 Task: Open a blank google sheet and write heading  Triumph Sales. Add 10 people name  'William Wilson, Isabella Robinson, James Taylor, Charlotte Clark, Michael Walker, Amelia Wright, Matthew Turner, Harper Hall, Joseph Phillips, Abigail Adams'Item code in between  2500-2700. Product range in between  4000-7000. Add Products   ASICS Shoe, Brooks Shoe, Clarks Shoe, Crocs Shoe, Dr. Martens Shoe, Ecco Shoe, Fila Shoe, Hush Puppies Shoe, Jordan Shoe, K-Swiss Shoe.Choose quantity  3 to 9 Tax 12 percent commission 2 percent Total Add Amount. Save page Attendance Log Templatebook
Action: Mouse pressed left at (258, 133)
Screenshot: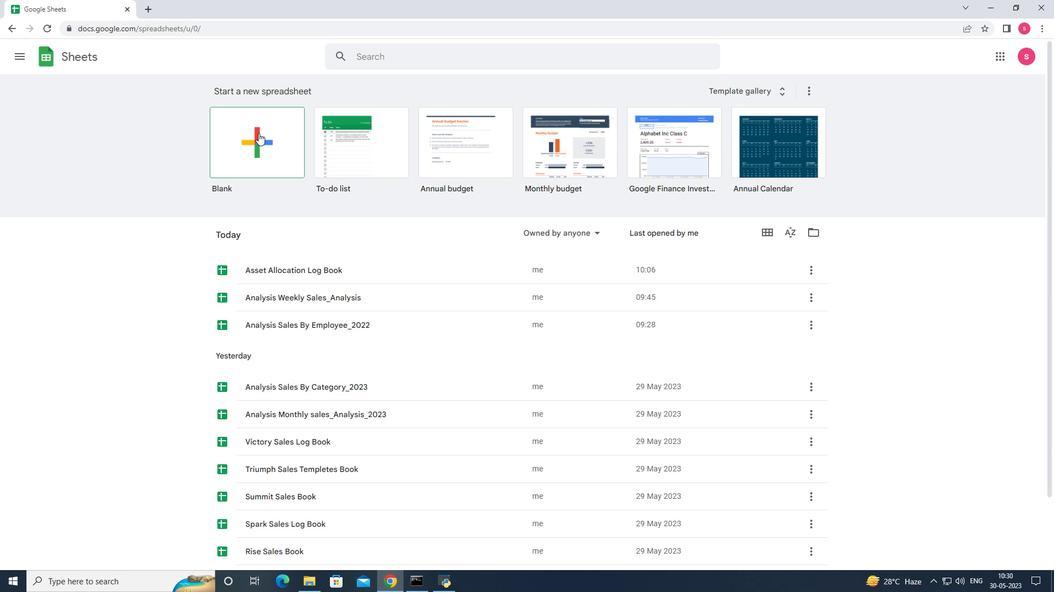 
Action: Mouse moved to (59, 138)
Screenshot: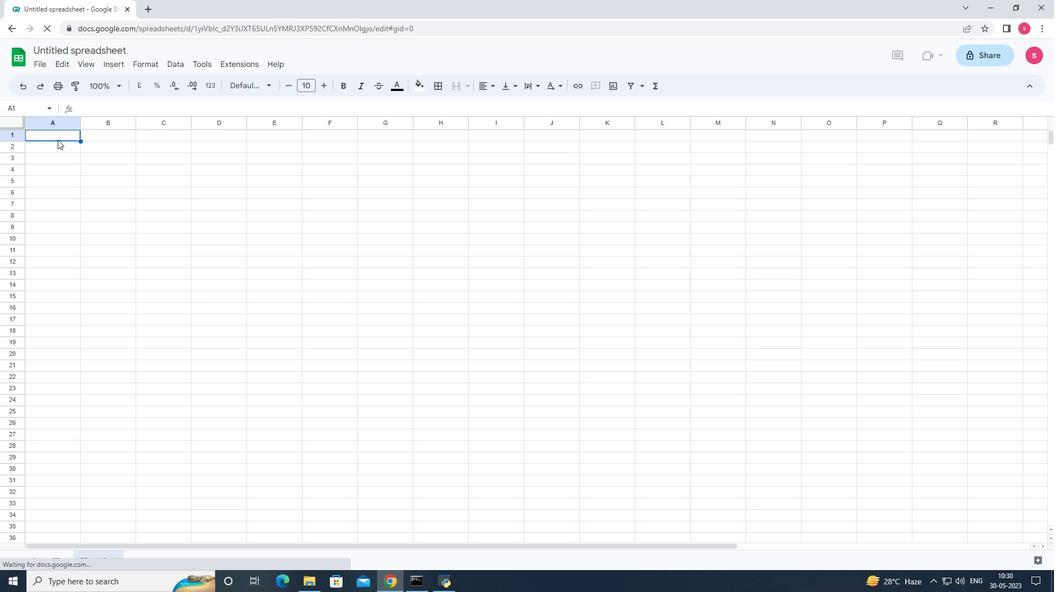 
Action: Mouse pressed left at (59, 138)
Screenshot: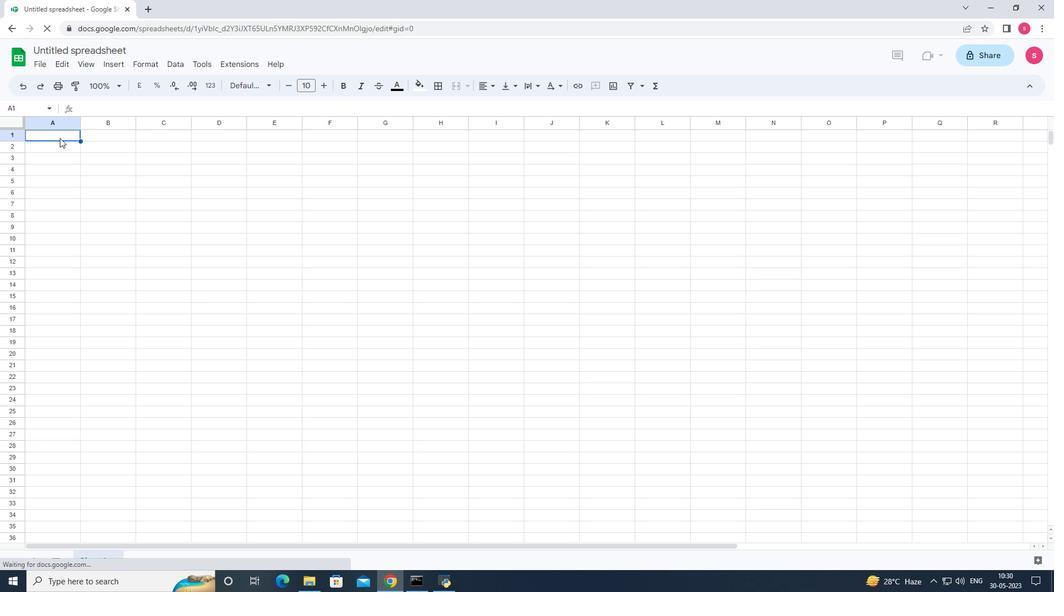 
Action: Key pressed <Key.shift>Triumph<Key.space><Key.shift><Key.shift>Sales<Key.enter><Key.shift><Key.shift><Key.shift><Key.shift><Key.shift><Key.shift><Key.shift><Key.shift><Key.shift><Key.shift><Key.shift><Key.shift><Key.shift><Key.shift><Key.shift><Key.shift><Key.shift><Key.shift><Key.shift>Name<Key.enter><Key.shift><Key.shift><Key.shift><Key.shift><Key.shift><Key.shift>William<Key.space><Key.shift><Key.shift><Key.shift><Key.shift><Key.shift><Key.shift><Key.shift><Key.shift><Key.shift><Key.shift>Wilson<Key.enter><Key.shift><Key.shift><Key.shift><Key.shift><Key.shift><Key.shift><Key.shift><Key.shift><Key.shift><Key.shift><Key.shift><Key.shift><Key.shift><Key.shift><Key.shift><Key.shift><Key.shift><Key.shift><Key.shift><Key.shift><Key.shift><Key.shift><Key.shift><Key.shift><Key.shift><Key.shift><Key.shift><Key.shift><Key.shift><Key.shift><Key.shift><Key.shift><Key.shift><Key.shift><Key.shift><Key.shift><Key.shift><Key.shift><Key.shift><Key.shift><Key.shift><Key.shift><Key.shift><Key.shift><Key.shift><Key.shift><Key.shift><Key.shift><Key.shift><Key.shift><Key.shift><Key.shift><Key.shift><Key.shift><Key.shift><Key.shift><Key.shift><Key.shift><Key.shift><Key.shift><Key.shift><Key.shift><Key.shift><Key.shift><Key.shift><Key.shift><Key.shift><Key.shift><Key.shift><Key.shift><Key.shift><Key.shift><Key.shift><Key.shift><Key.shift><Key.shift><Key.shift><Key.shift><Key.shift><Key.shift><Key.shift><Key.shift><Key.shift><Key.shift><Key.shift><Key.shift><Key.shift><Key.shift><Key.shift><Key.shift><Key.shift><Key.shift><Key.shift><Key.shift><Key.shift><Key.shift><Key.shift><Key.shift><Key.shift><Key.shift><Key.shift><Key.shift><Key.shift><Key.shift>Lsabella<Key.space><Key.shift><Key.shift>Robinson<Key.enter><Key.shift><Key.shift><Key.shift><Key.shift><Key.shift><Key.shift><Key.shift><Key.shift><Key.shift><Key.shift><Key.shift><Key.shift><Key.shift><Key.shift><Key.shift><Key.shift><Key.shift><Key.shift><Key.shift><Key.shift><Key.shift><Key.shift><Key.shift><Key.shift><Key.shift><Key.shift><Key.shift><Key.shift><Key.shift><Key.shift><Key.shift>James<Key.space><Key.shift>Taylor<Key.enter><Key.shift><Key.shift><Key.shift><Key.shift><Key.shift><Key.shift><Key.shift>Charlotte<Key.space><Key.shift>Clark<Key.enter><Key.shift><Key.shift><Key.shift><Key.shift><Key.shift><Key.shift><Key.shift><Key.shift><Key.shift><Key.shift><Key.shift><Key.shift><Key.shift><Key.shift><Key.shift><Key.shift><Key.shift><Key.shift><Key.shift><Key.shift><Key.shift><Key.shift><Key.shift><Key.shift>Michael<Key.space><Key.shift><Key.shift><Key.shift><Key.shift>walker<Key.enter><Key.shift>Amelia<Key.space><Key.shift>Wright<Key.enter><Key.shift><Key.shift><Key.shift><Key.shift><Key.shift><Key.shift><Key.shift>matthew<Key.space><Key.shift>turner<Key.enter><Key.shift><Key.shift><Key.shift><Key.shift><Key.shift><Key.shift><Key.shift><Key.shift><Key.shift><Key.shift><Key.shift><Key.shift><Key.shift><Key.shift><Key.shift><Key.shift><Key.shift><Key.shift><Key.shift><Key.shift><Key.shift><Key.shift><Key.shift><Key.shift><Key.shift><Key.shift><Key.shift><Key.shift><Key.shift><Key.shift><Key.shift><Key.shift><Key.shift><Key.shift><Key.shift><Key.shift><Key.shift><Key.shift><Key.shift><Key.shift><Key.shift><Key.shift><Key.shift><Key.shift><Key.shift><Key.shift><Key.shift><Key.shift><Key.shift><Key.shift><Key.shift><Key.shift><Key.shift><Key.shift><Key.shift><Key.shift><Key.shift><Key.shift><Key.shift><Key.shift><Key.shift><Key.shift><Key.shift><Key.shift><Key.shift><Key.shift><Key.shift><Key.shift><Key.shift><Key.shift><Key.shift><Key.shift><Key.shift><Key.shift><Key.shift><Key.shift><Key.shift><Key.shift><Key.shift><Key.shift><Key.shift><Key.shift><Key.shift><Key.shift><Key.shift><Key.shift><Key.shift><Key.shift><Key.shift><Key.shift><Key.shift><Key.shift><Key.shift><Key.shift><Key.shift><Key.shift><Key.shift><Key.shift><Key.shift><Key.shift><Key.shift><Key.shift><Key.shift><Key.shift><Key.shift><Key.shift><Key.shift><Key.shift><Key.shift><Key.shift><Key.shift><Key.shift><Key.shift><Key.shift><Key.shift><Key.shift><Key.shift><Key.shift><Key.shift><Key.shift><Key.shift><Key.shift><Key.shift><Key.shift><Key.shift><Key.shift><Key.shift><Key.shift><Key.shift><Key.shift><Key.shift><Key.shift><Key.shift><Key.shift><Key.shift><Key.shift><Key.shift><Key.shift><Key.shift><Key.shift><Key.shift><Key.shift><Key.shift><Key.shift><Key.shift><Key.shift><Key.shift><Key.shift><Key.shift><Key.shift><Key.shift><Key.shift><Key.shift><Key.shift><Key.shift><Key.shift><Key.shift><Key.shift><Key.shift><Key.shift><Key.shift><Key.shift><Key.shift><Key.shift><Key.shift><Key.shift><Key.shift><Key.shift><Key.shift><Key.shift><Key.shift><Key.shift><Key.shift><Key.shift><Key.shift><Key.shift><Key.shift><Key.shift><Key.shift><Key.shift><Key.shift><Key.shift><Key.shift><Key.shift><Key.shift><Key.shift><Key.shift><Key.shift><Key.shift><Key.shift><Key.shift><Key.shift><Key.shift><Key.shift><Key.shift><Key.shift><Key.shift><Key.shift><Key.shift><Key.shift><Key.shift><Key.shift><Key.shift><Key.shift><Key.shift><Key.shift><Key.shift><Key.shift><Key.shift><Key.shift><Key.shift><Key.shift><Key.shift><Key.shift><Key.shift><Key.shift><Key.shift><Key.shift><Key.shift><Key.shift><Key.shift><Key.shift><Key.shift><Key.shift>h
Screenshot: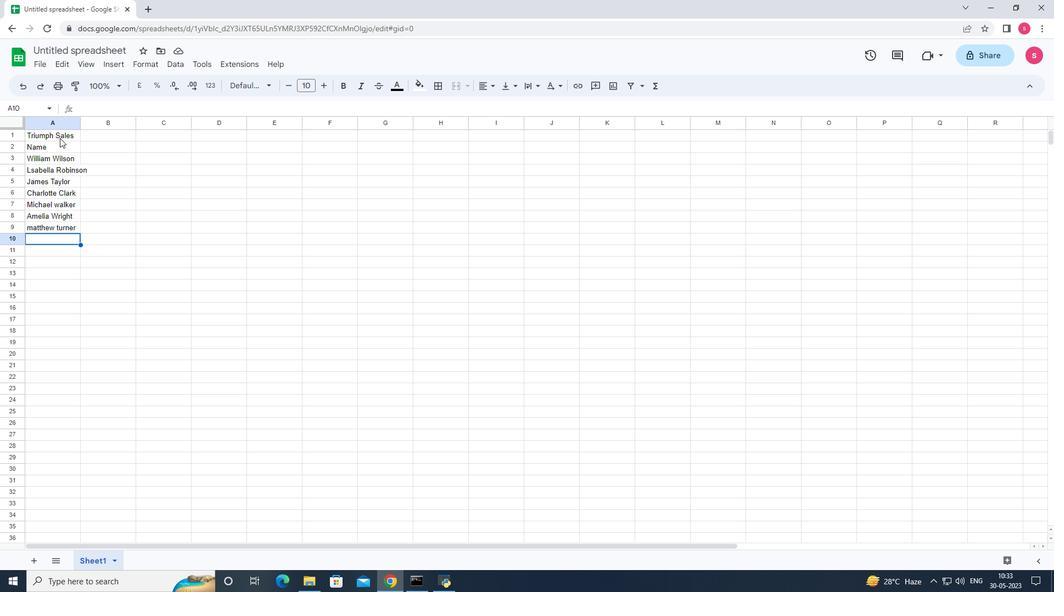 
Action: Mouse moved to (60, 137)
Screenshot: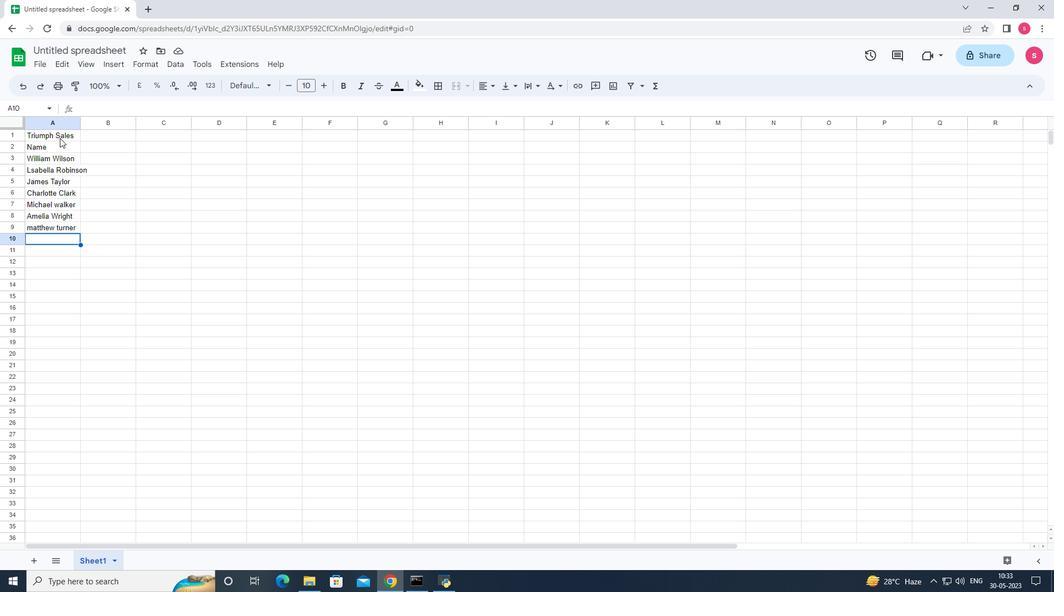 
Action: Key pressed arper<Key.space><Key.shift>Hall<Key.enter><Key.shift><Key.shift><Key.shift><Key.shift><Key.shift><Key.shift><Key.shift>Joseph<Key.space><Key.shift><Key.shift><Key.shift><Key.shift><Key.shift><Key.shift><Key.shift><Key.shift><Key.shift><Key.shift><Key.shift><Key.shift><Key.shift><Key.shift><Key.shift><Key.shift><Key.shift><Key.shift><Key.shift><Key.shift>Phillips<Key.enter><Key.shift><Key.shift><Key.shift><Key.shift><Key.shift><Key.shift><Key.shift><Key.shift><Key.shift><Key.shift><Key.shift><Key.shift><Key.shift><Key.shift><Key.shift><Key.shift><Key.shift><Key.shift><Key.shift><Key.shift><Key.shift><Key.shift><Key.shift><Key.shift><Key.shift><Key.shift><Key.shift><Key.shift>Abigail<Key.space><Key.shift>adams
Screenshot: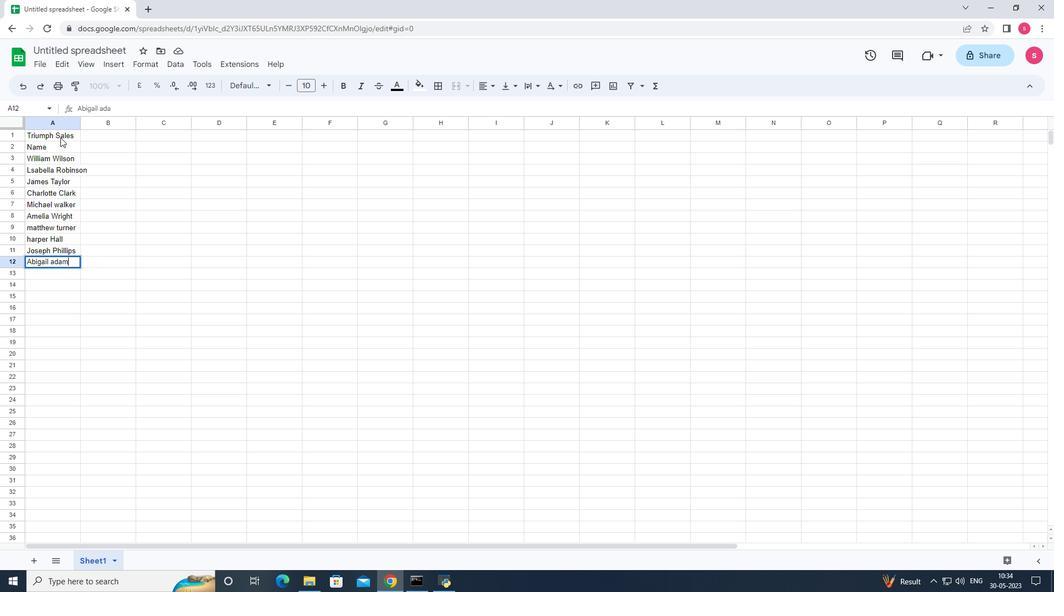 
Action: Mouse moved to (97, 146)
Screenshot: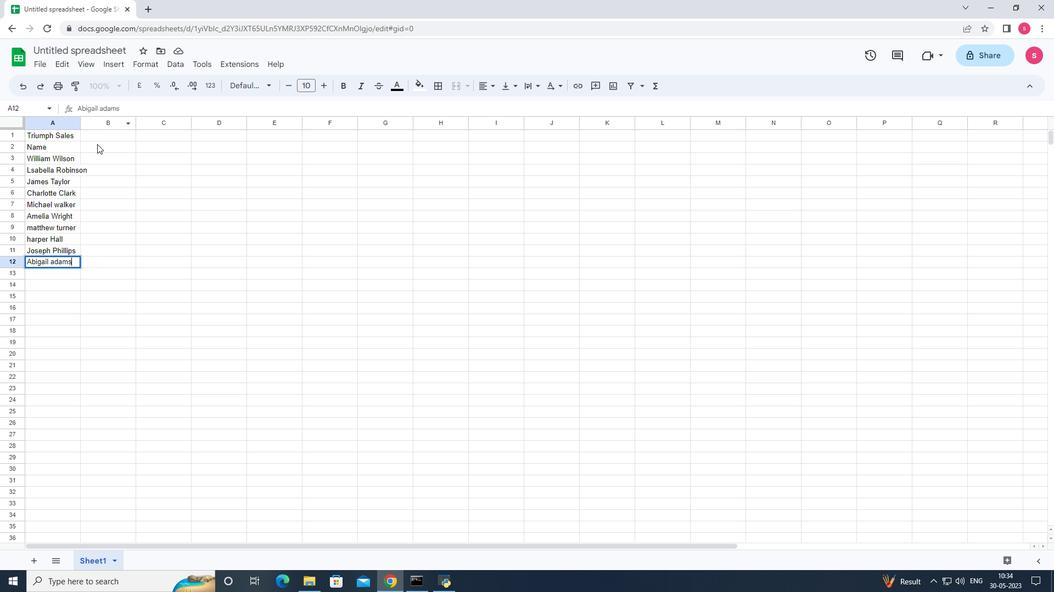 
Action: Mouse pressed left at (97, 146)
Screenshot: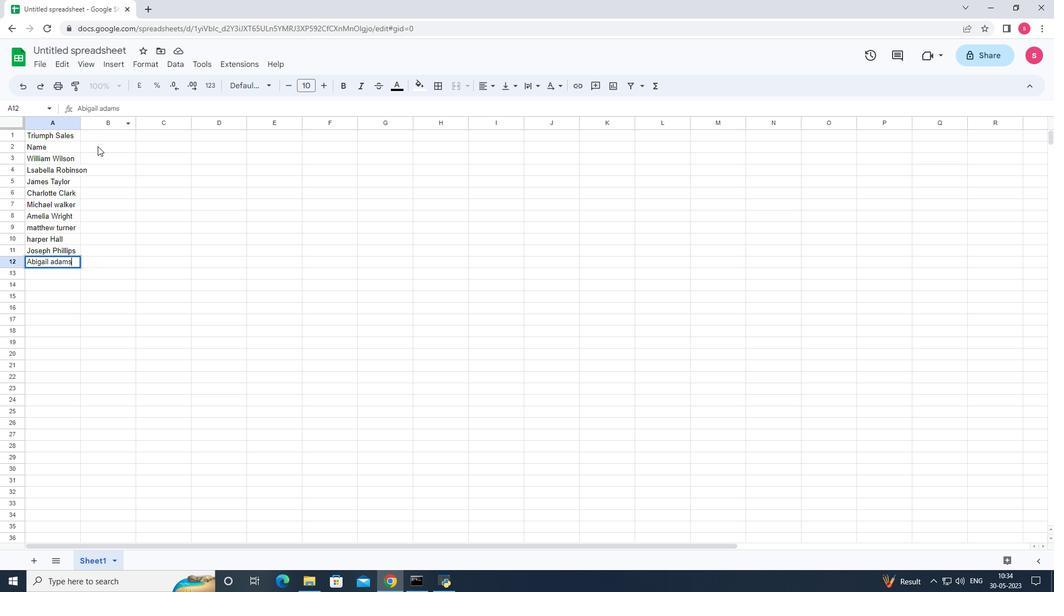 
Action: Key pressed <Key.shift>Item<Key.space><Key.shift>Code<Key.enter>2500<Key.down>2600<Key.down>2700<Key.down>2550<Key.down>2650<Key.down>2525<Key.down>2625<Key.down>2555<Key.down>2655<Key.down>2658<Key.down>
Screenshot: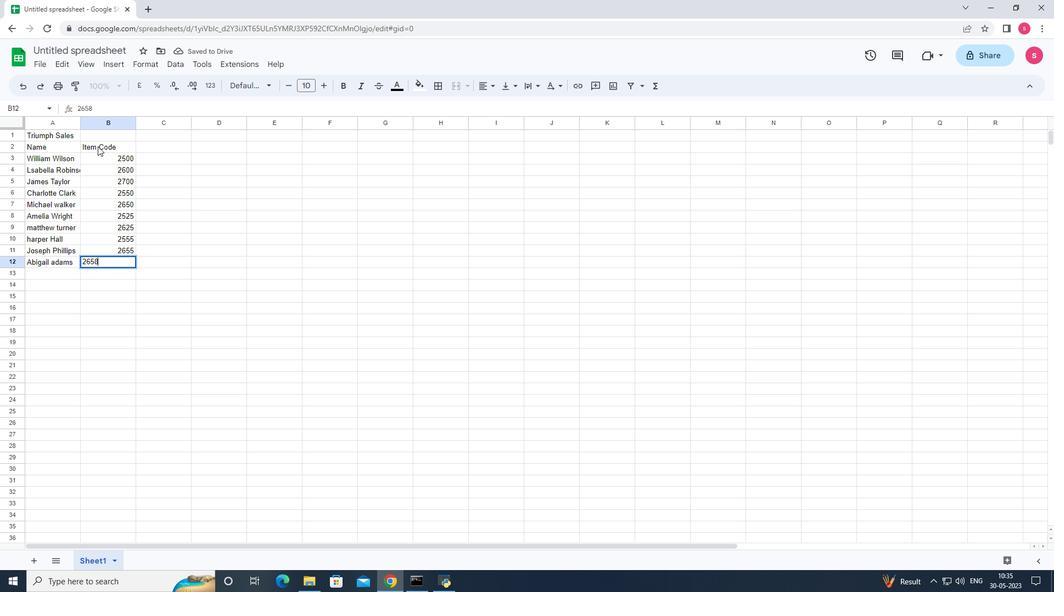 
Action: Mouse moved to (184, 145)
Screenshot: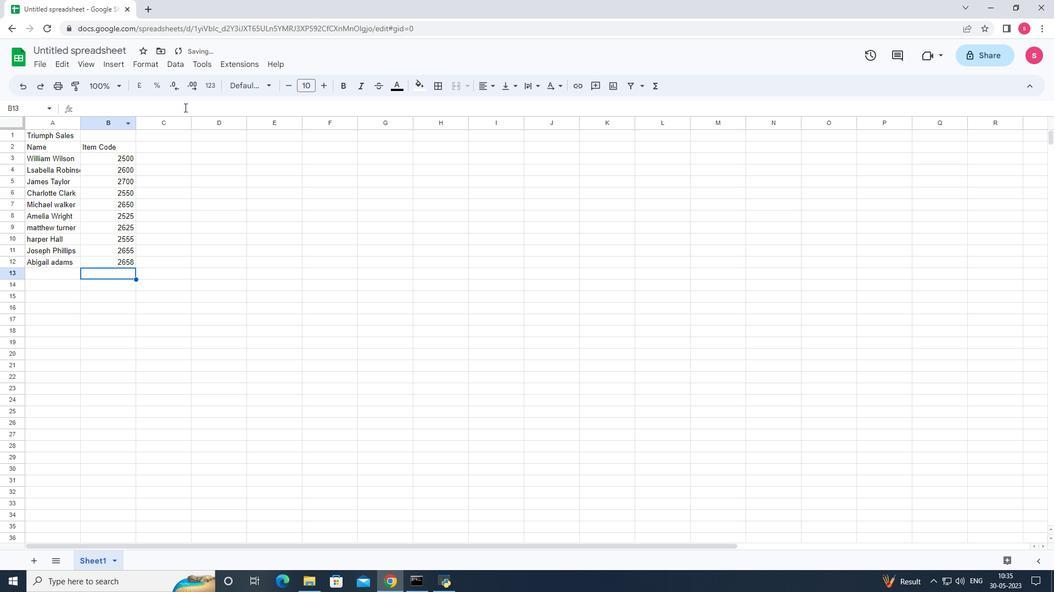 
Action: Mouse pressed left at (184, 145)
Screenshot: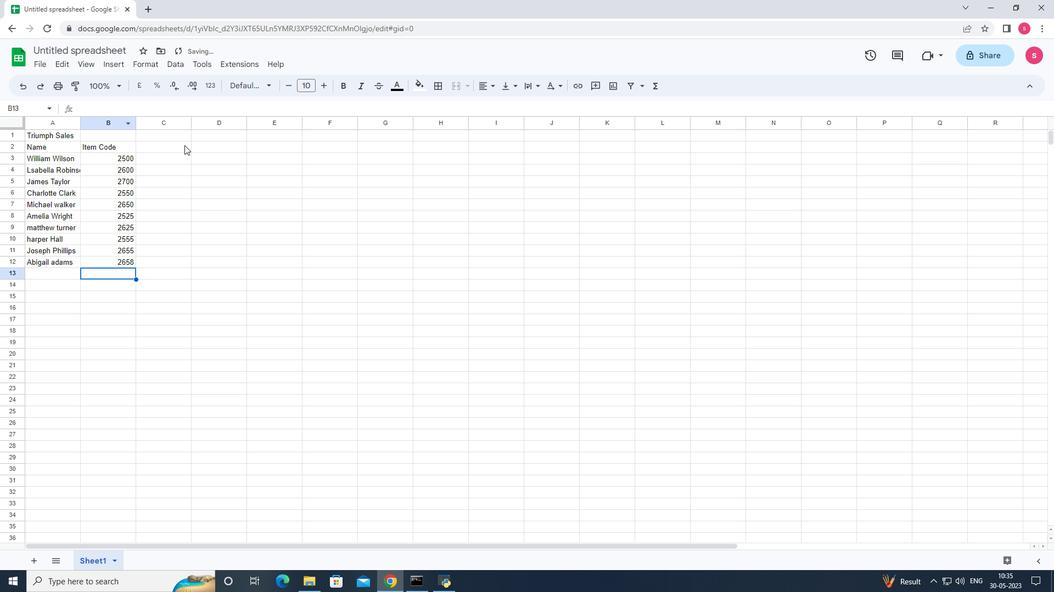 
Action: Key pressed <Key.shift><Key.shift>Product<Key.space><Key.shift>Range<Key.enter>4000<Key.down>5000<Key.down>6000<Key.down>7000<Key.down>4500<Key.down>5500<Key.down>5600<Key.down>6500<Key.down>4600<Key.down>800<Key.backspace><Key.backspace><Key.backspace>4800<Key.down>
Screenshot: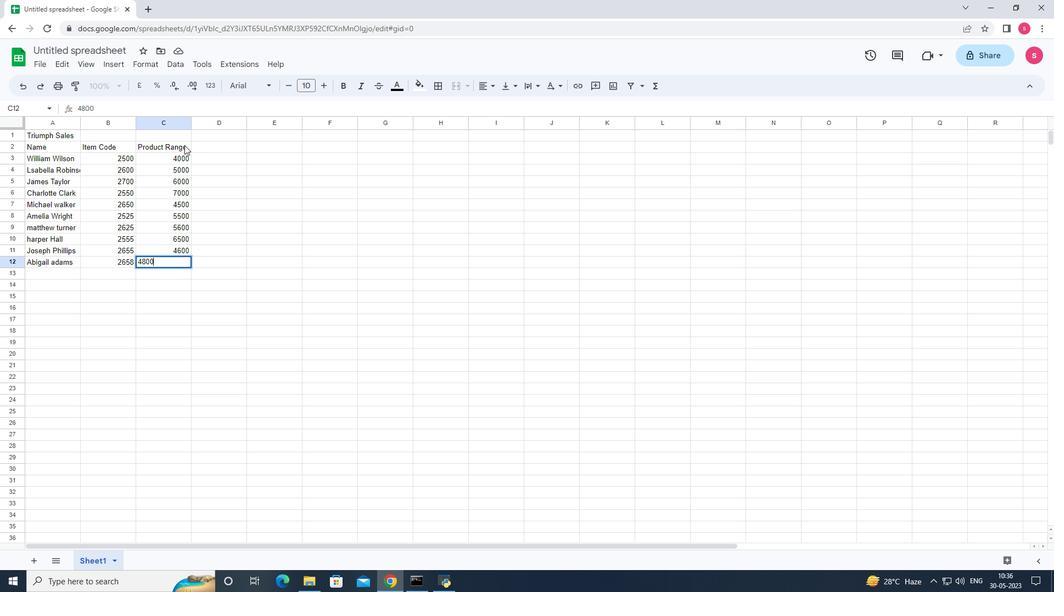 
Action: Mouse moved to (205, 146)
Screenshot: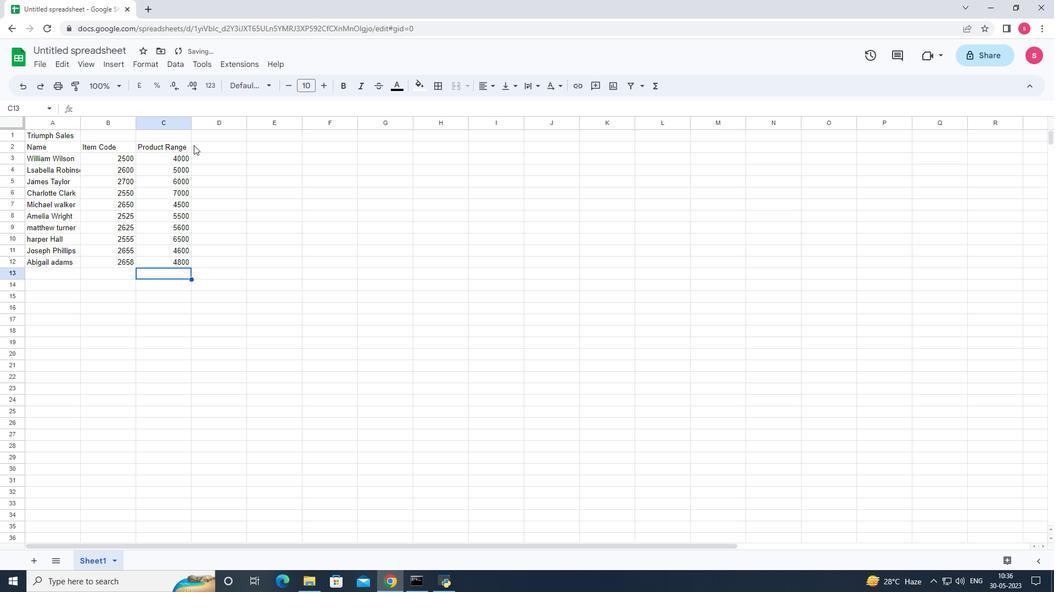 
Action: Mouse pressed left at (205, 146)
Screenshot: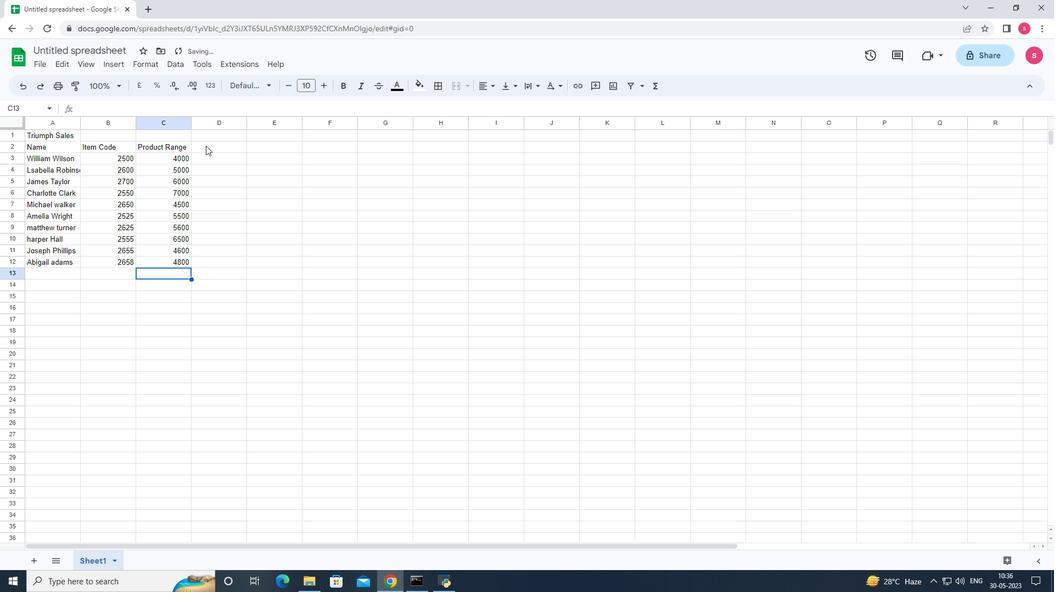 
Action: Key pressed <Key.shift>Products<Key.enter><Key.shift>A<Key.shift><Key.shift><Key.shift><Key.shift><Key.shift>SICS<Key.space><Key.shift>Shoe<Key.enter><Key.shift><Key.shift><Key.shift><Key.shift><Key.shift><Key.shift><Key.shift><Key.shift><Key.shift>Brooks<Key.shift>Shoe
Screenshot: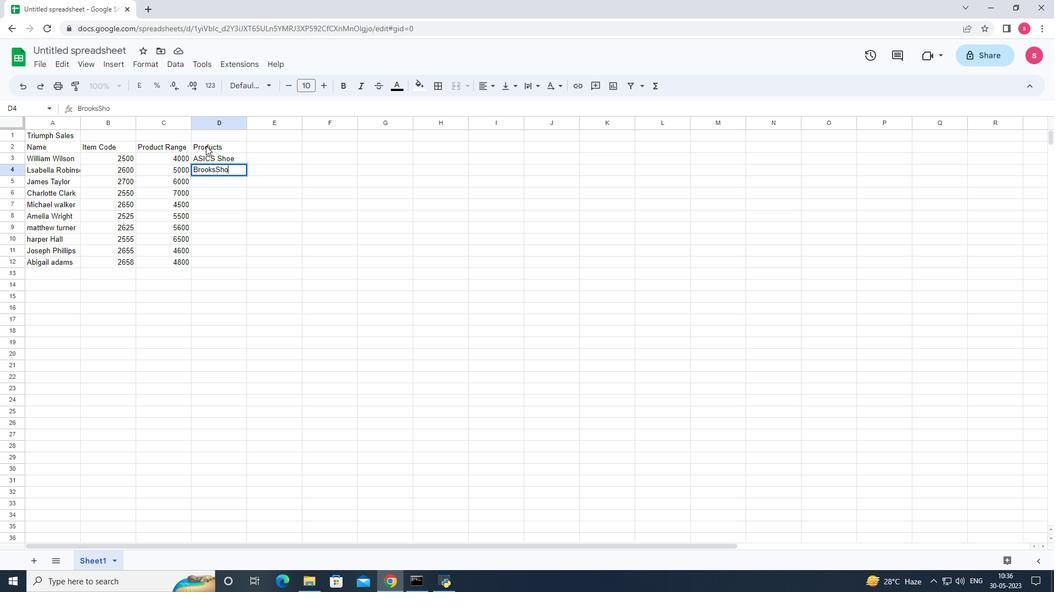 
Action: Mouse moved to (214, 169)
Screenshot: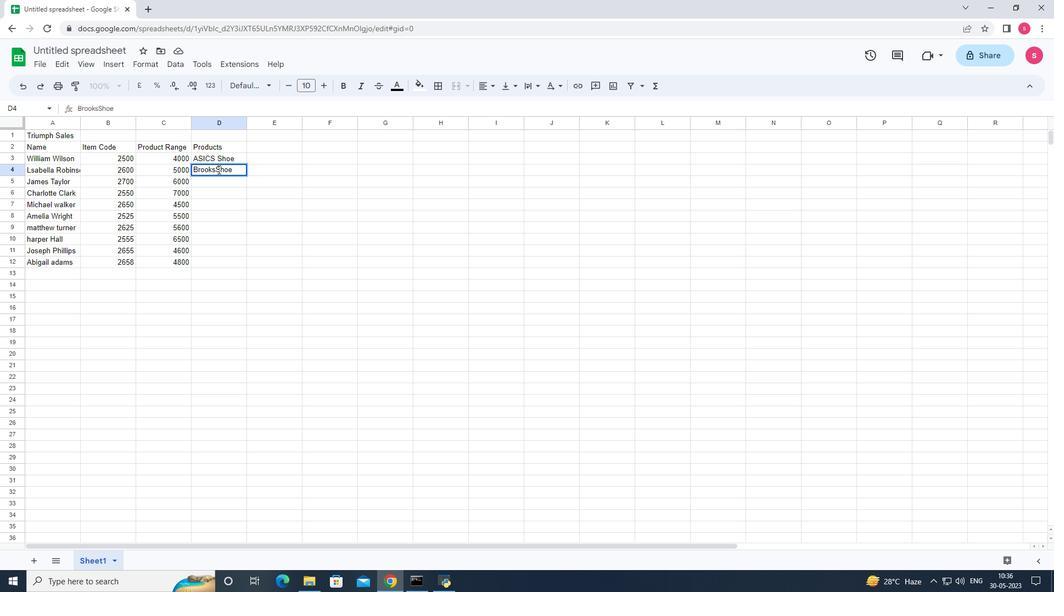 
Action: Mouse pressed left at (214, 169)
Screenshot: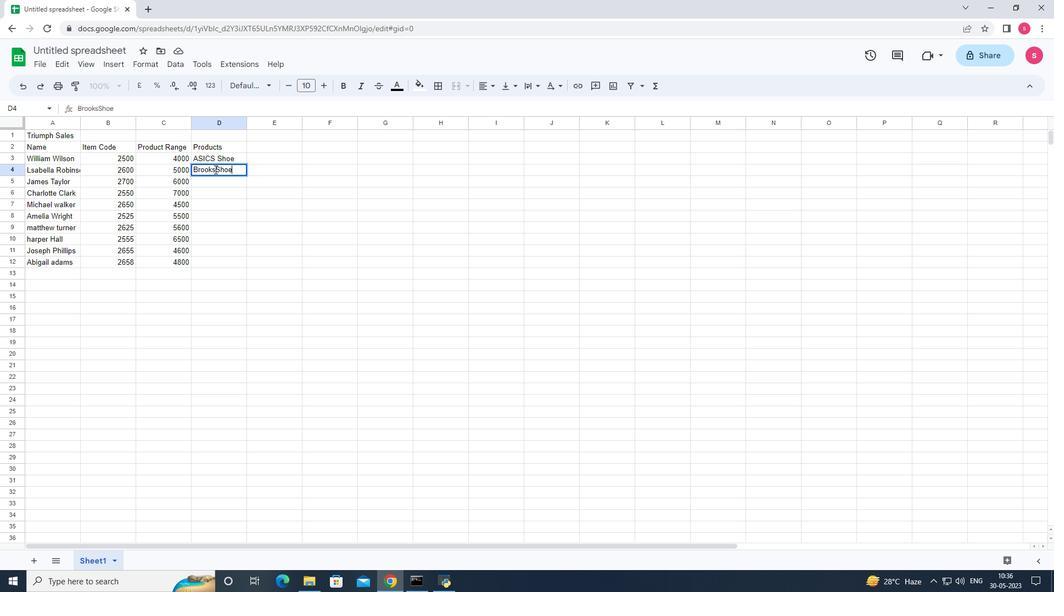 
Action: Key pressed <Key.space>
Screenshot: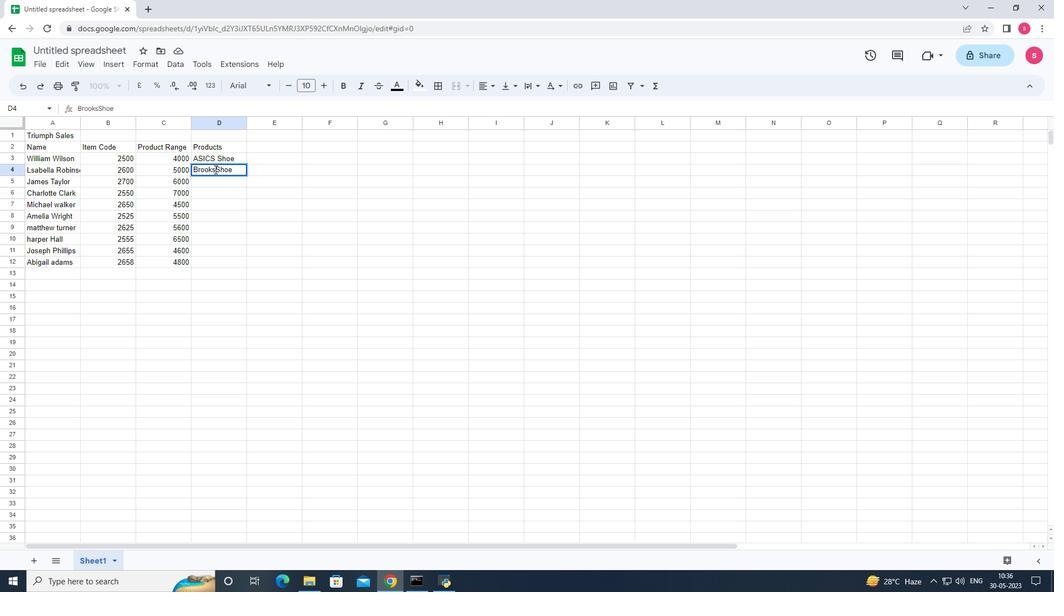 
Action: Mouse moved to (215, 180)
Screenshot: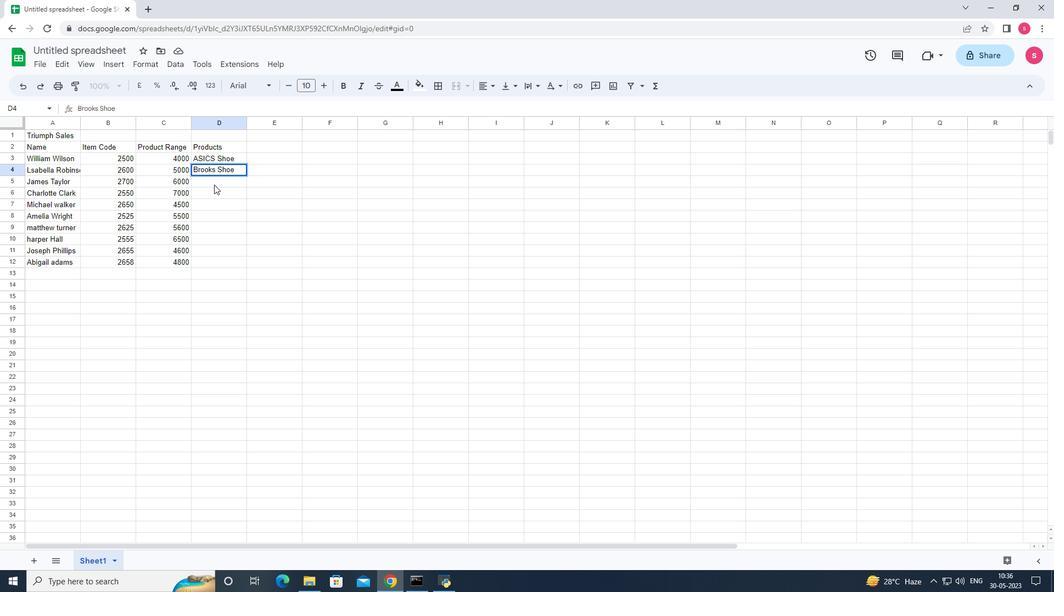 
Action: Mouse pressed left at (215, 180)
Screenshot: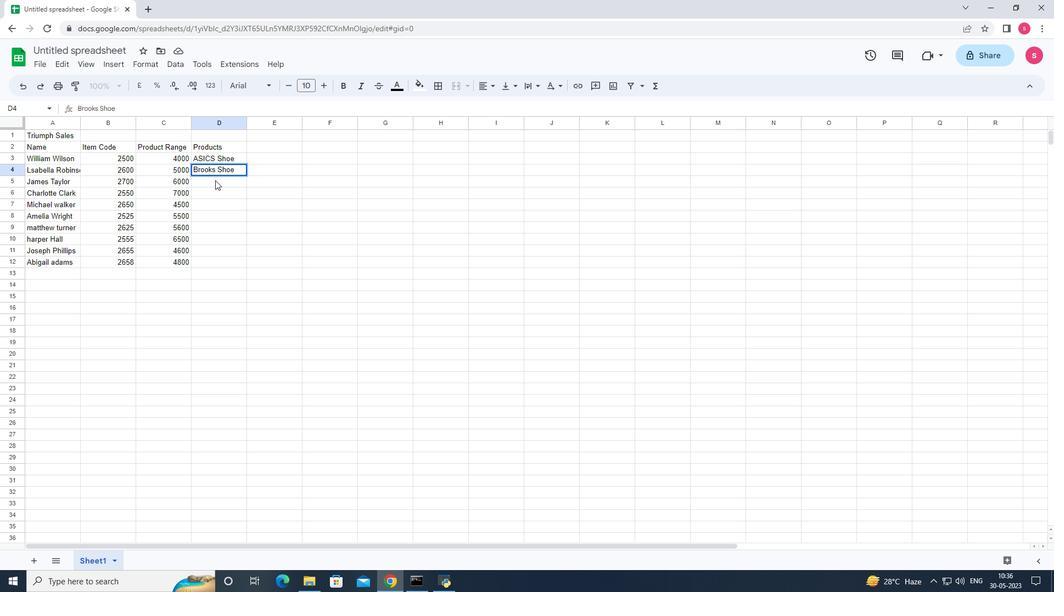 
Action: Key pressed <Key.shift><Key.shift><Key.shift><Key.shift><Key.shift>Clarks<Key.space>shoe<Key.enter><Key.shift><Key.shift><Key.shift><Key.shift><Key.shift><Key.shift><Key.shift><Key.shift><Key.shift><Key.shift>Croce<Key.backspace>s<Key.space><Key.shift>Shoe<Key.down><Key.shift><Key.shift><Key.shift><Key.shift><Key.shift><Key.shift><Key.shift><Key.shift><Key.shift><Key.shift><Key.shift><Key.shift><Key.shift>DR<Key.backspace>r.<Key.space><Key.shift><Key.shift>martens<Key.space><Key.shift>Shoe<Key.down><Key.shift><Key.shift><Key.shift><Key.shift><Key.shift><Key.shift><Key.shift><Key.shift><Key.shift><Key.shift><Key.shift><Key.shift><Key.shift><Key.shift><Key.shift><Key.shift><Key.shift><Key.shift><Key.shift><Key.shift><Key.shift><Key.shift><Key.shift><Key.shift><Key.shift><Key.shift><Key.shift><Key.shift><Key.shift><Key.shift><Key.shift><Key.shift><Key.shift><Key.shift><Key.shift><Key.shift><Key.shift><Key.shift><Key.shift><Key.shift><Key.shift><Key.shift><Key.shift><Key.shift><Key.shift><Key.shift><Key.shift><Key.shift><Key.shift><Key.shift><Key.shift><Key.shift><Key.shift><Key.shift><Key.shift><Key.shift><Key.shift><Key.shift><Key.shift><Key.shift><Key.shift><Key.shift><Key.shift><Key.shift><Key.shift><Key.shift><Key.shift><Key.shift><Key.shift><Key.shift><Key.shift><Key.shift><Key.shift><Key.shift><Key.shift><Key.shift><Key.shift><Key.shift><Key.shift><Key.shift><Key.shift><Key.shift><Key.shift><Key.shift><Key.shift><Key.shift><Key.shift><Key.shift><Key.shift>Ecco<Key.space><Key.shift><Key.shift>Shoe<Key.down><Key.shift><Key.shift><Key.shift><Key.shift><Key.shift><Key.shift><Key.shift><Key.shift><Key.shift><Key.shift><Key.shift><Key.shift><Key.shift><Key.shift>Fila<Key.space><Key.shift>Shoe<Key.down><Key.shift>Hush<Key.space><Key.shift><Key.shift><Key.shift><Key.shift><Key.shift><Key.shift>Puppies<Key.space><Key.shift>Shoe<Key.down><Key.shift><Key.shift>Jordan<Key.space><Key.shift>Shoe<Key.down><Key.shift><Key.shift><Key.shift><Key.shift><Key.shift><Key.shift><Key.shift><Key.shift><Key.shift><Key.shift><Key.shift><Key.shift>K-<Key.shift>Swiss<Key.space><Key.shift>Shoe<Key.right>
Screenshot: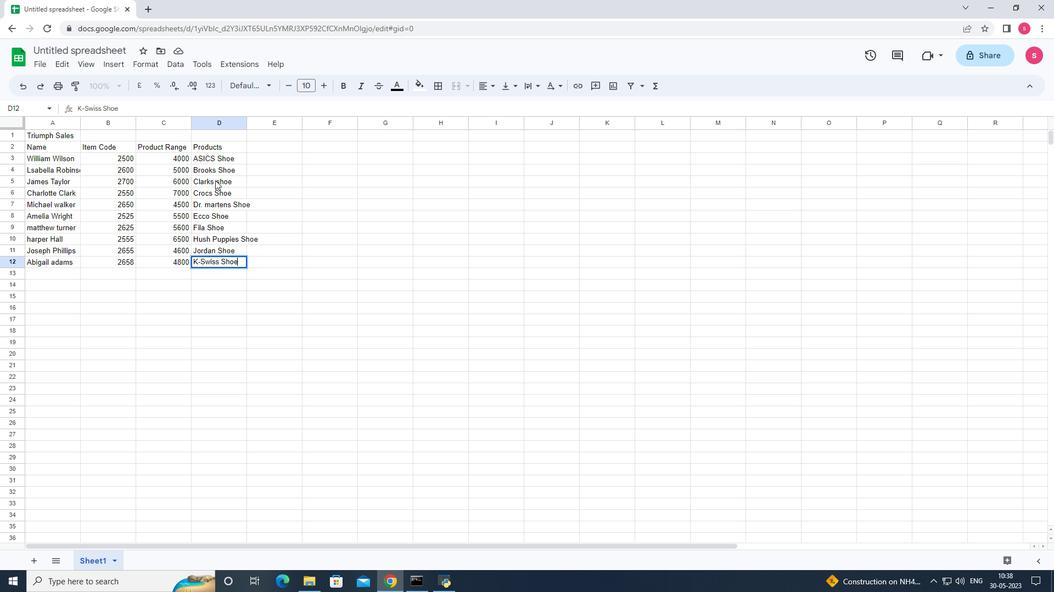 
Action: Mouse moved to (247, 125)
Screenshot: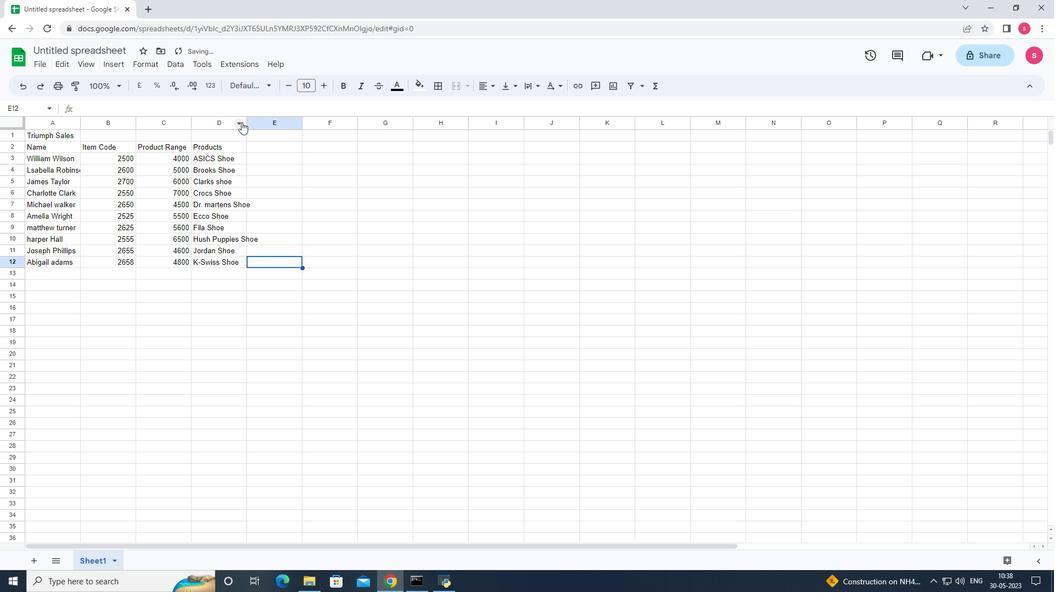 
Action: Mouse pressed left at (247, 125)
Screenshot: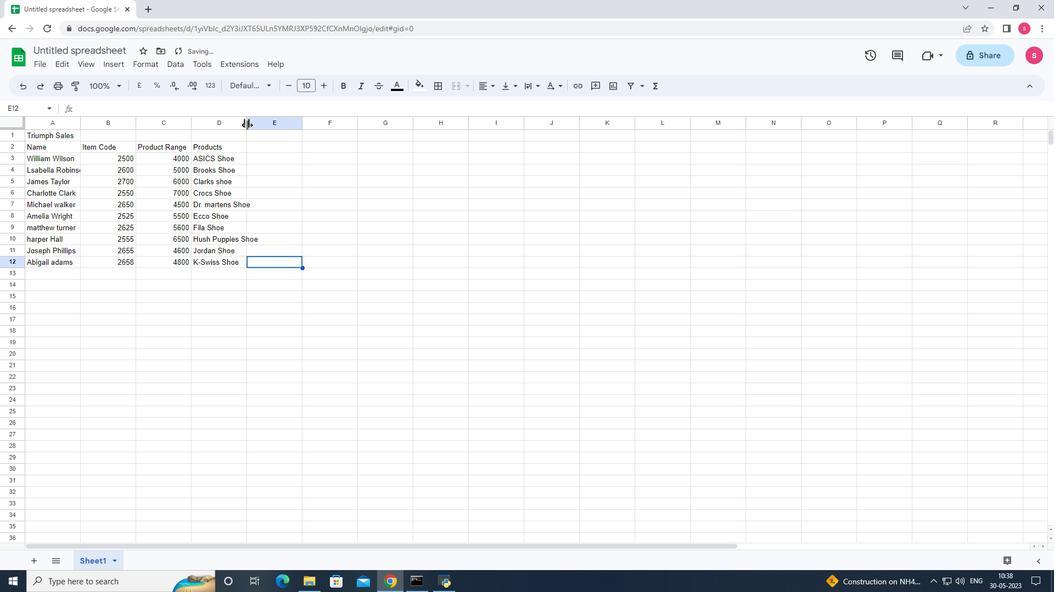
Action: Mouse pressed left at (247, 125)
Screenshot: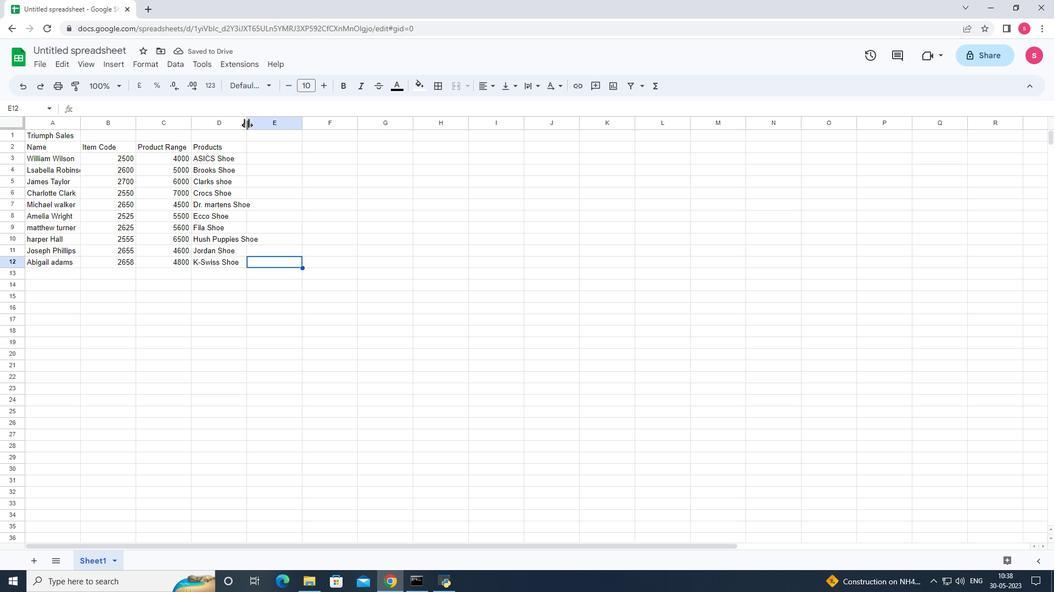 
Action: Mouse moved to (273, 146)
Screenshot: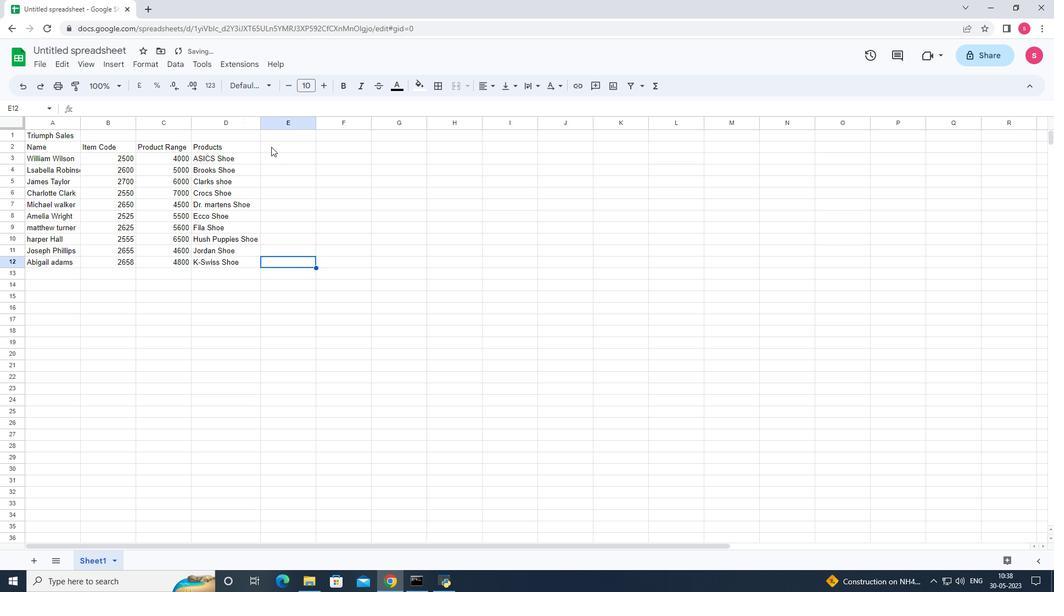 
Action: Mouse pressed left at (273, 146)
Screenshot: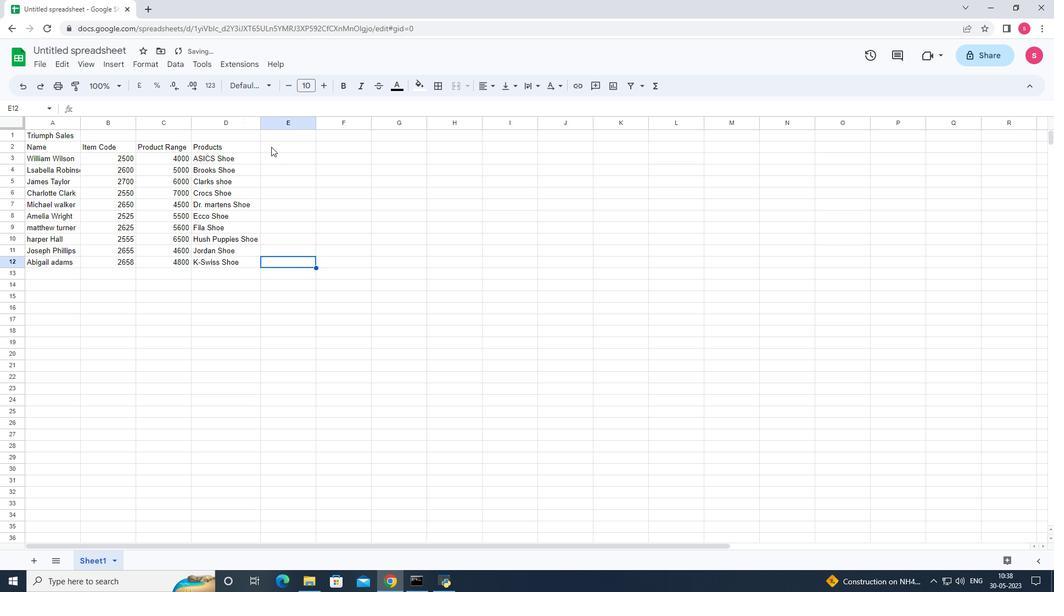 
Action: Mouse moved to (273, 145)
Screenshot: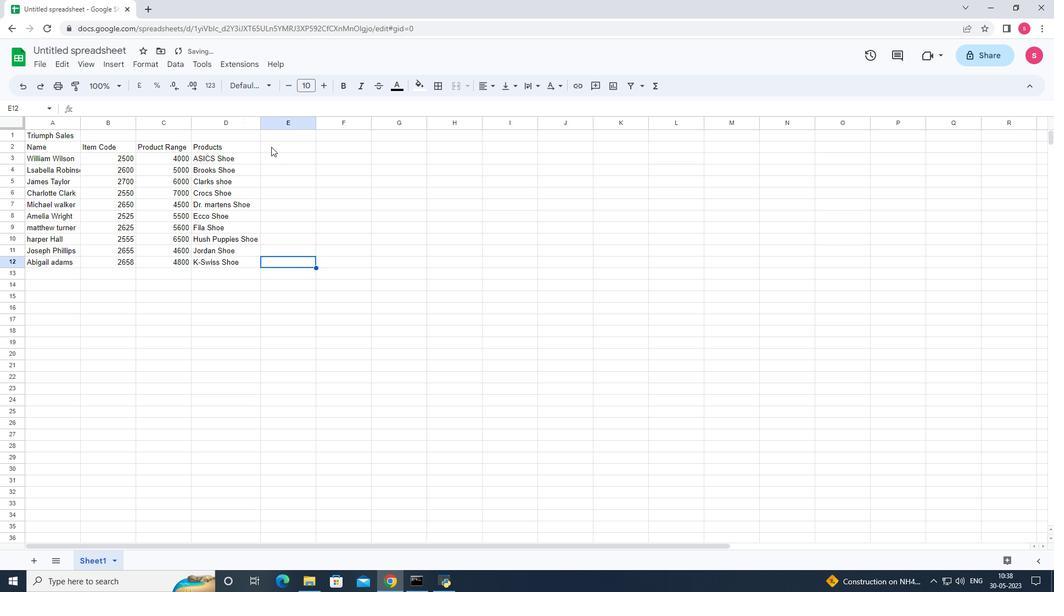
Action: Key pressed <Key.shift>Quantity<Key.enter>3<Key.down>4<Key.down>5<Key.down>6<Key.down>7<Key.down>8<Key.down>9<Key.down>6<Key.down>5<Key.down>7<Key.down>
Screenshot: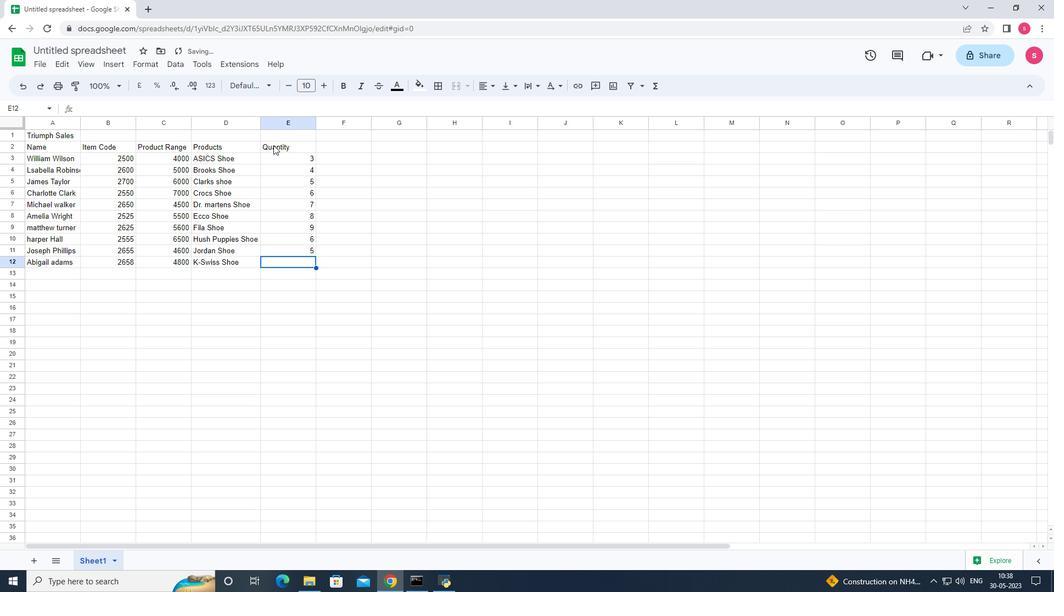 
Action: Mouse moved to (359, 144)
Screenshot: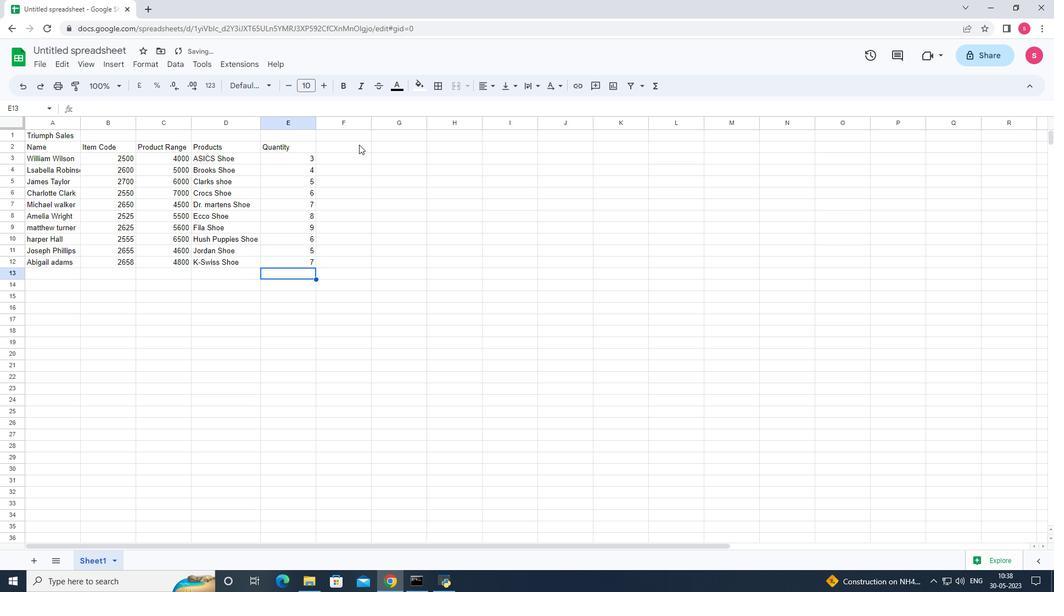 
Action: Mouse pressed left at (359, 144)
Screenshot: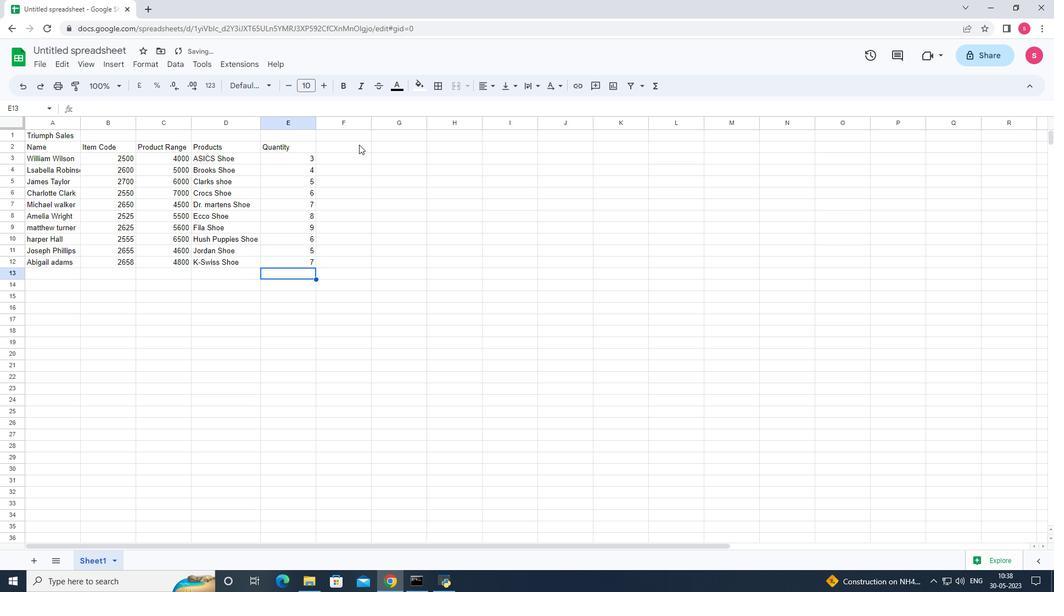 
Action: Key pressed <Key.shift>Amout<Key.backspace>nt<Key.tab>tax<Key.tab><Key.shift><Key.shift><Key.shift><Key.shift><Key.shift><Key.shift><Key.shift><Key.shift><Key.shift><Key.shift><Key.shift><Key.shift>Commission
Screenshot: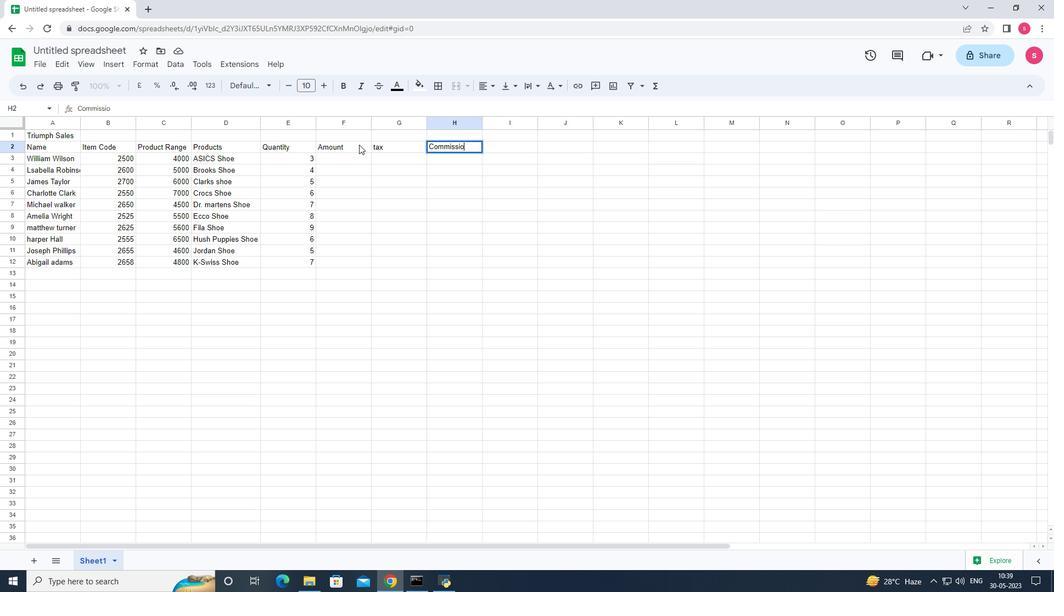 
Action: Mouse moved to (410, 149)
Screenshot: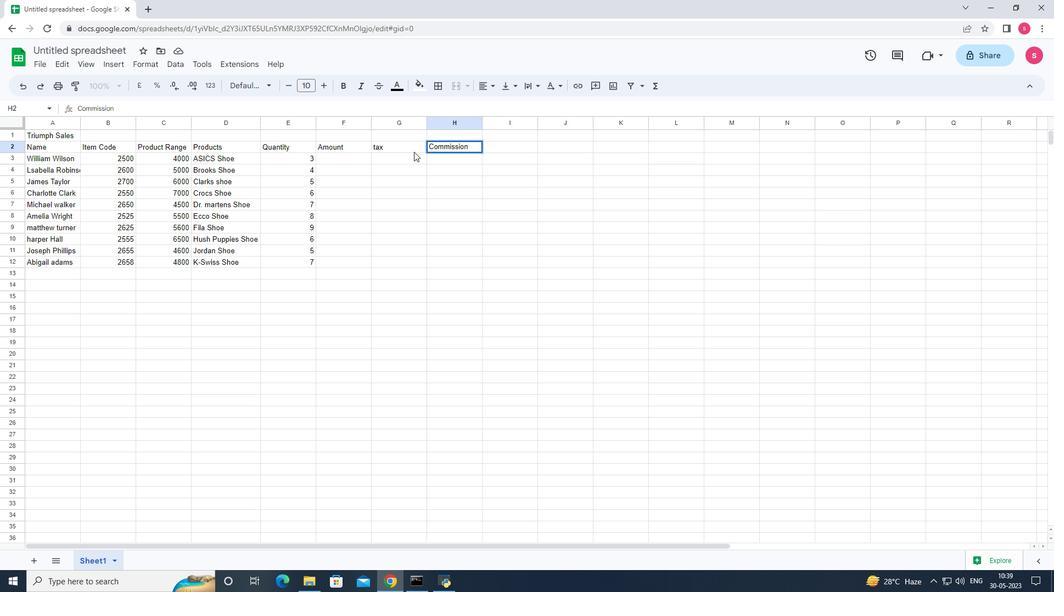 
Action: Mouse pressed left at (410, 149)
Screenshot: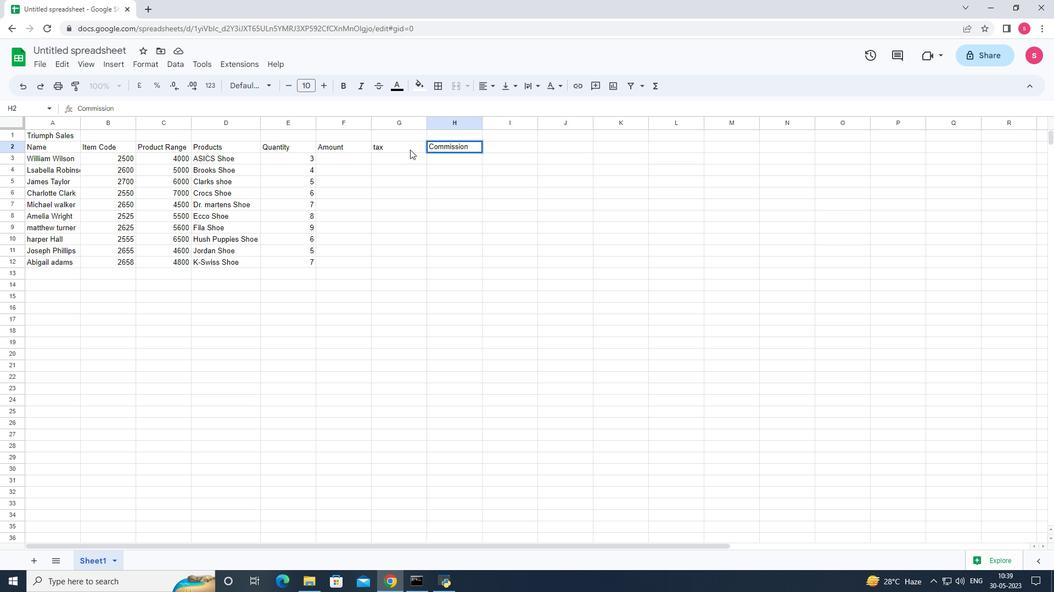 
Action: Mouse moved to (79, 106)
Screenshot: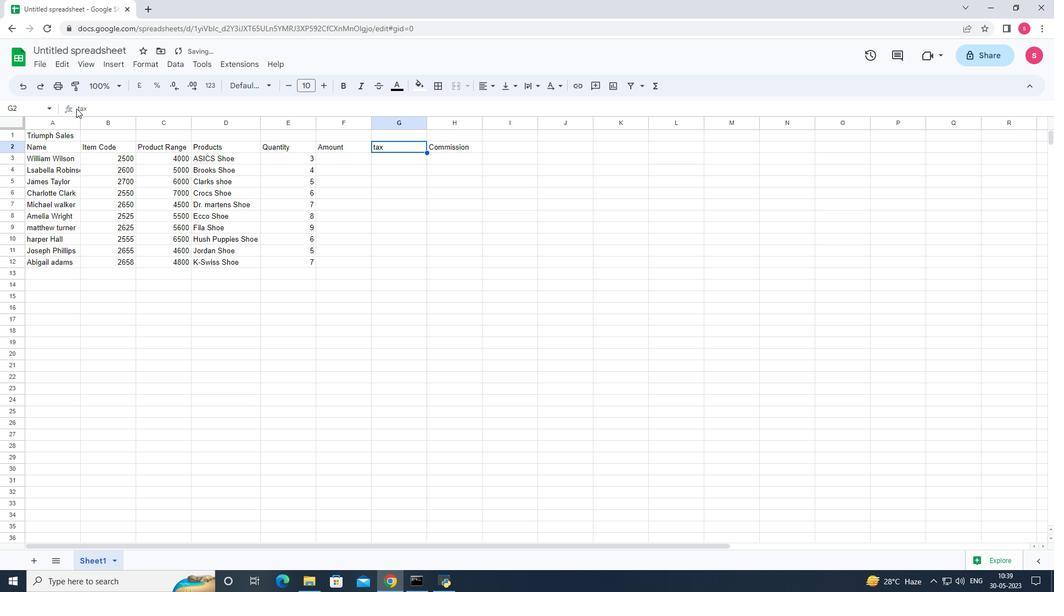 
Action: Mouse pressed left at (79, 106)
Screenshot: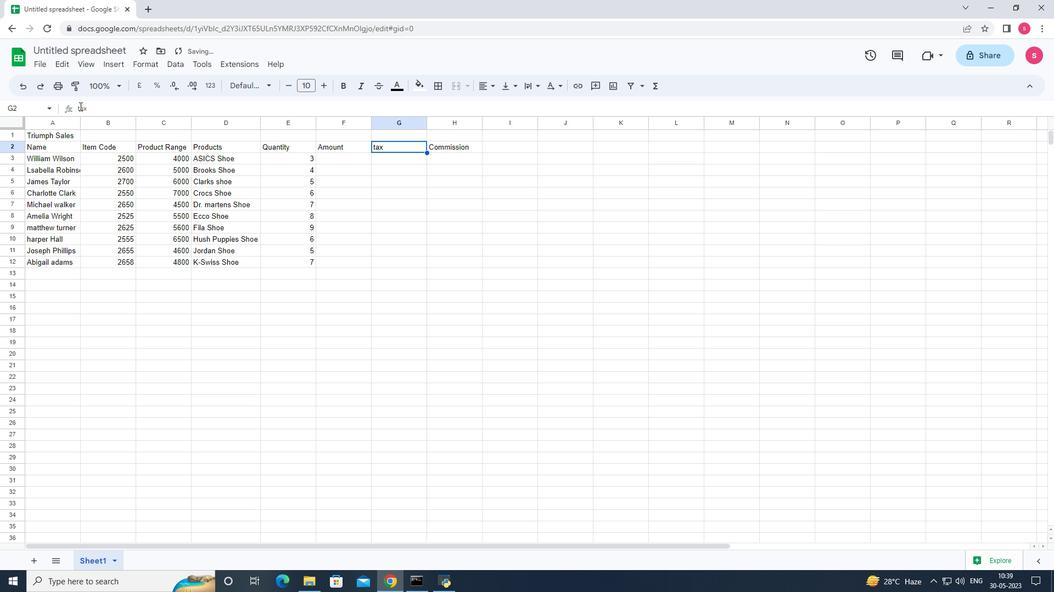 
Action: Key pressed <Key.backspace><Key.shift>T
Screenshot: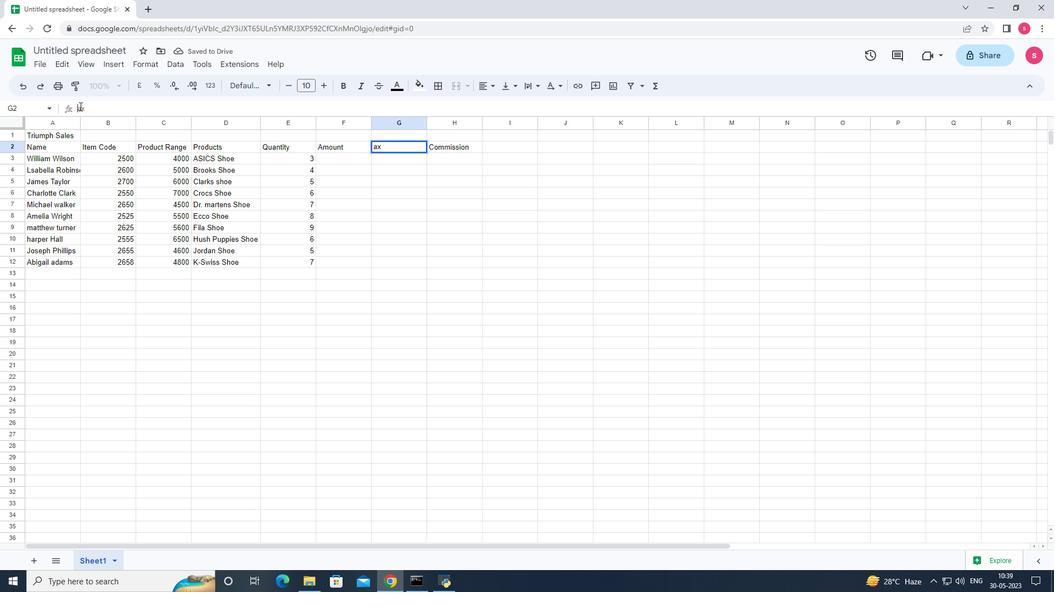 
Action: Mouse moved to (331, 161)
Screenshot: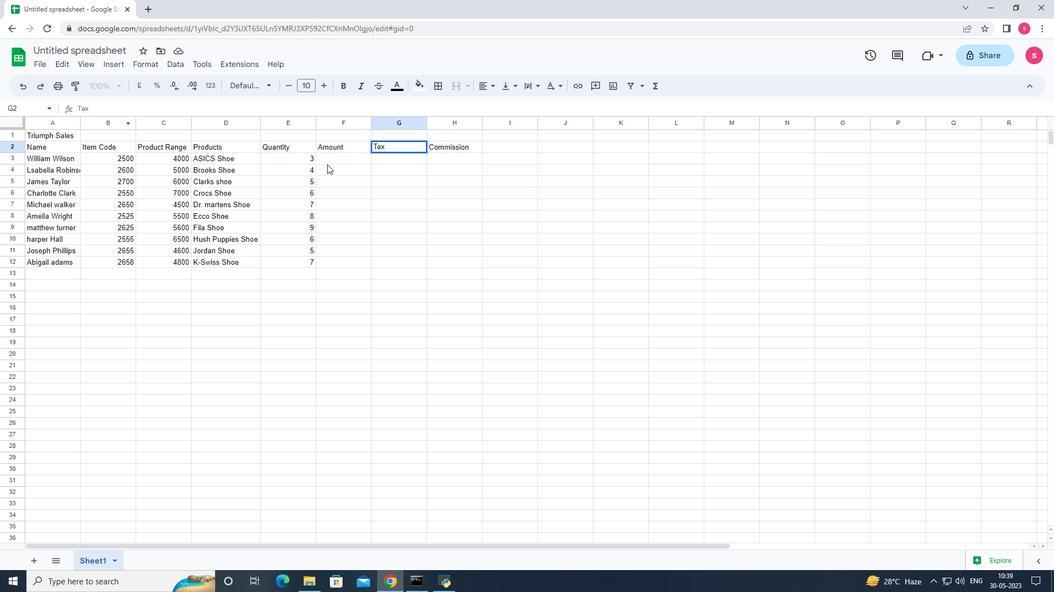 
Action: Mouse pressed left at (331, 161)
Screenshot: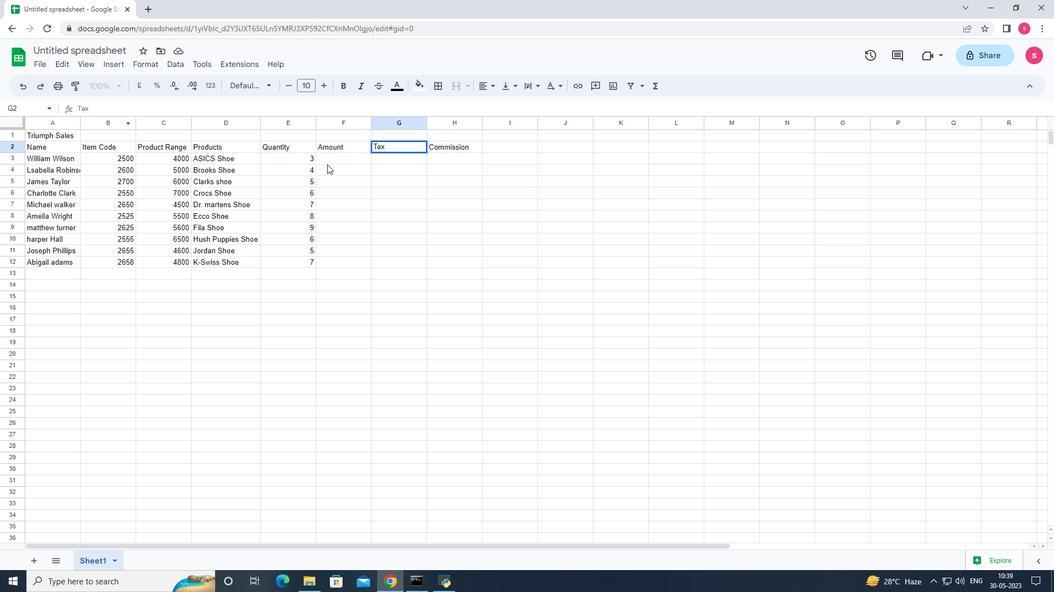
Action: Mouse moved to (491, 146)
Screenshot: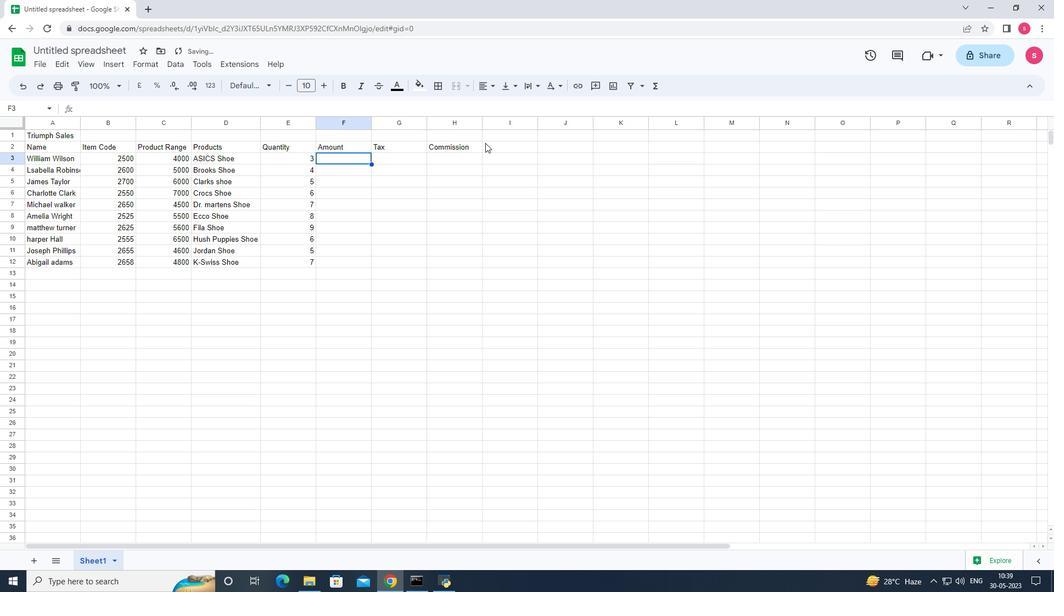 
Action: Mouse pressed left at (491, 146)
Screenshot: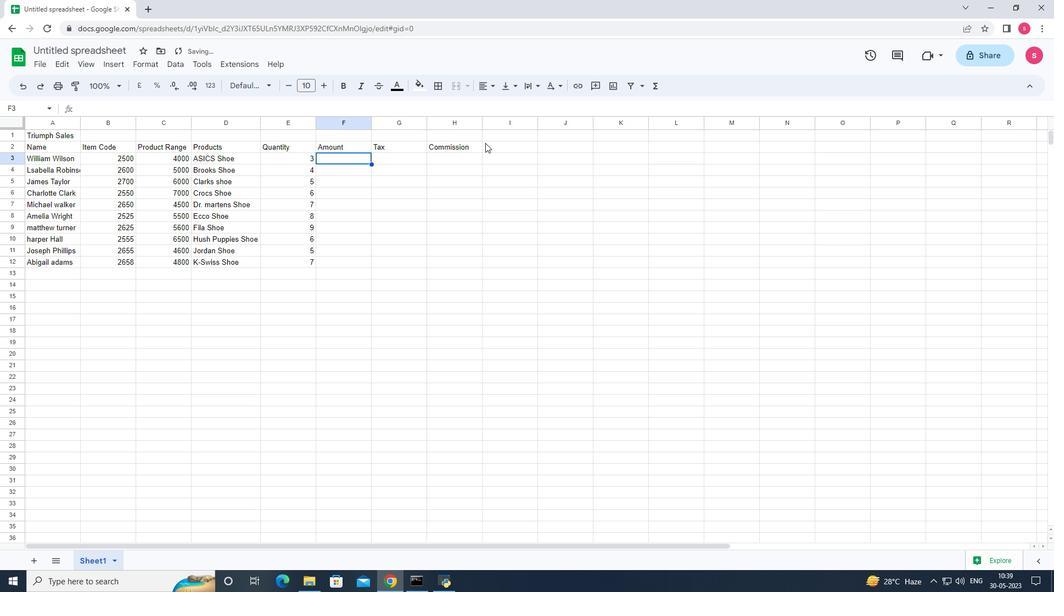 
Action: Mouse moved to (491, 146)
Screenshot: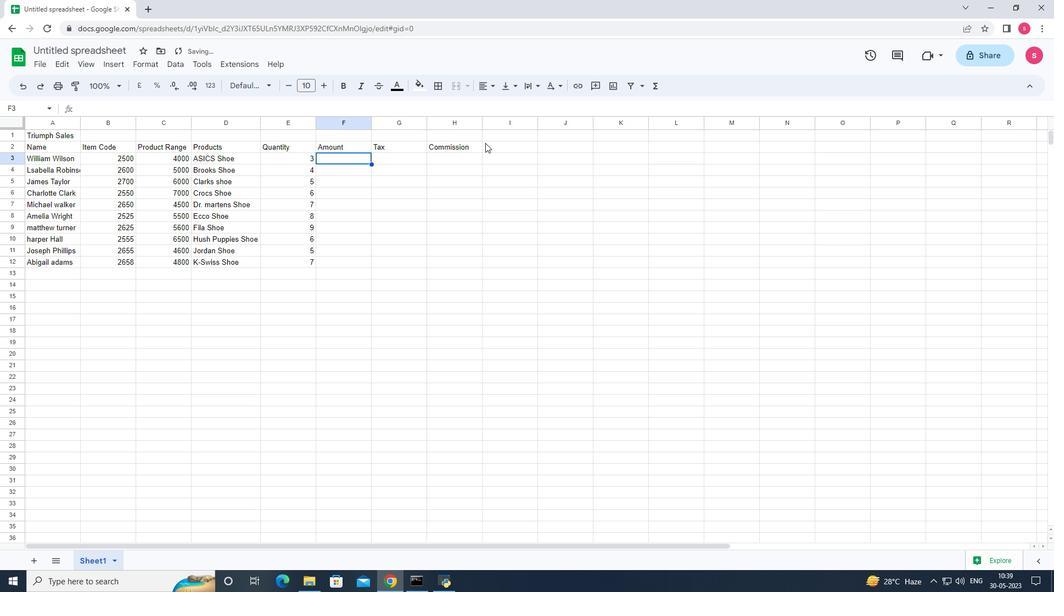 
Action: Key pressed <Key.shift><Key.shift><Key.shift><Key.shift>Total<Key.enter>
Screenshot: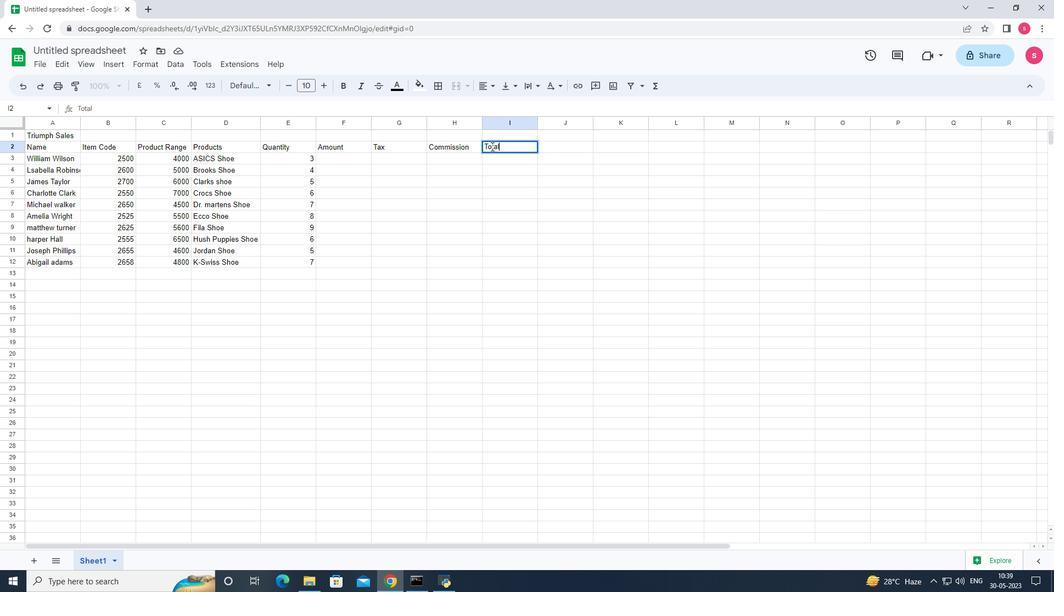 
Action: Mouse moved to (359, 157)
Screenshot: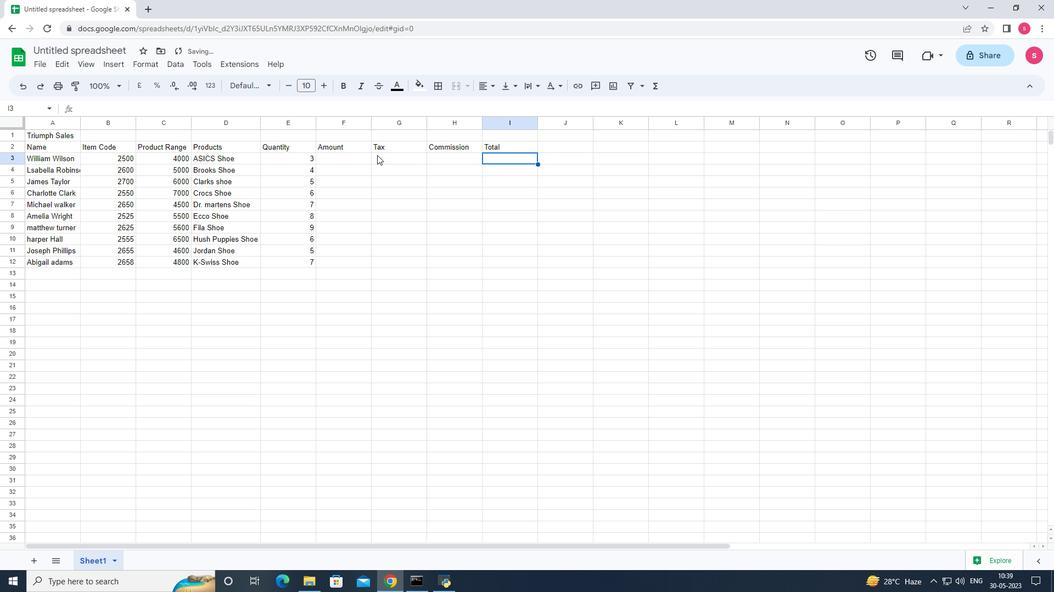 
Action: Mouse pressed left at (359, 157)
Screenshot: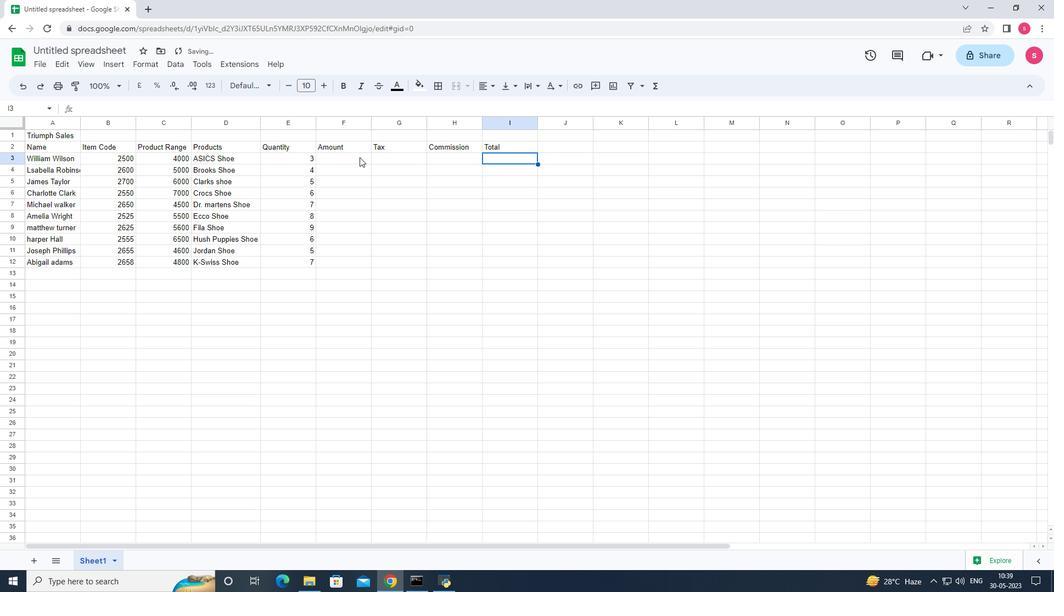 
Action: Key pressed =sum<Key.shift>(
Screenshot: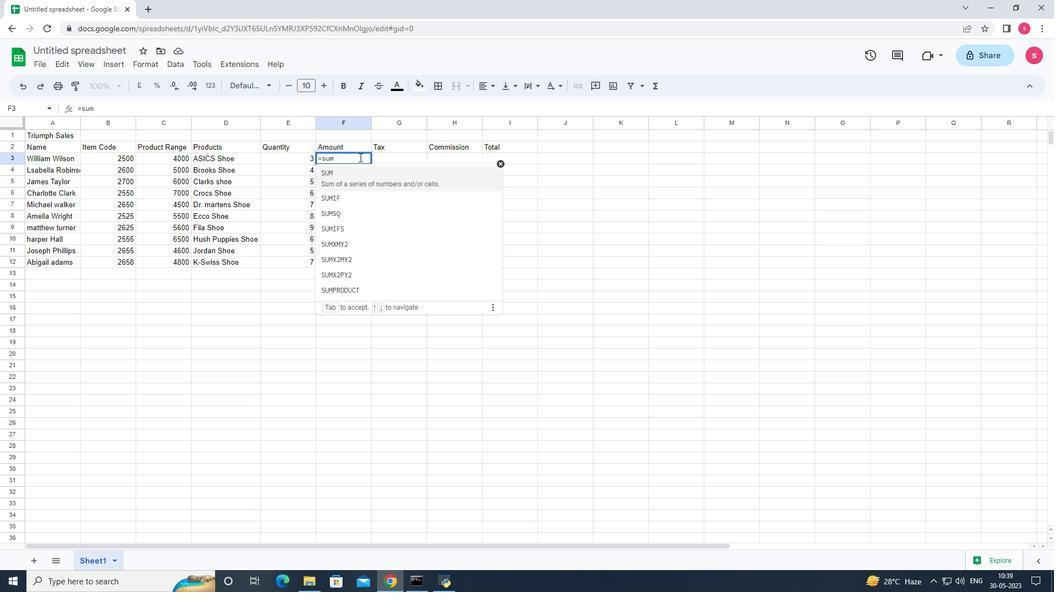 
Action: Mouse moved to (173, 154)
Screenshot: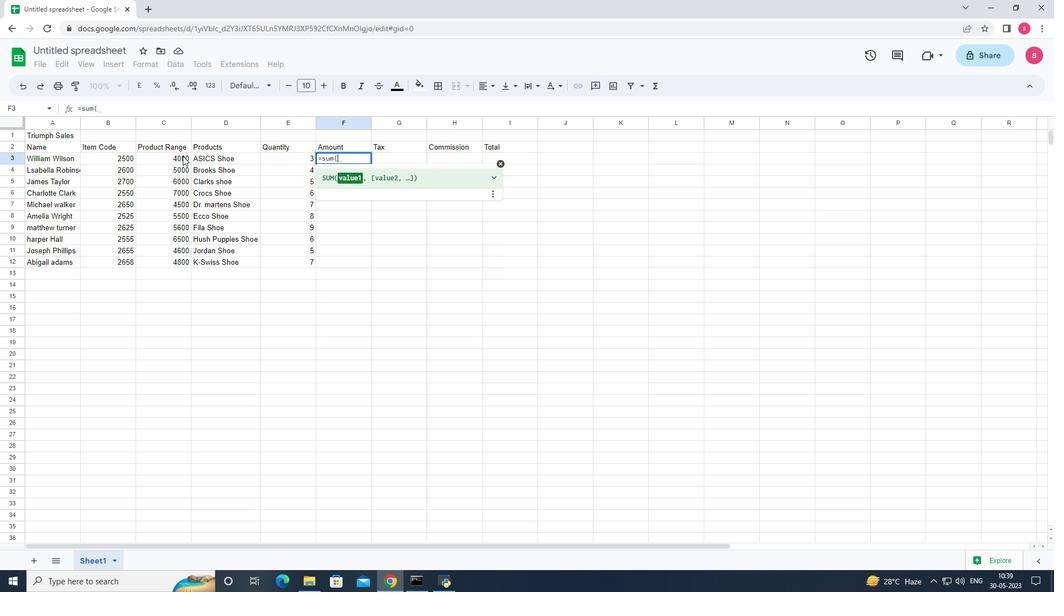 
Action: Mouse pressed left at (173, 154)
Screenshot: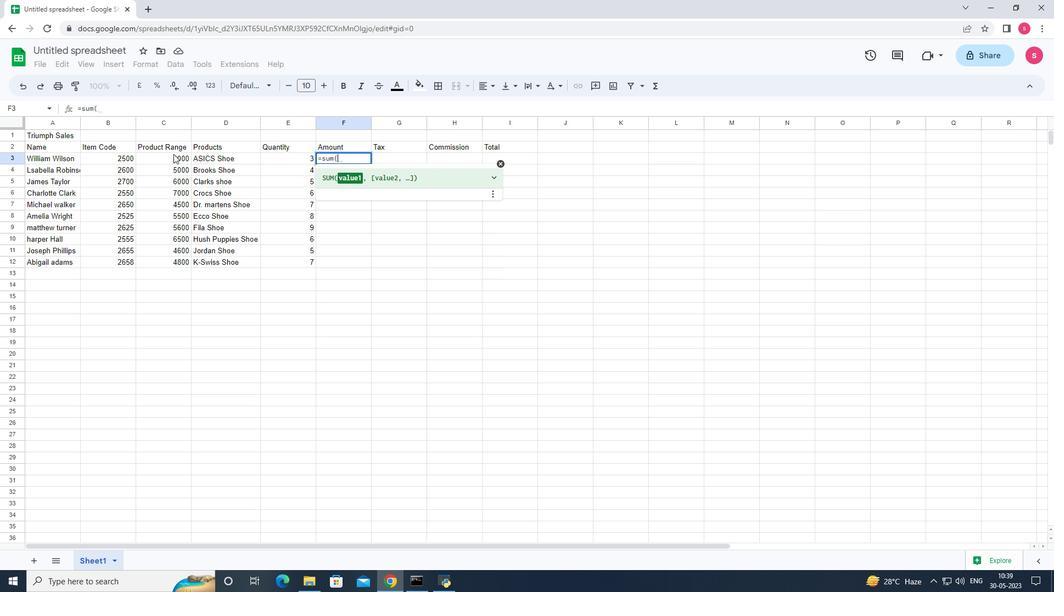 
Action: Key pressed <Key.shift><Key.shift><Key.shift><Key.shift><Key.shift><Key.shift><Key.shift><Key.shift><Key.shift><Key.shift><Key.shift><Key.shift><Key.shift><Key.shift>*
Screenshot: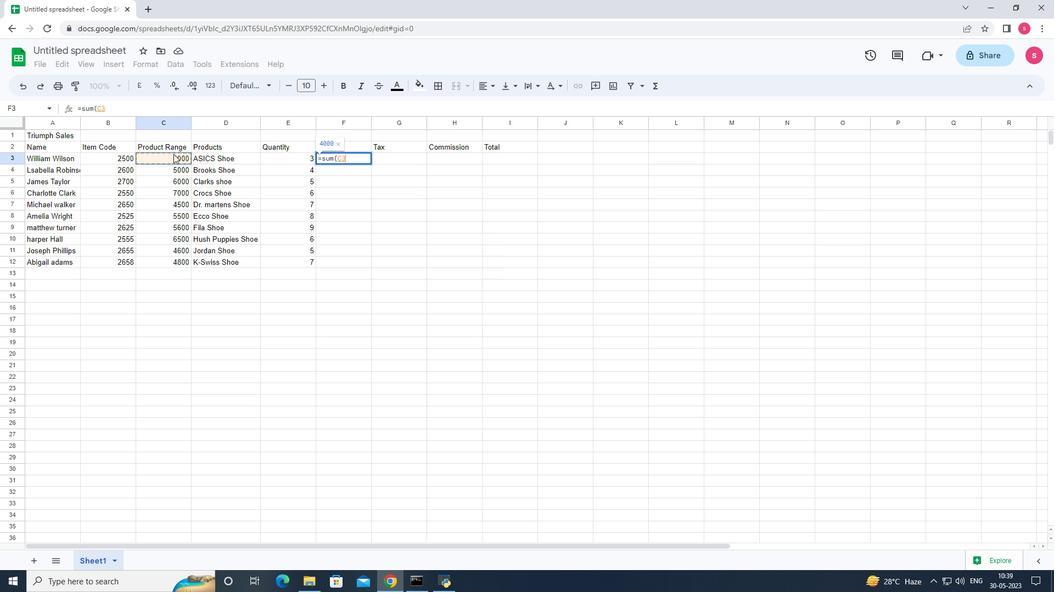 
Action: Mouse moved to (289, 156)
Screenshot: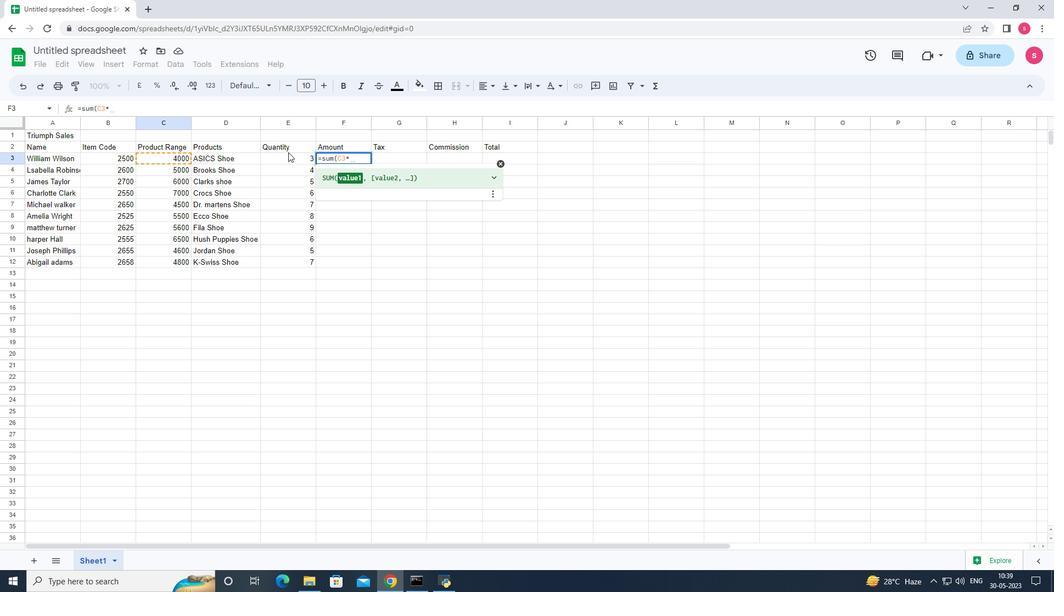 
Action: Mouse pressed left at (289, 156)
Screenshot: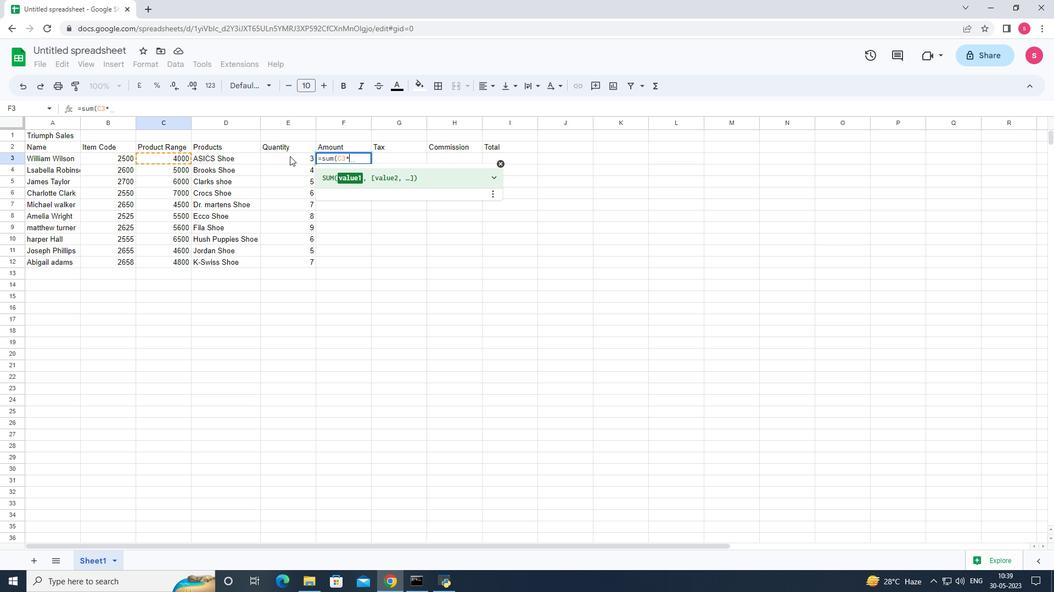 
Action: Key pressed <Key.shift><Key.shift><Key.shift>)<Key.enter>
Screenshot: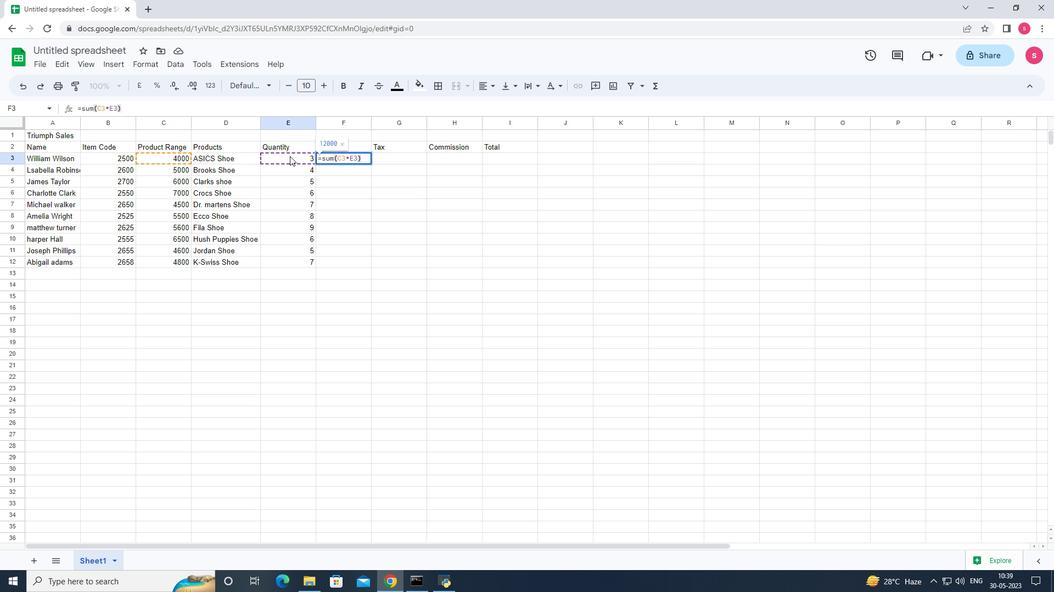 
Action: Mouse moved to (408, 157)
Screenshot: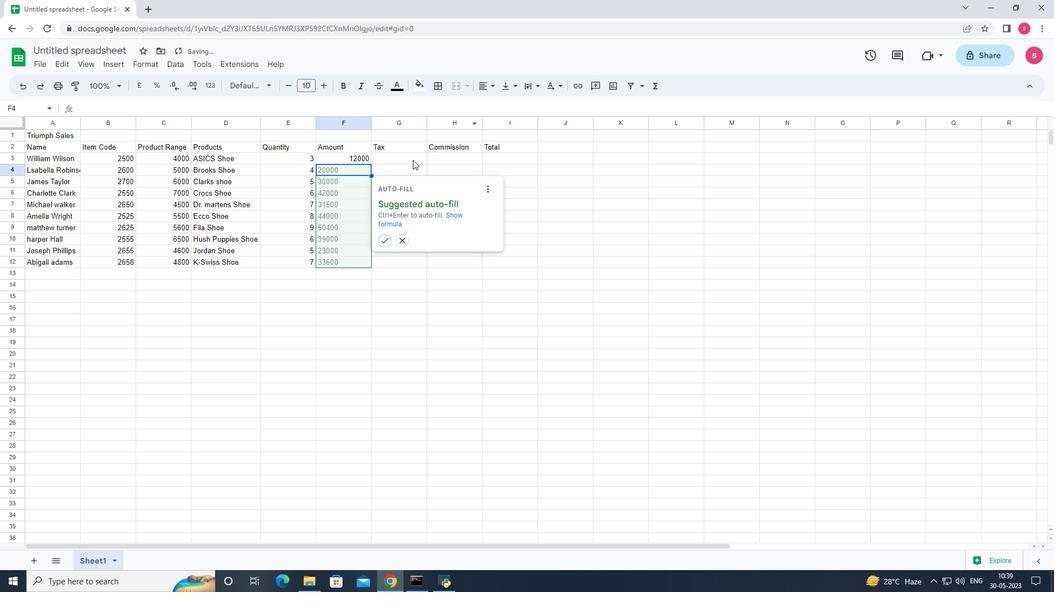 
Action: Mouse pressed left at (408, 157)
Screenshot: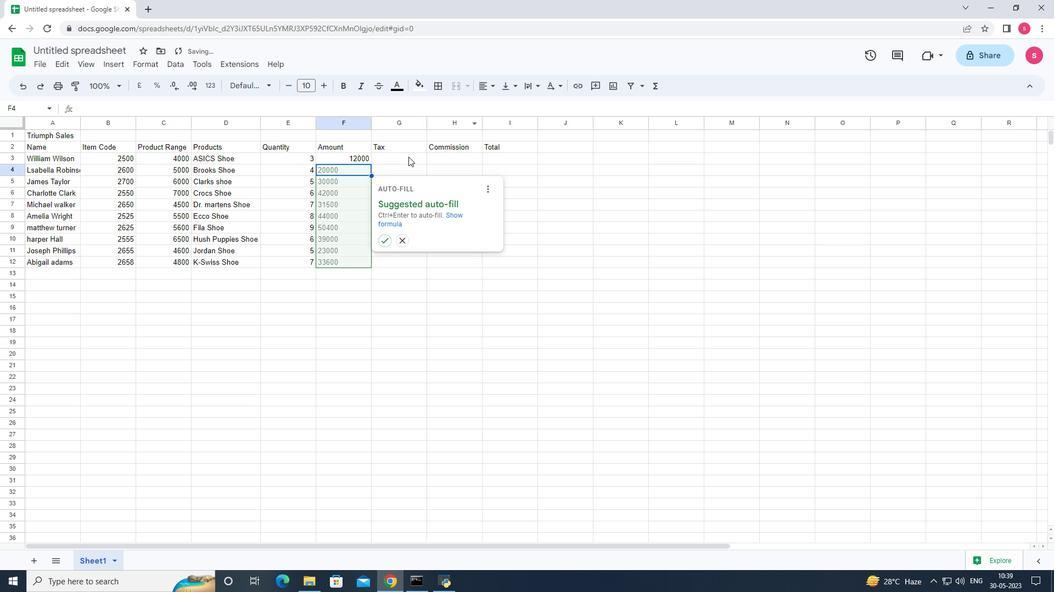 
Action: Key pressed <Key.shift>+<Key.backspace>=<Key.shift><Key.shift><Key.shift><Key.shift>Sum<Key.shift><Key.shift><Key.shift><Key.shift><Key.shift><Key.shift><Key.shift><Key.shift><Key.shift><Key.shift><Key.shift><Key.shift><Key.shift><Key.shift><Key.shift>(
Screenshot: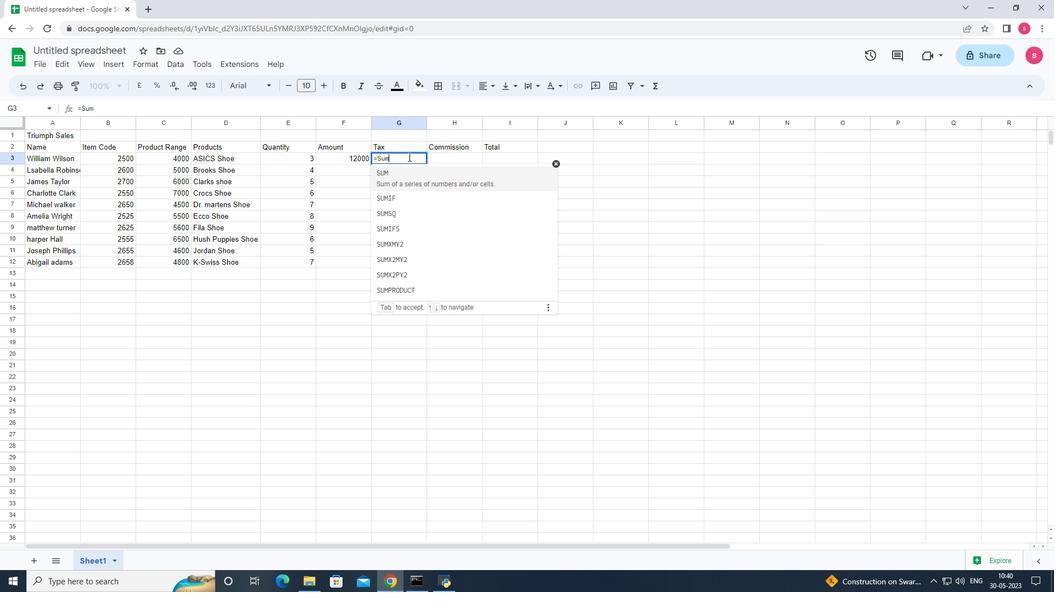 
Action: Mouse moved to (345, 158)
Screenshot: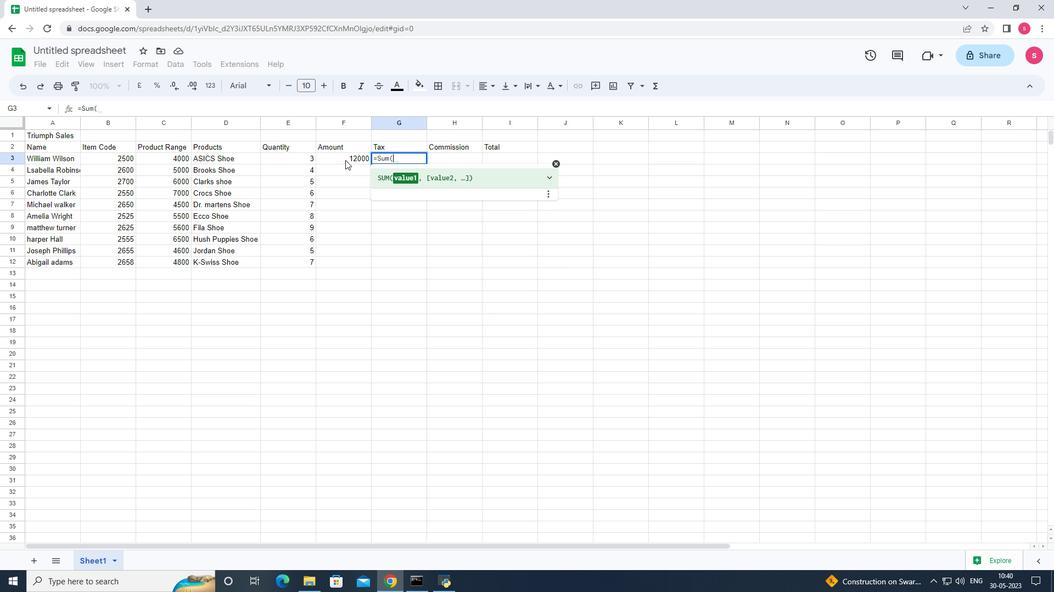 
Action: Mouse pressed left at (345, 158)
Screenshot: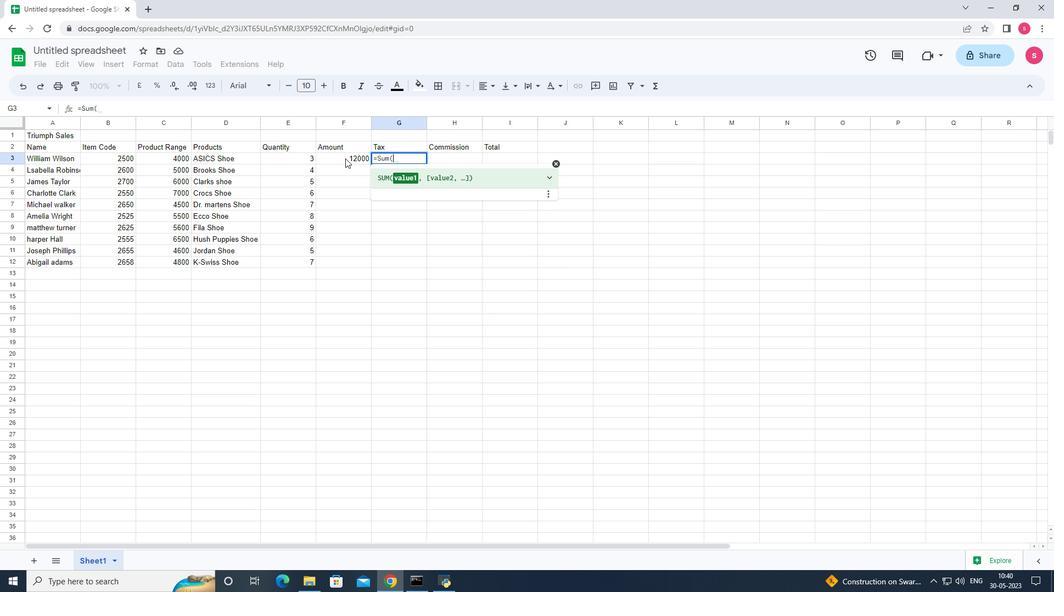 
Action: Key pressed <Key.shift><Key.shift><Key.shift><Key.shift><Key.shift><Key.shift><Key.shift><Key.shift><Key.shift><Key.shift><Key.shift><Key.shift><Key.shift><Key.shift><Key.shift><Key.shift>*12<Key.shift>%<Key.shift><Key.shift>)<Key.enter>
Screenshot: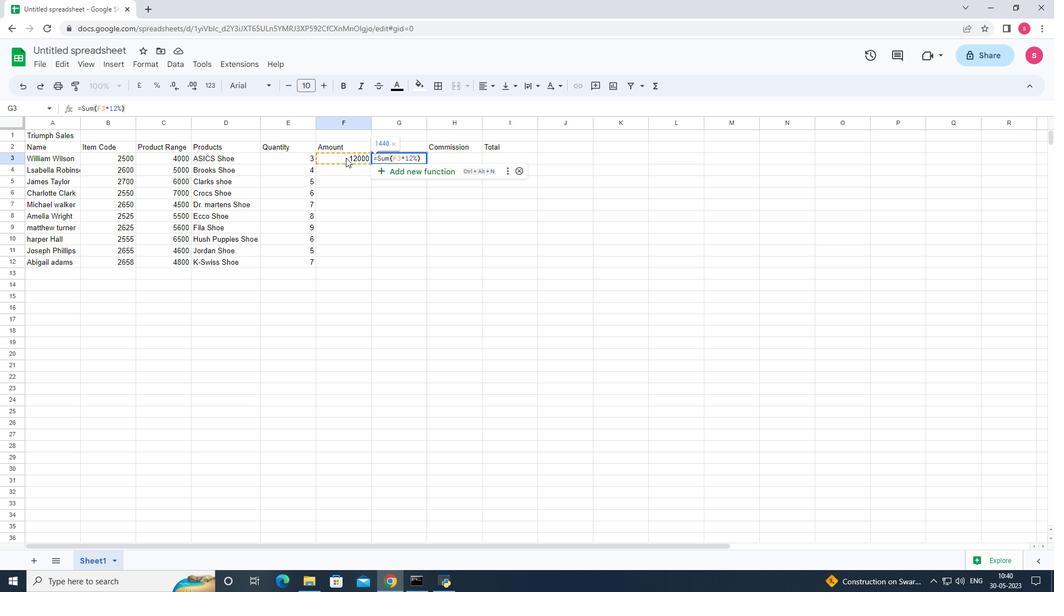 
Action: Mouse moved to (447, 156)
Screenshot: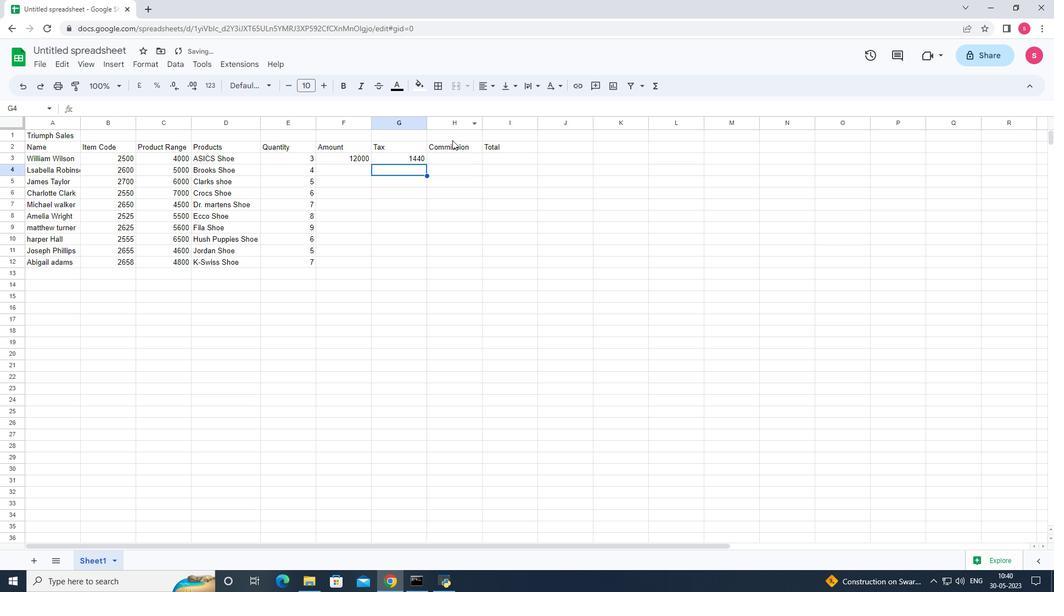 
Action: Mouse pressed left at (447, 156)
Screenshot: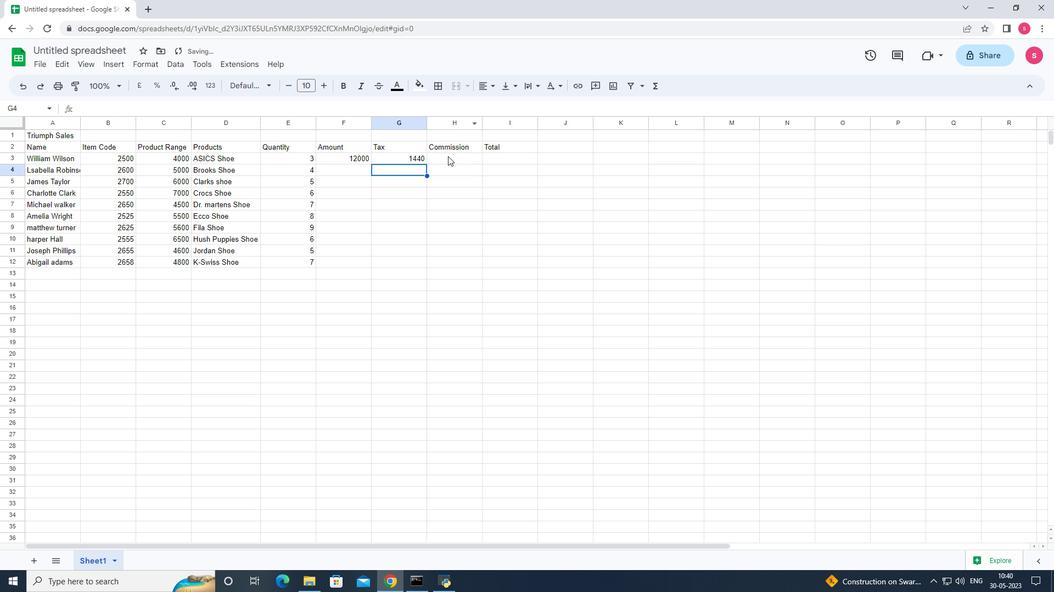 
Action: Key pressed =<Key.shift><Key.shift>Sum<Key.shift><Key.shift><Key.shift><Key.shift><Key.shift><Key.shift><Key.shift><Key.shift>(
Screenshot: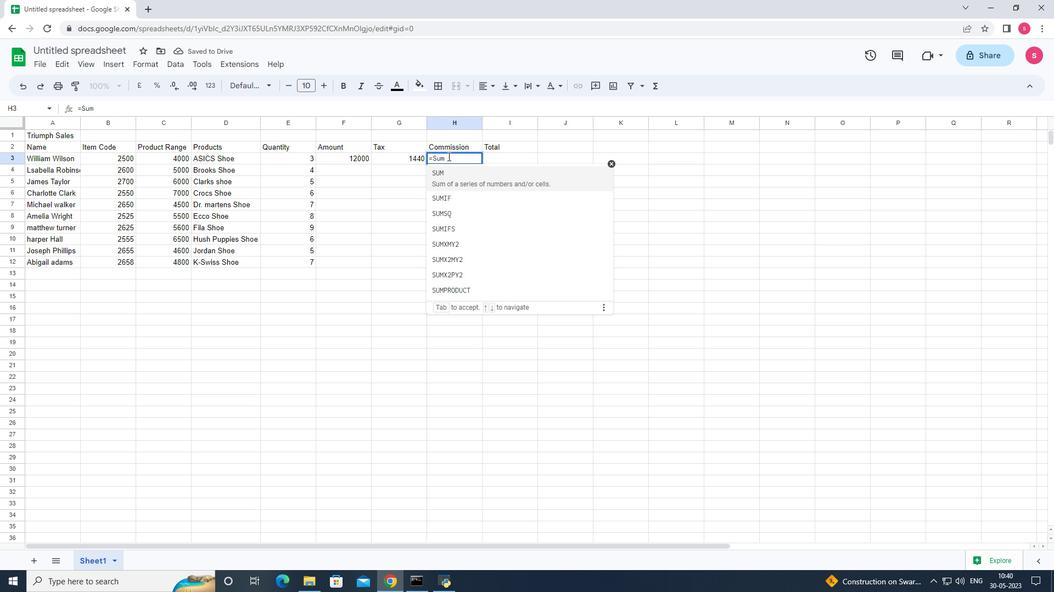 
Action: Mouse moved to (363, 158)
Screenshot: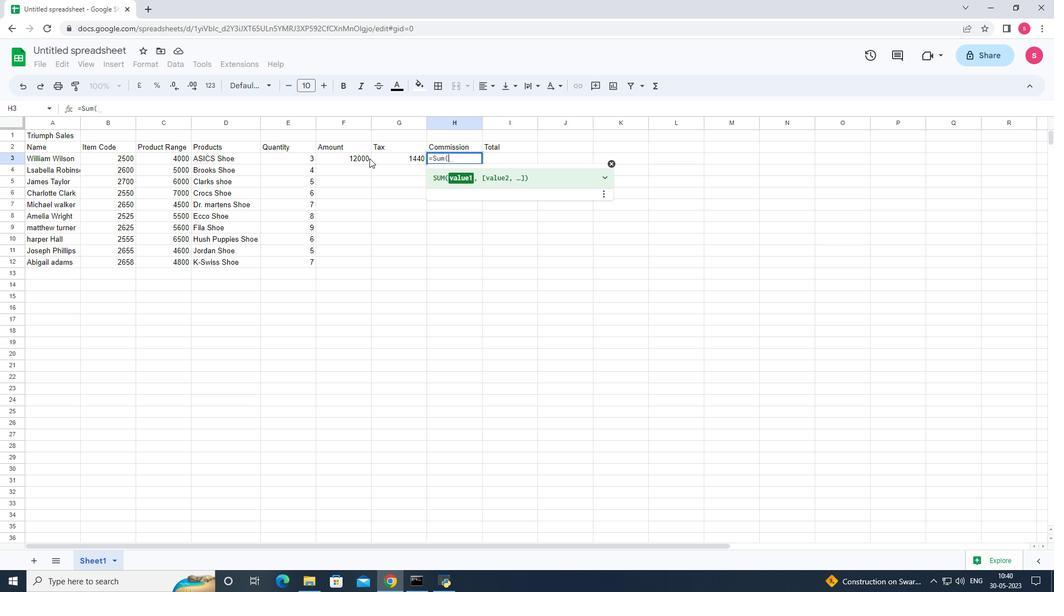 
Action: Mouse pressed left at (363, 158)
Screenshot: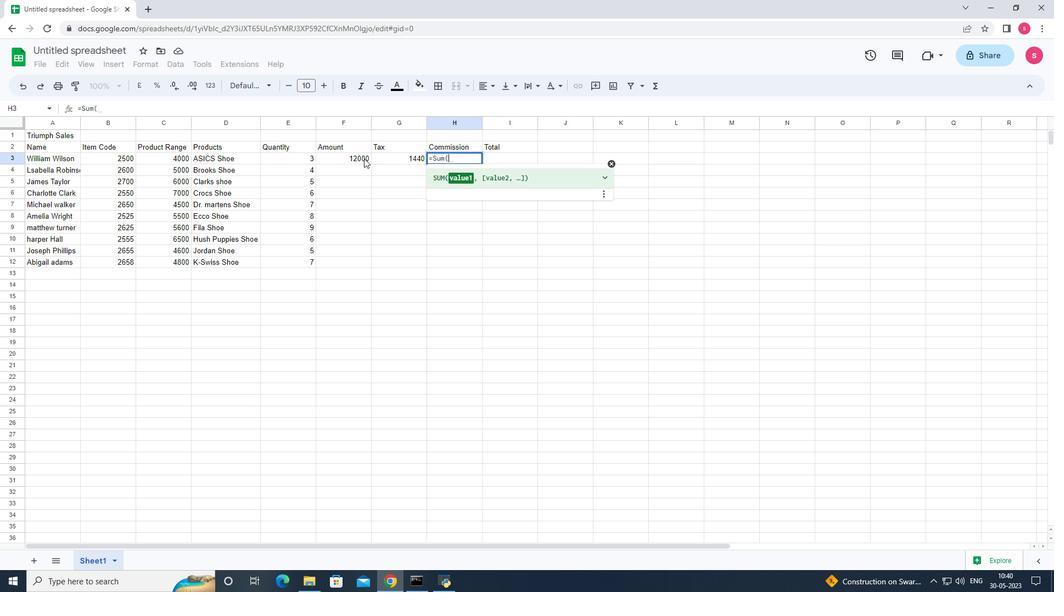 
Action: Key pressed <Key.shift><Key.shift><Key.shift><Key.shift><Key.shift><Key.shift><Key.shift><Key.shift><Key.shift><Key.shift><Key.shift><Key.shift><Key.shift><Key.shift><Key.shift><Key.shift><Key.shift><Key.shift><Key.shift><Key.shift><Key.shift><Key.shift><Key.shift>*2<Key.shift>%<Key.shift><Key.shift><Key.shift><Key.shift>)<Key.enter>
Screenshot: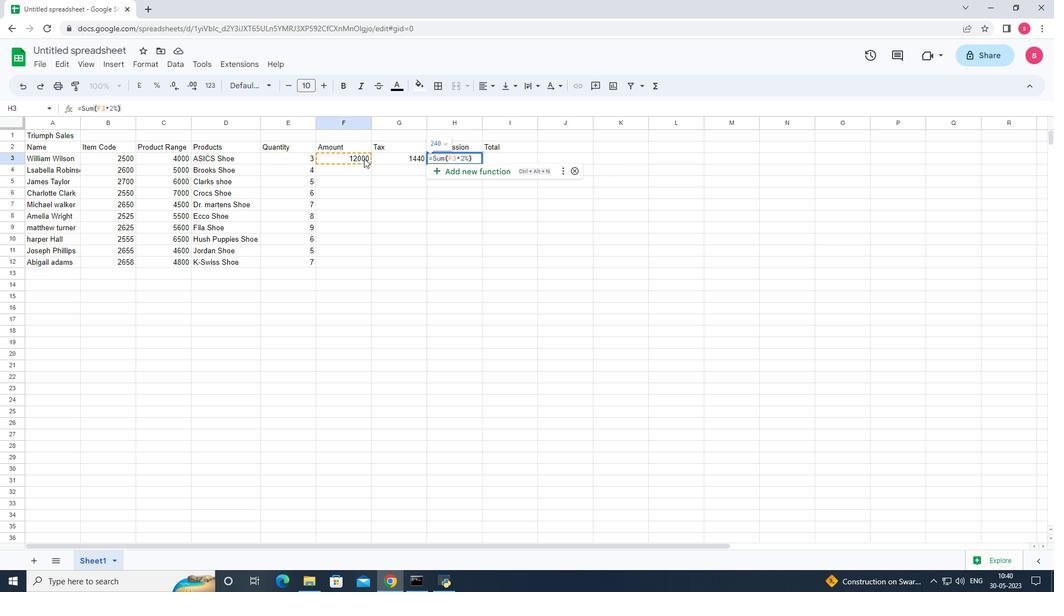 
Action: Mouse moved to (495, 157)
Screenshot: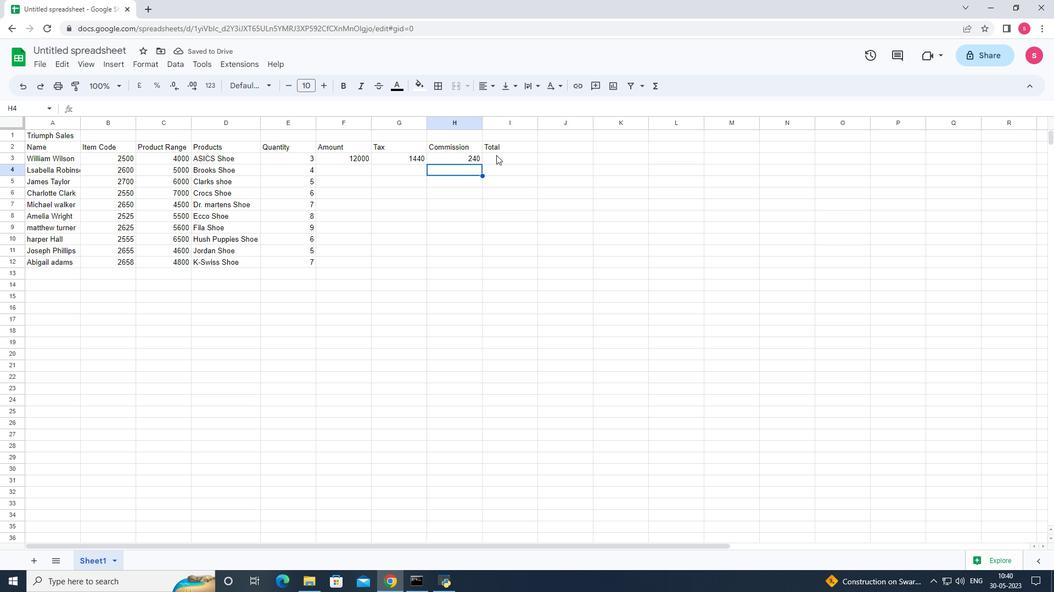 
Action: Mouse pressed left at (495, 157)
Screenshot: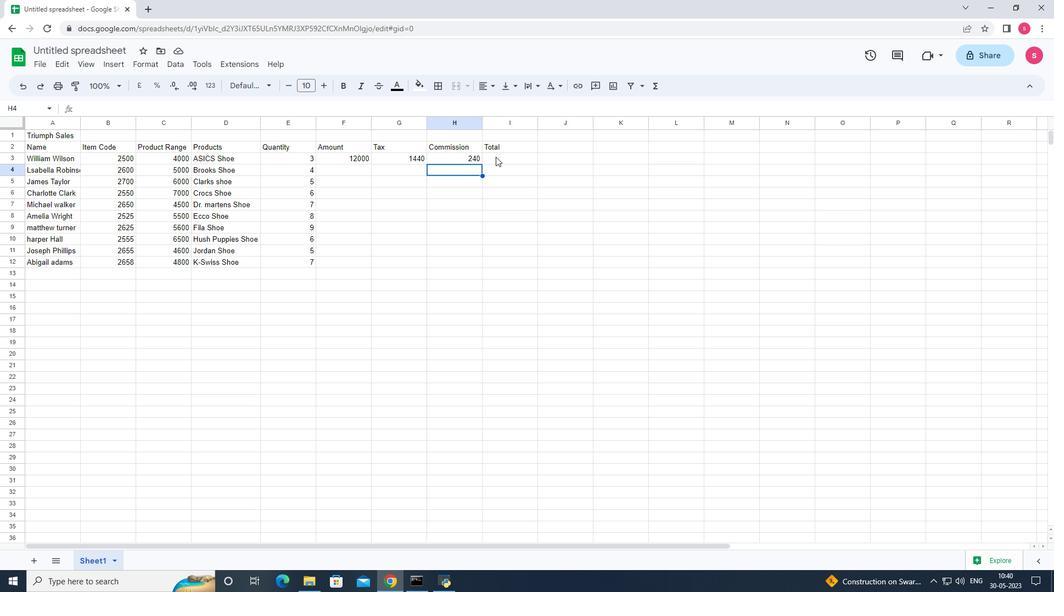 
Action: Key pressed =sum<Key.shift><Key.shift><Key.shift><Key.shift>(
Screenshot: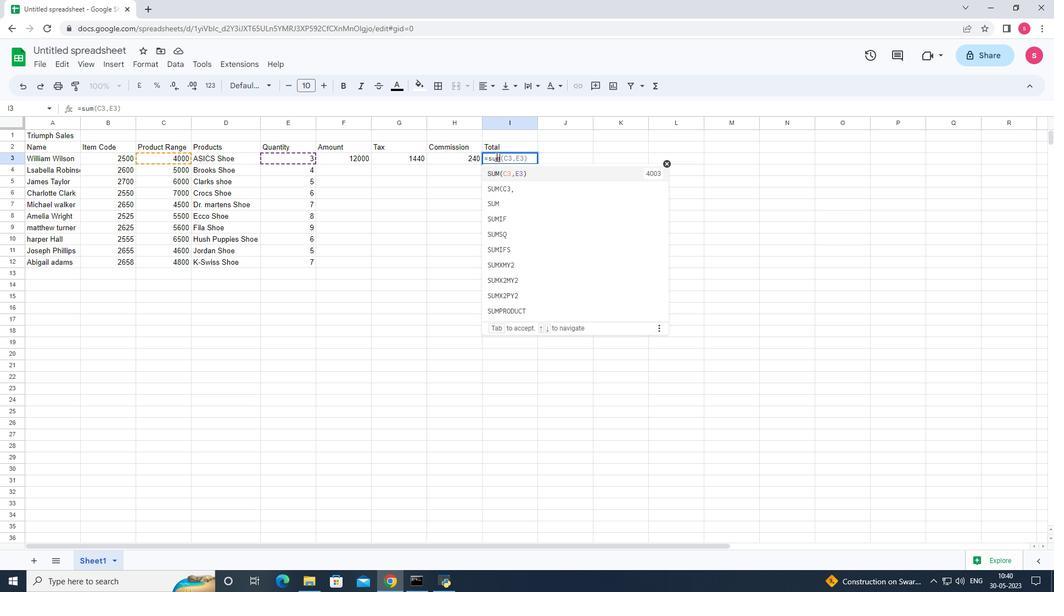 
Action: Mouse moved to (291, 159)
Screenshot: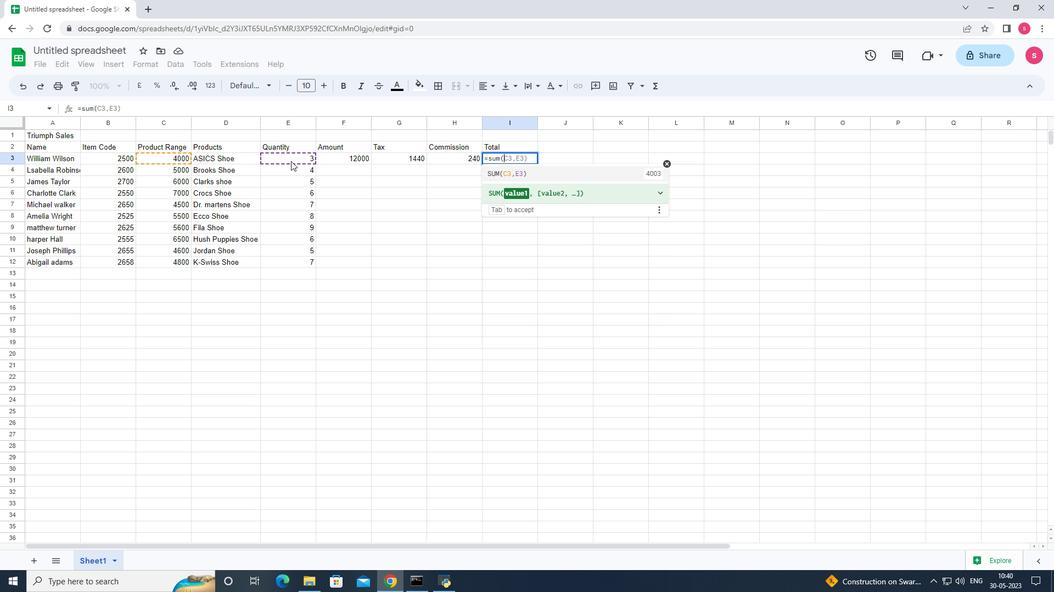 
Action: Mouse pressed left at (291, 159)
Screenshot: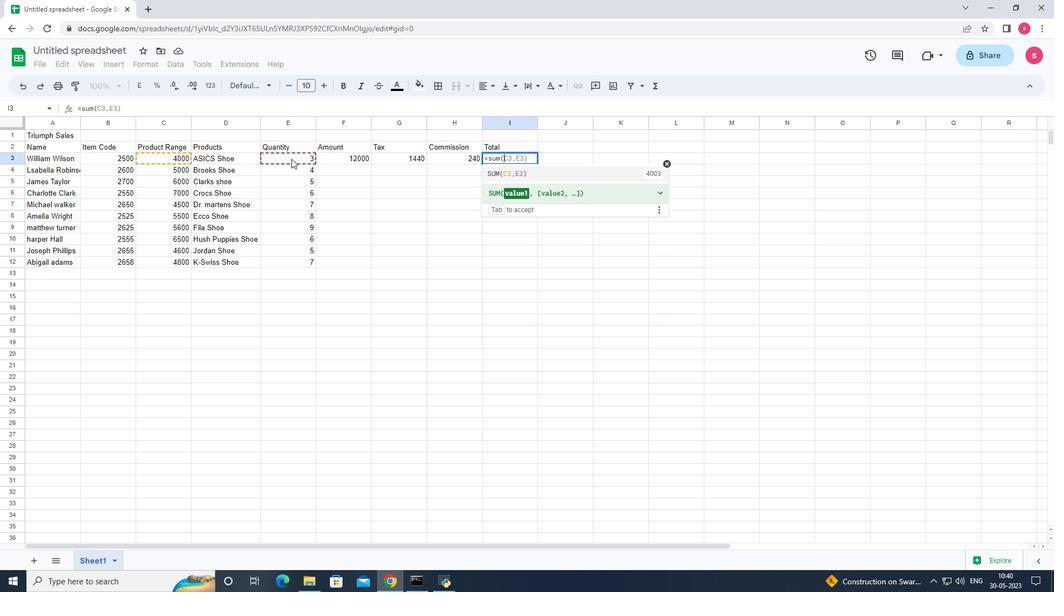 
Action: Mouse moved to (345, 161)
Screenshot: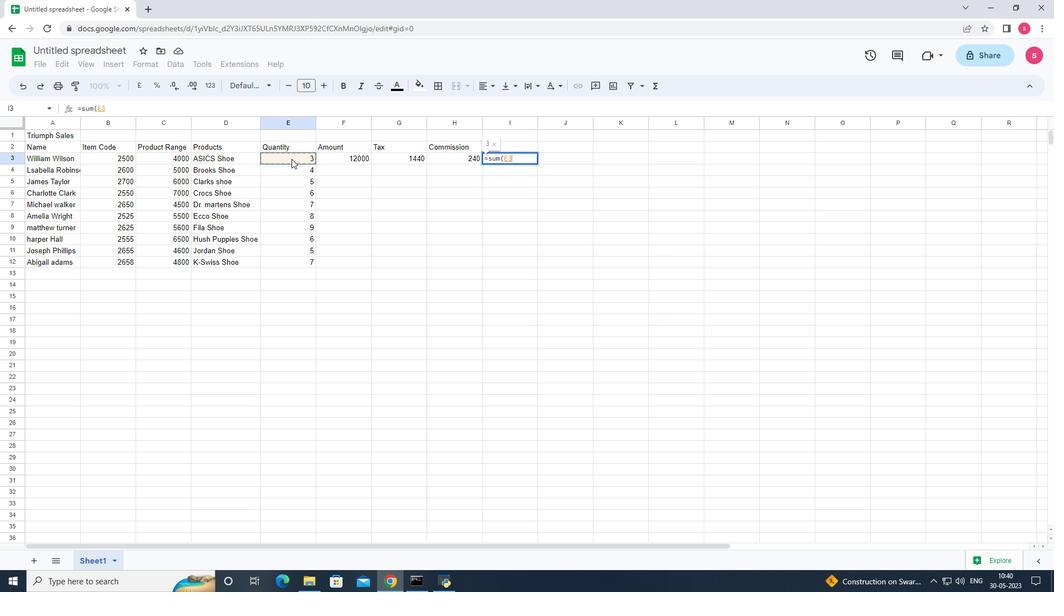 
Action: Mouse pressed left at (345, 161)
Screenshot: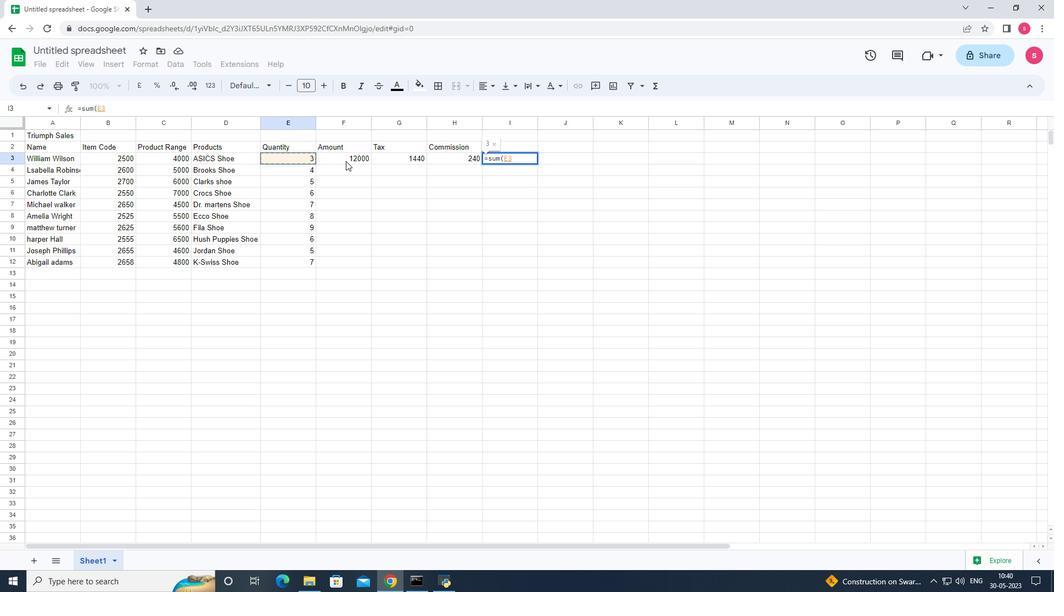 
Action: Mouse moved to (345, 161)
Screenshot: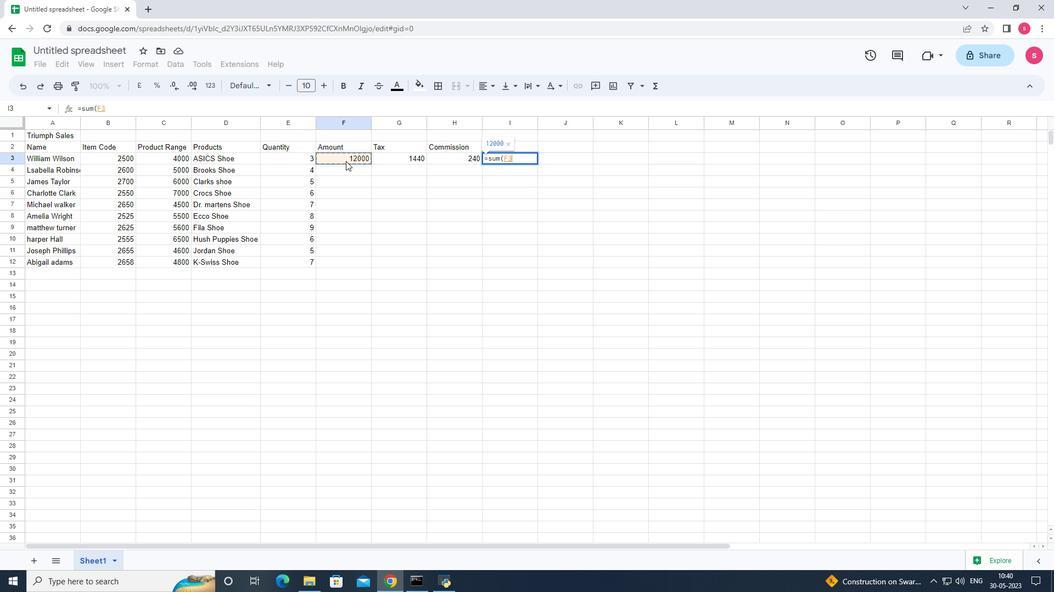 
Action: Key pressed <Key.shift><Key.shift><Key.shift><Key.shift><Key.shift><Key.shift><Key.shift><Key.shift><Key.shift><Key.shift><Key.shift><Key.shift><Key.shift><Key.shift><Key.shift><Key.shift><Key.shift><Key.shift><Key.shift><Key.shift><Key.shift><Key.shift><Key.shift><Key.shift><Key.shift><Key.shift><Key.shift><Key.shift>:
Screenshot: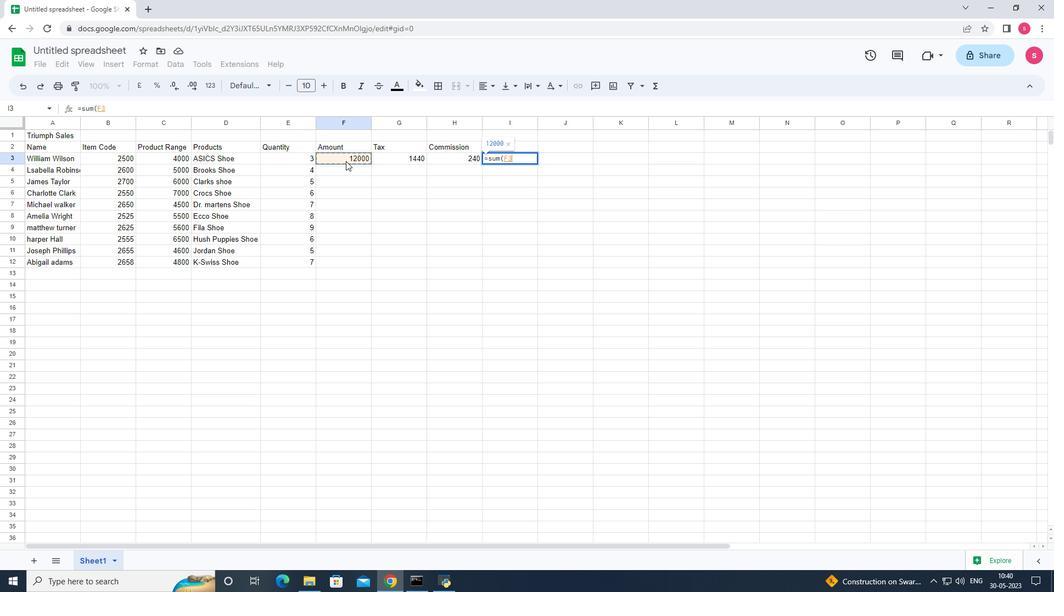 
Action: Mouse moved to (463, 158)
Screenshot: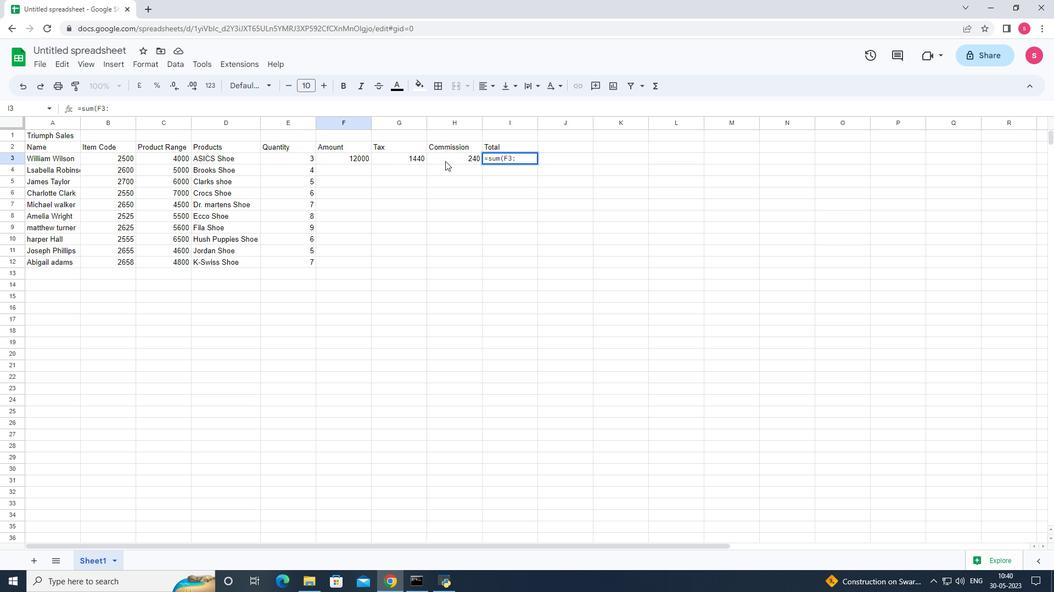 
Action: Mouse pressed left at (463, 158)
Screenshot: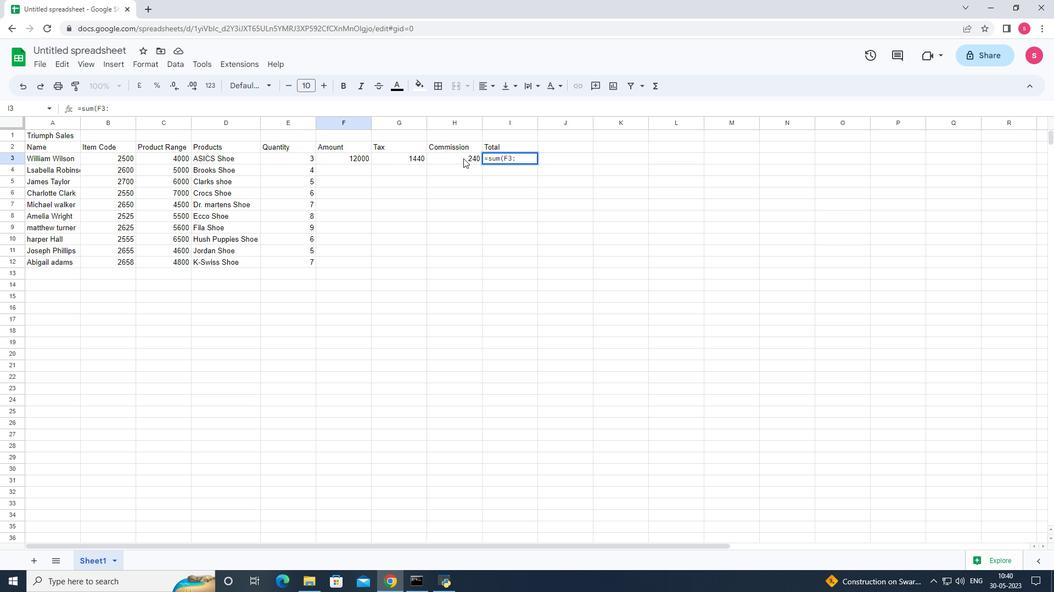 
Action: Mouse moved to (499, 159)
Screenshot: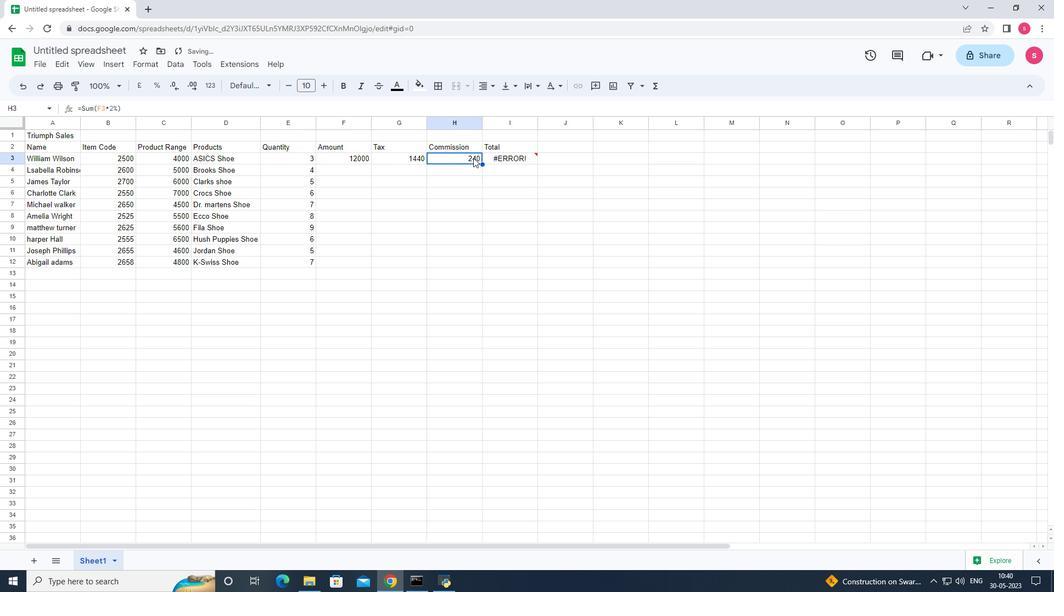 
Action: Mouse pressed left at (499, 159)
Screenshot: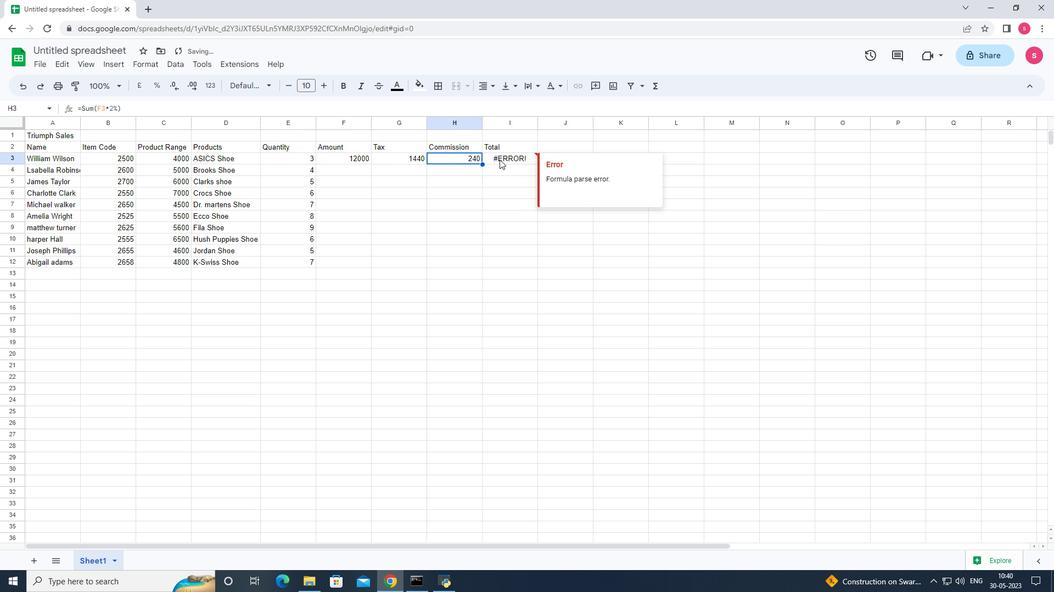 
Action: Mouse moved to (109, 109)
Screenshot: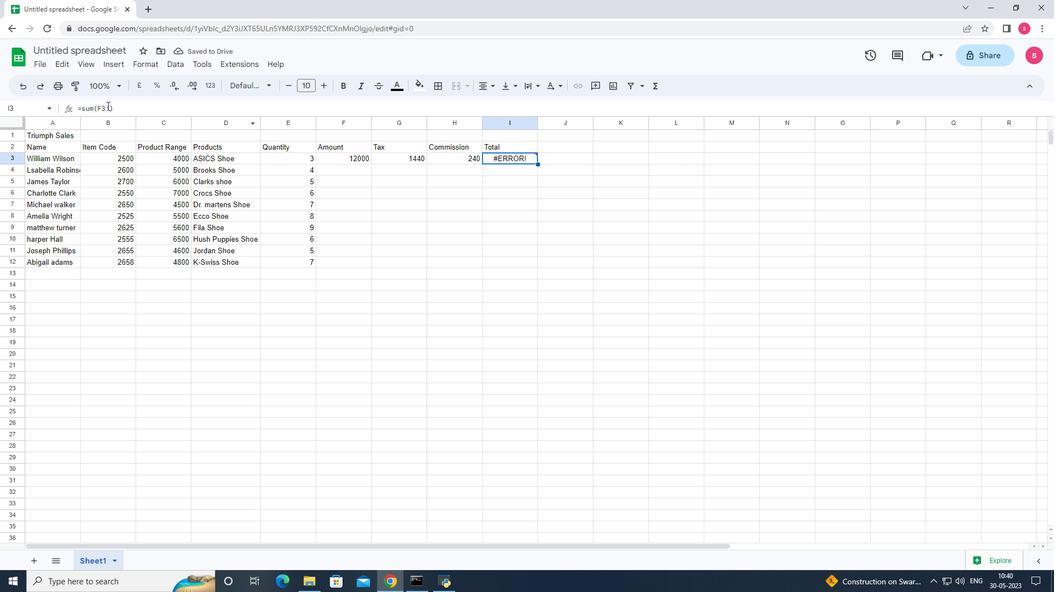 
Action: Mouse pressed left at (109, 109)
Screenshot: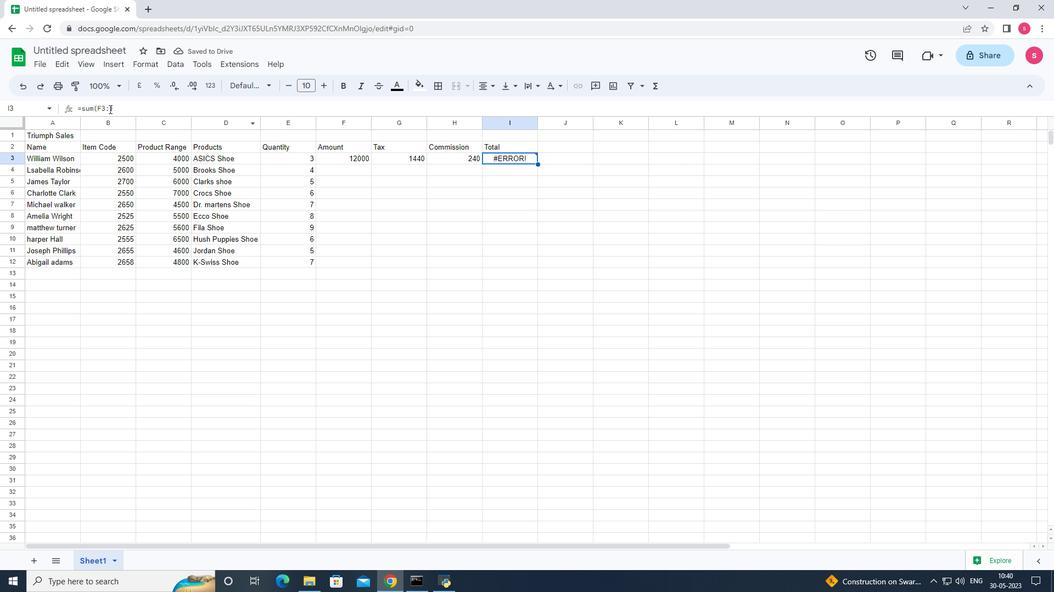 
Action: Mouse moved to (467, 158)
Screenshot: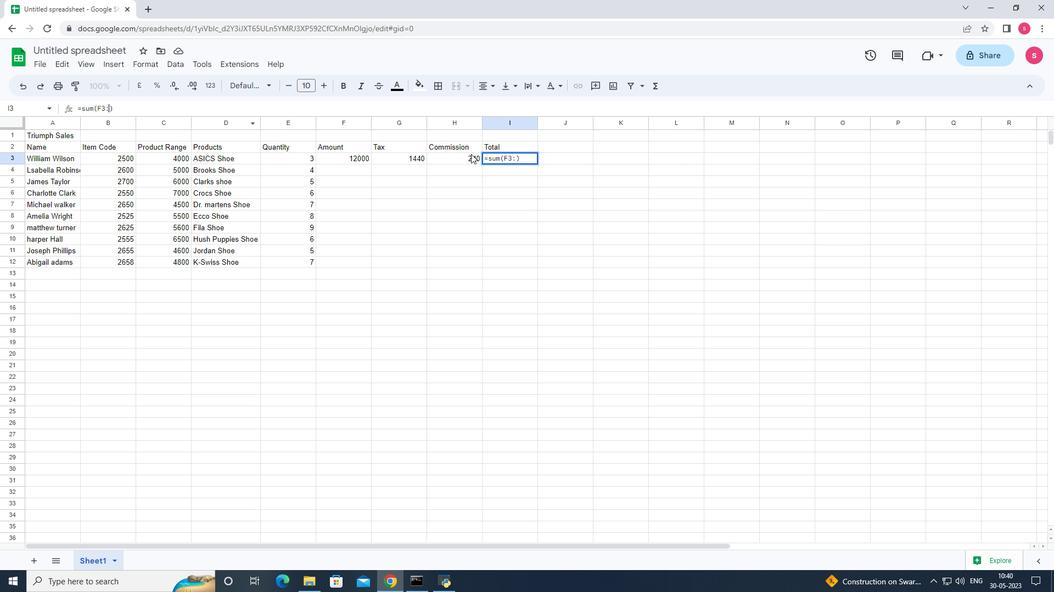 
Action: Mouse pressed left at (467, 158)
Screenshot: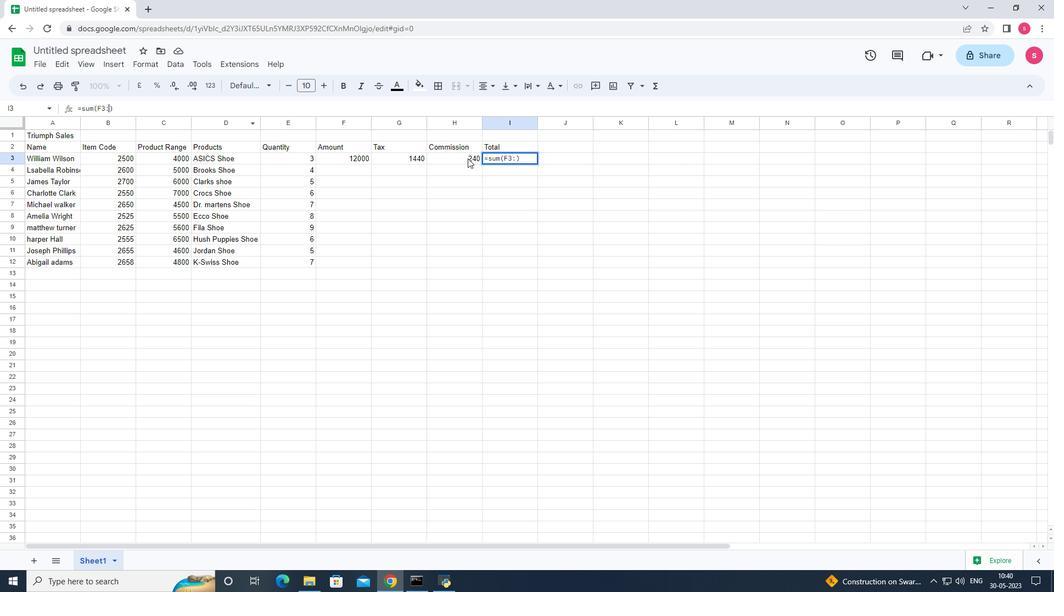 
Action: Mouse moved to (500, 164)
Screenshot: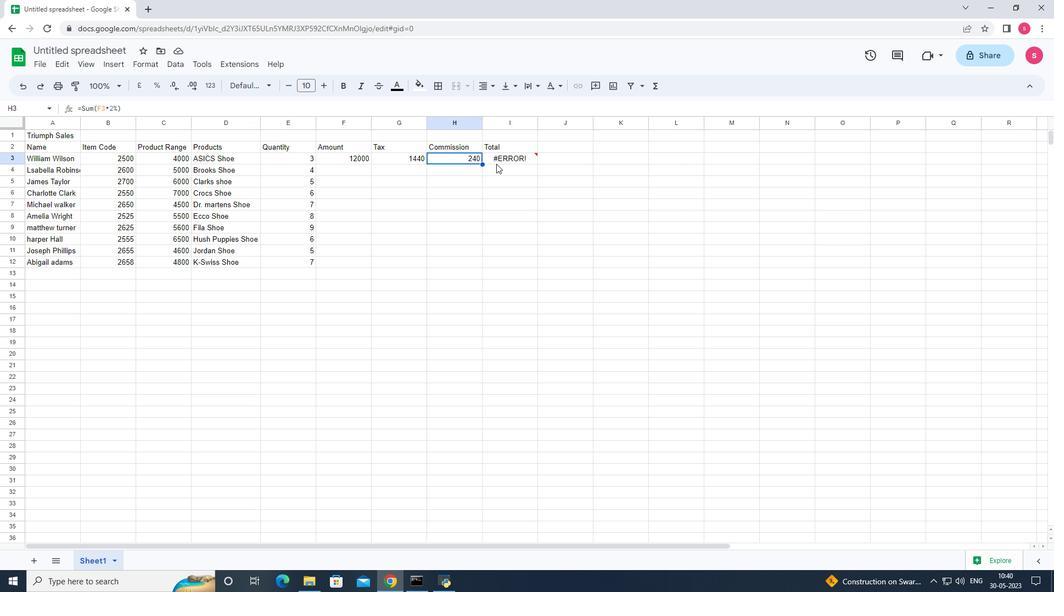 
Action: Mouse pressed left at (500, 164)
Screenshot: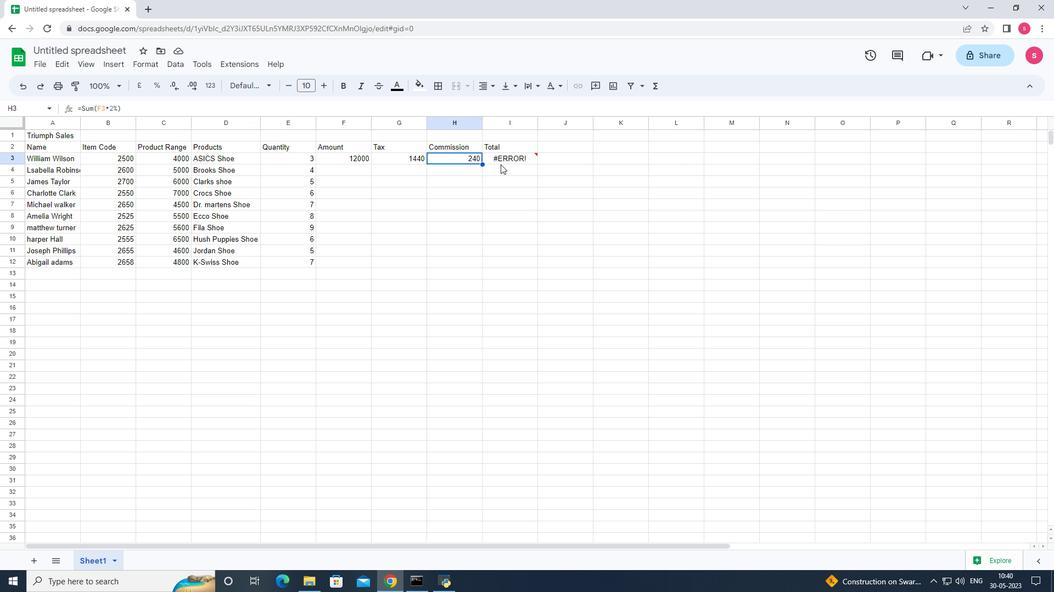 
Action: Mouse moved to (109, 107)
Screenshot: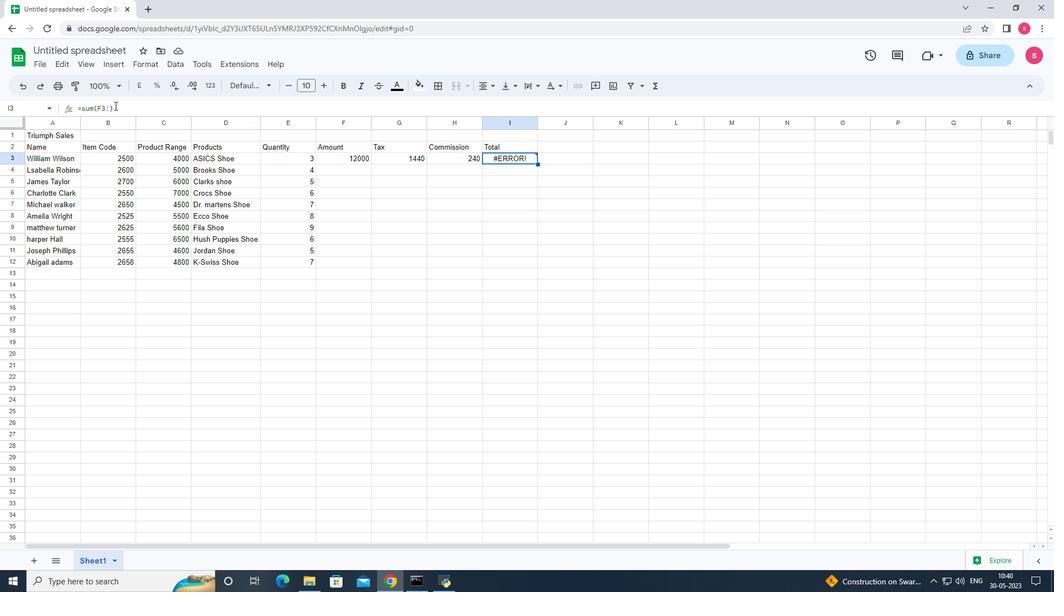 
Action: Mouse pressed left at (109, 107)
Screenshot: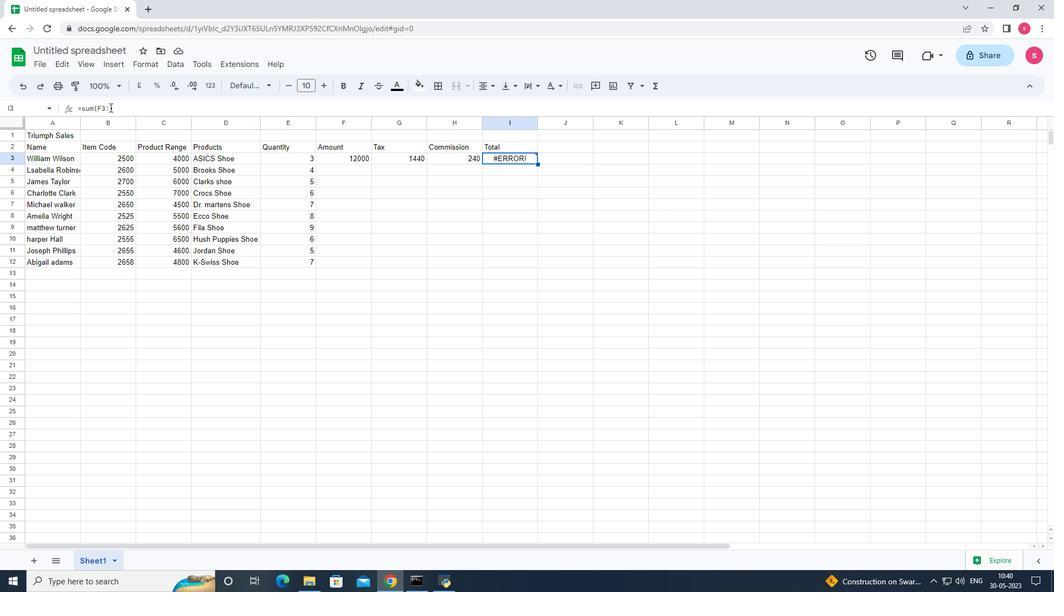 
Action: Mouse moved to (150, 135)
Screenshot: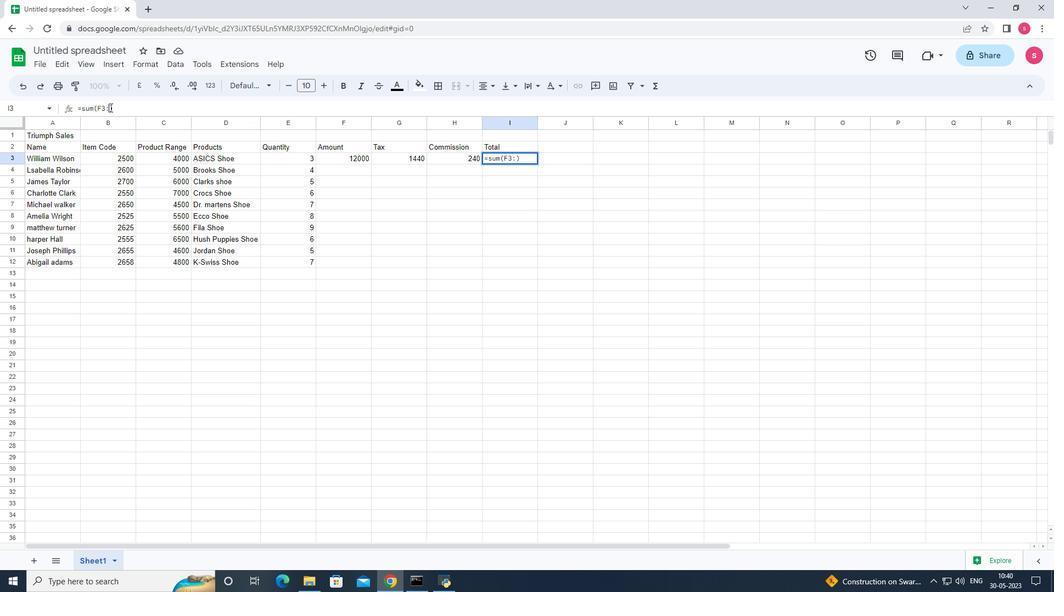 
Action: Key pressed <Key.shift><Key.shift>H<Key.shift><Key.shift><Key.shift><Key.shift>#<Key.backspace>3<Key.enter>
Screenshot: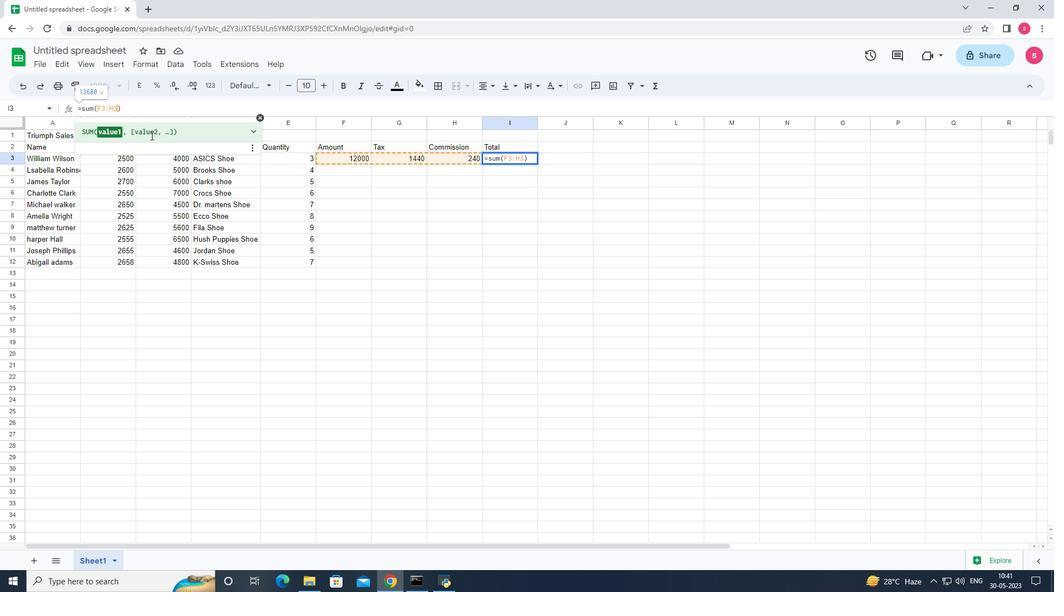 
Action: Mouse moved to (348, 157)
Screenshot: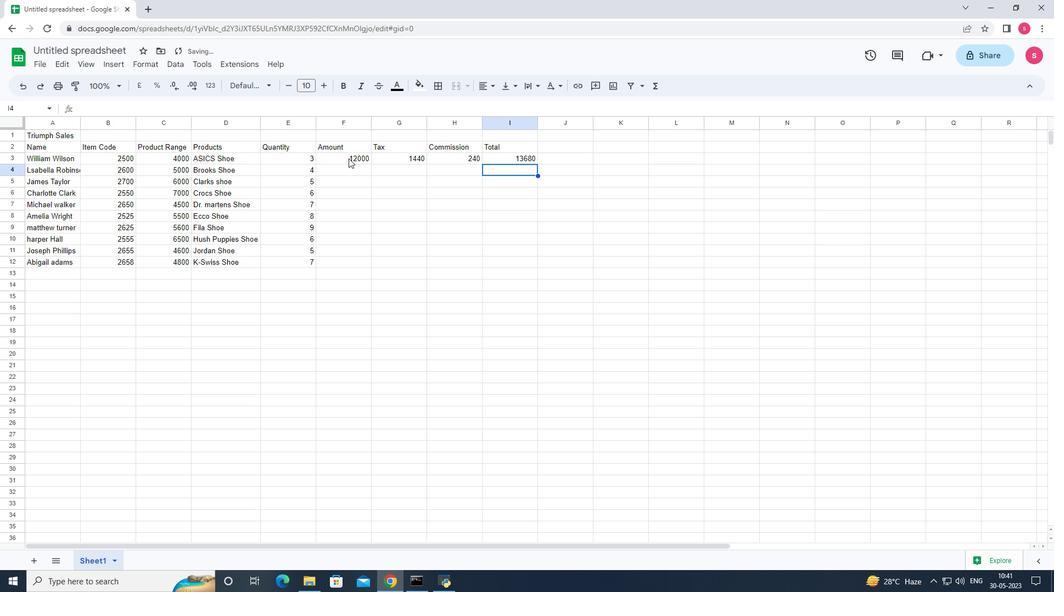 
Action: Mouse pressed left at (348, 157)
Screenshot: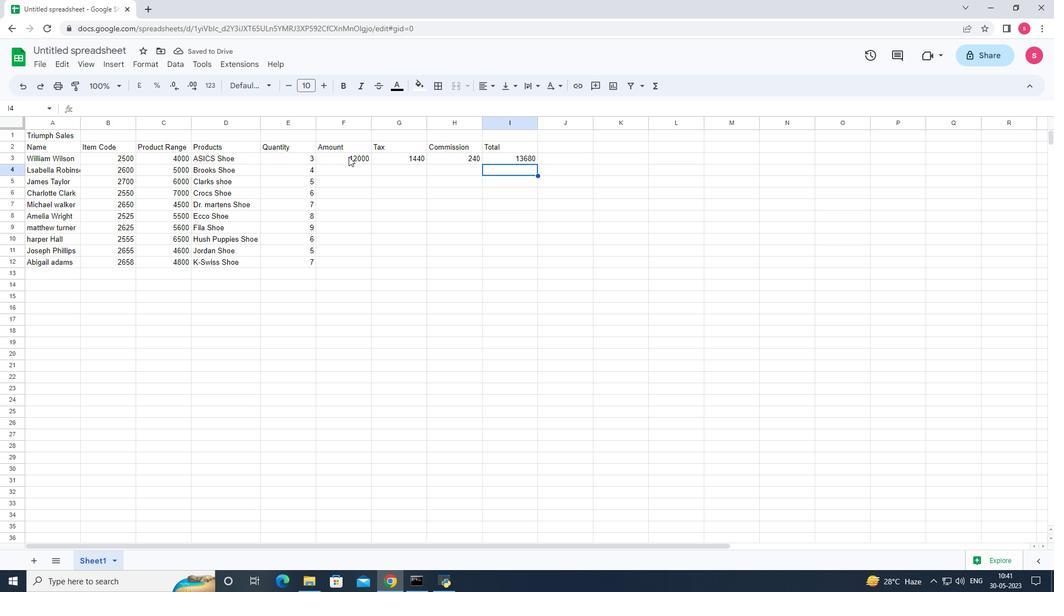 
Action: Mouse moved to (370, 165)
Screenshot: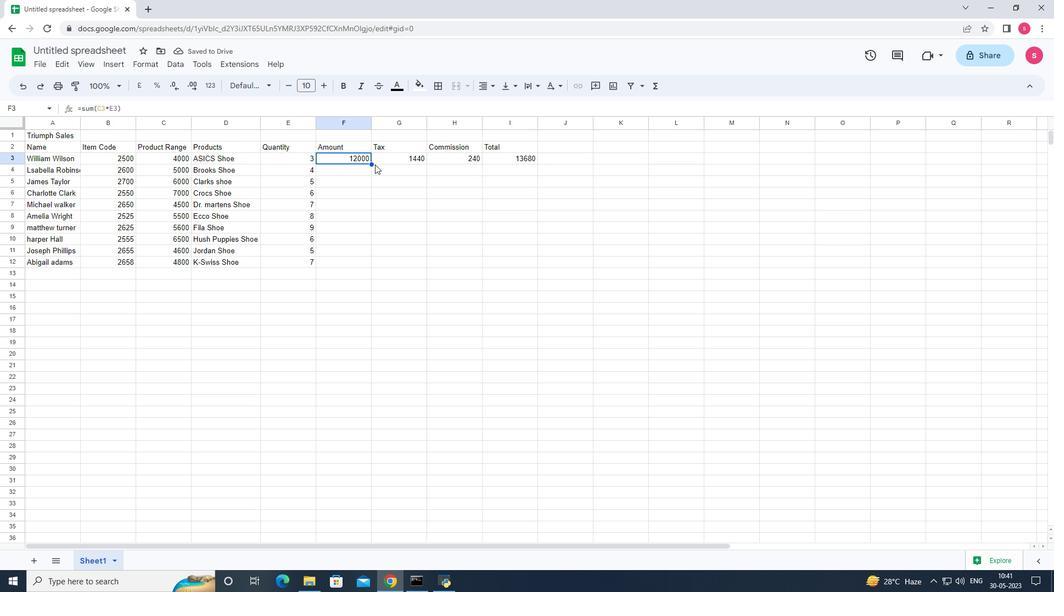 
Action: Mouse pressed left at (370, 165)
Screenshot: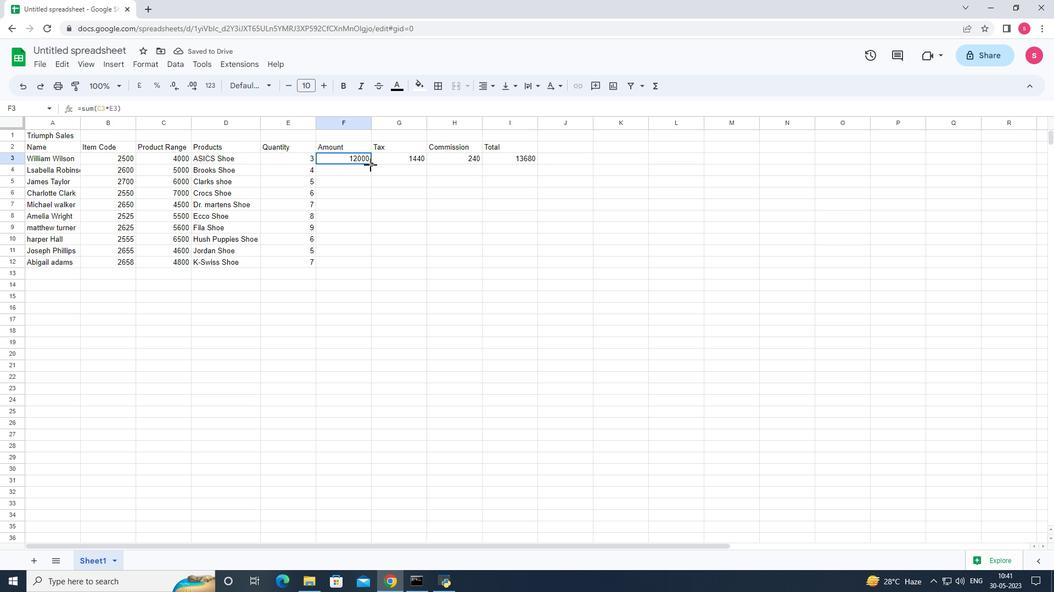 
Action: Mouse moved to (412, 158)
Screenshot: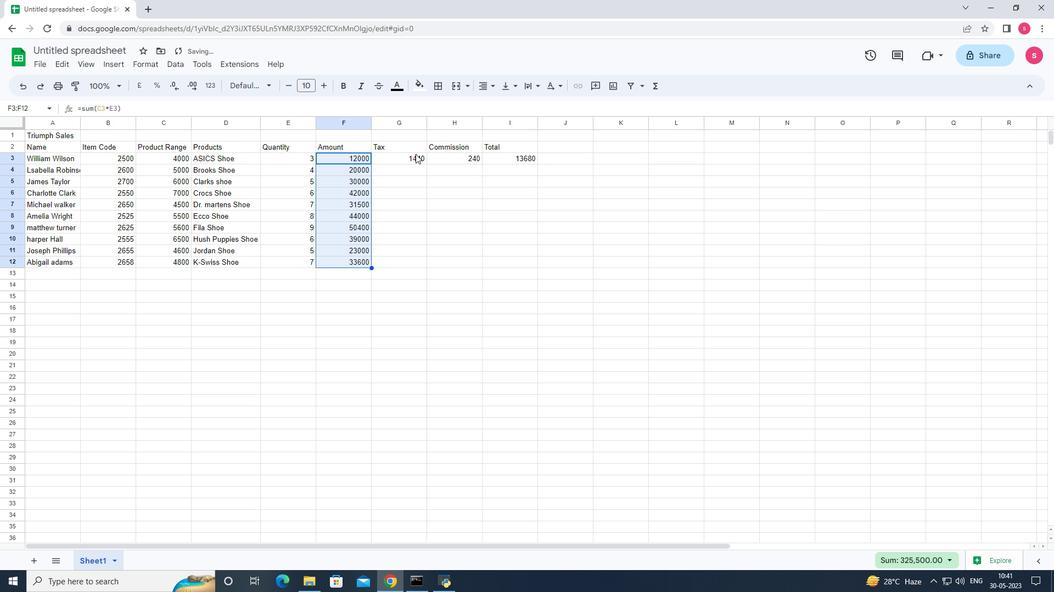 
Action: Mouse pressed left at (412, 158)
Screenshot: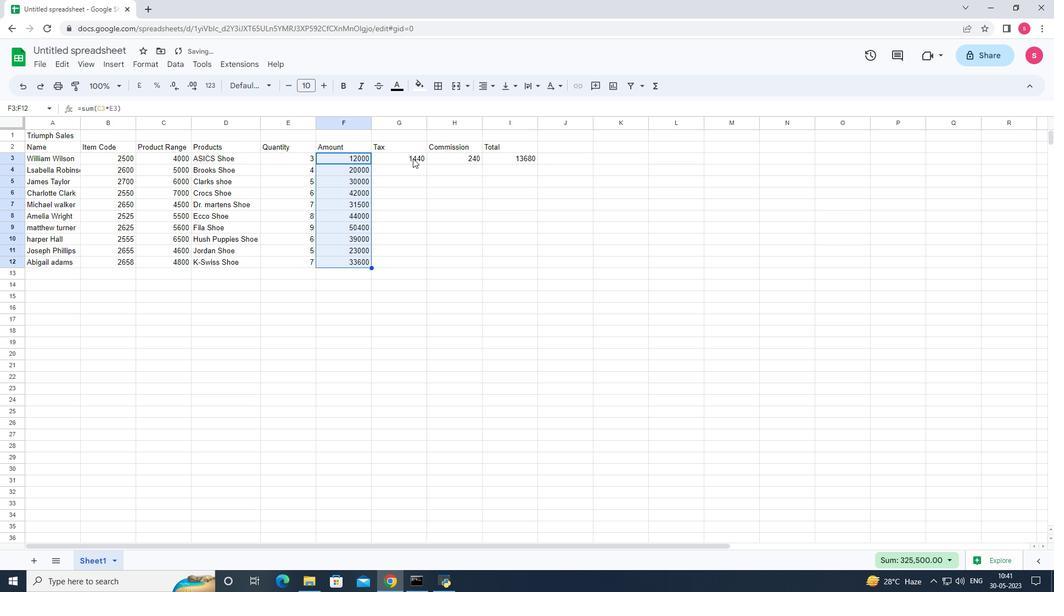 
Action: Mouse moved to (427, 164)
Screenshot: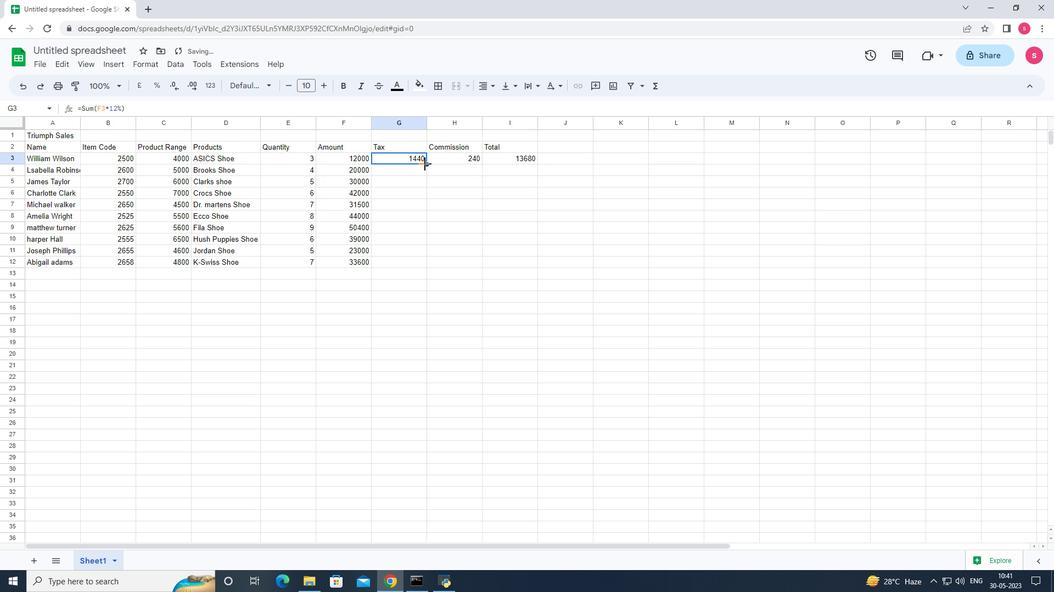 
Action: Mouse pressed left at (427, 164)
Screenshot: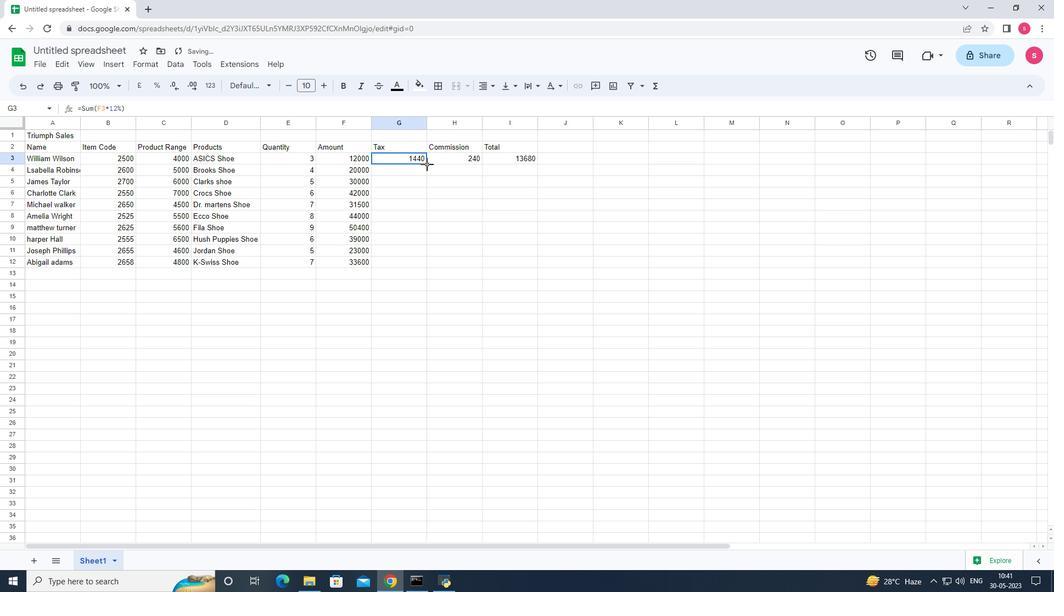 
Action: Mouse moved to (461, 159)
Screenshot: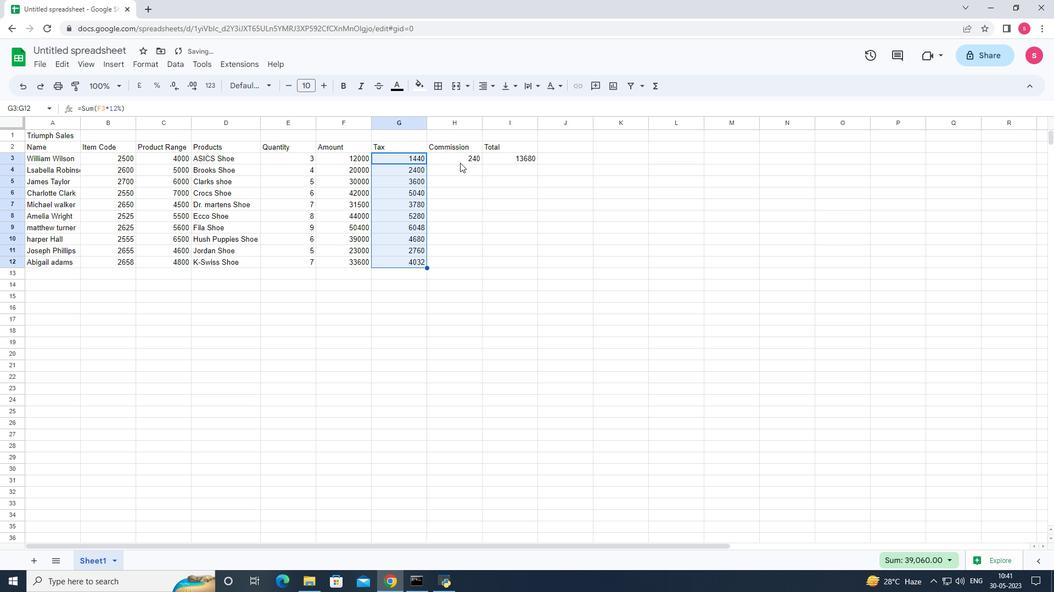 
Action: Mouse pressed left at (461, 159)
Screenshot: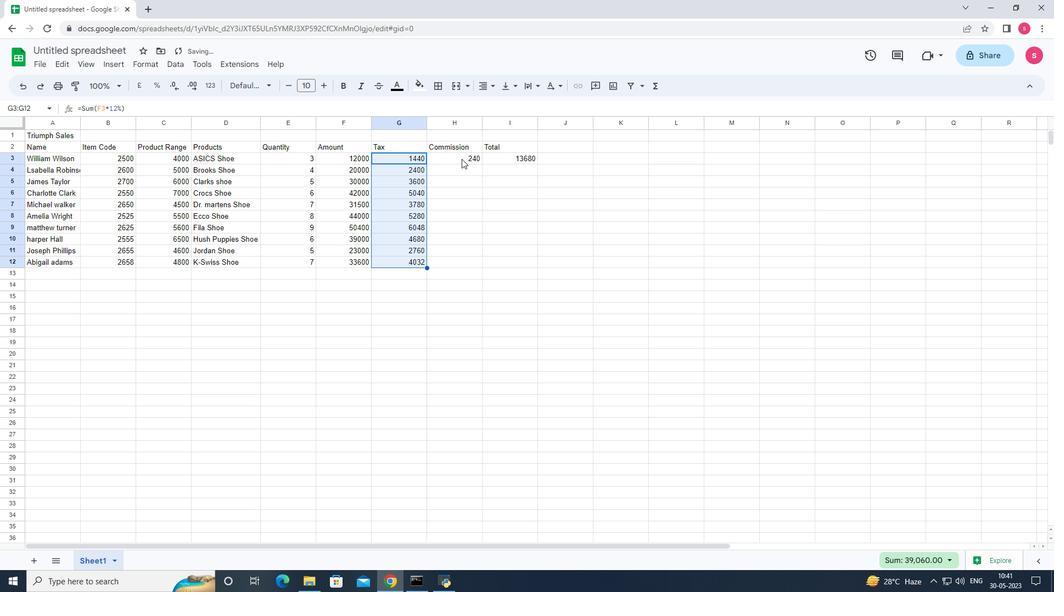 
Action: Mouse moved to (483, 164)
Screenshot: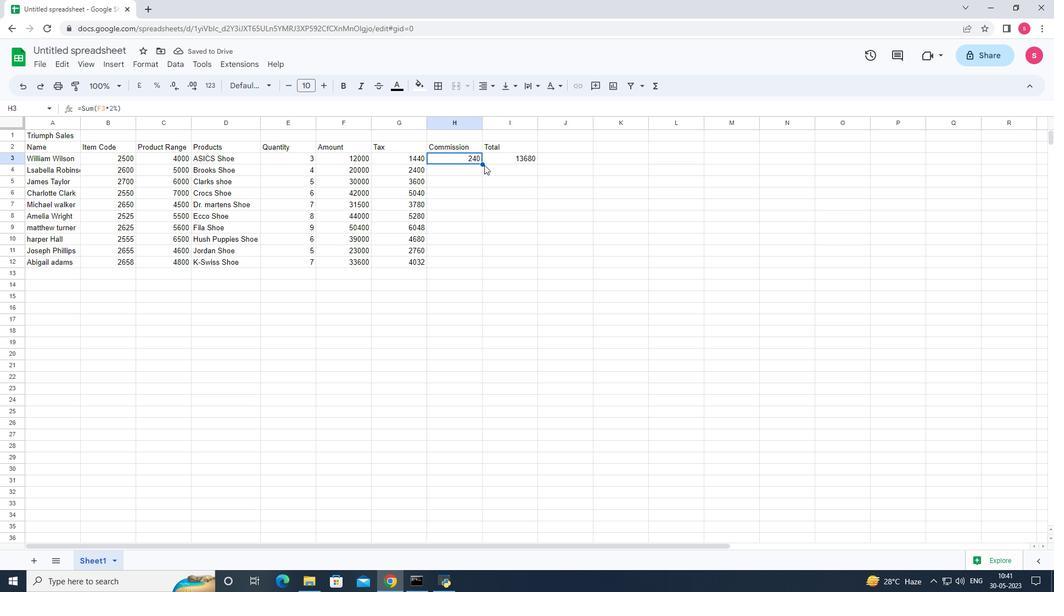 
Action: Mouse pressed left at (483, 164)
Screenshot: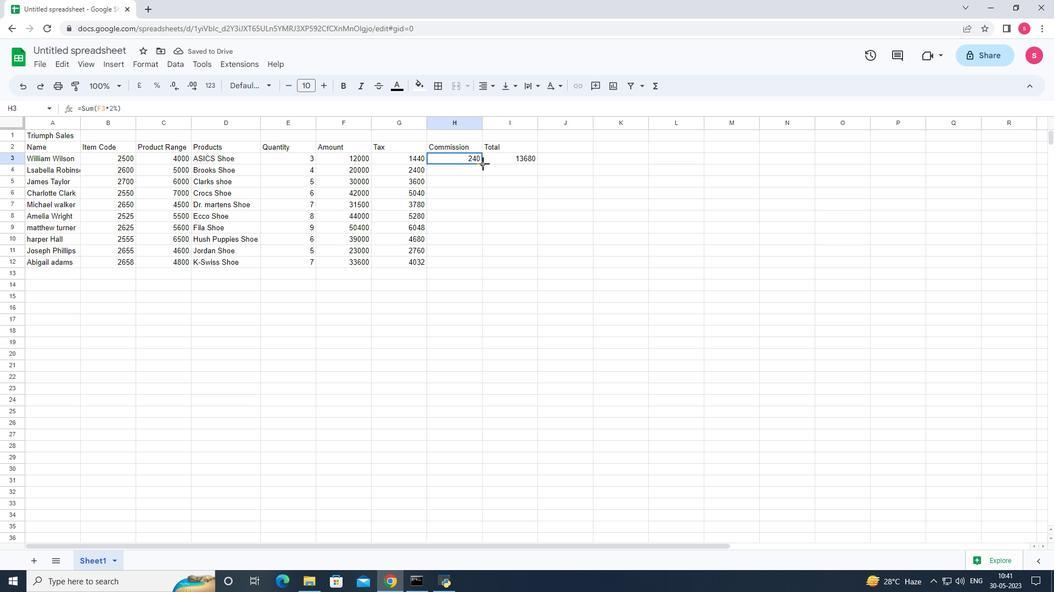 
Action: Mouse moved to (508, 160)
Screenshot: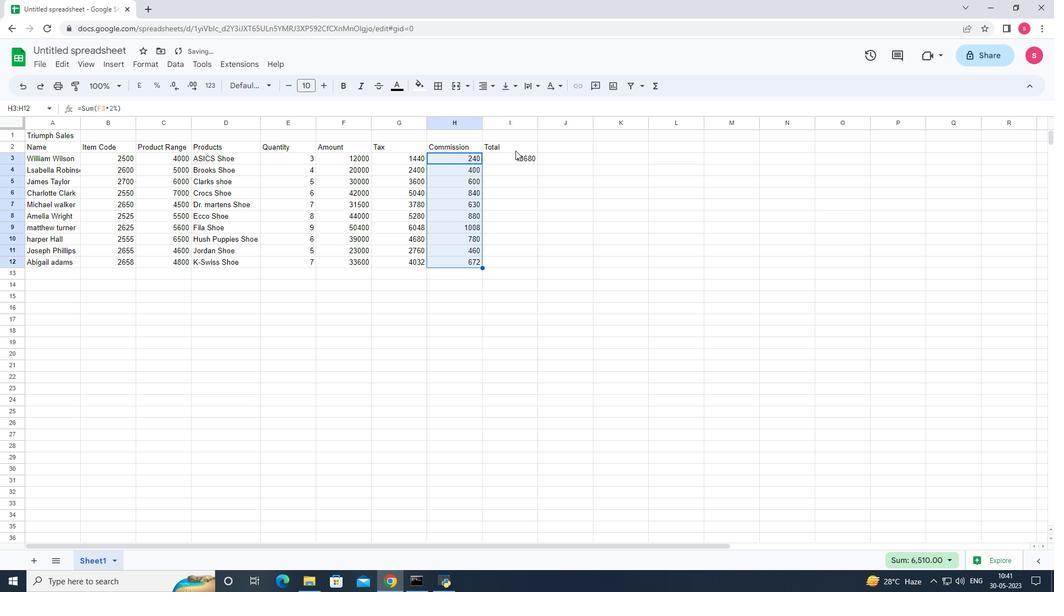 
Action: Mouse pressed left at (508, 160)
Screenshot: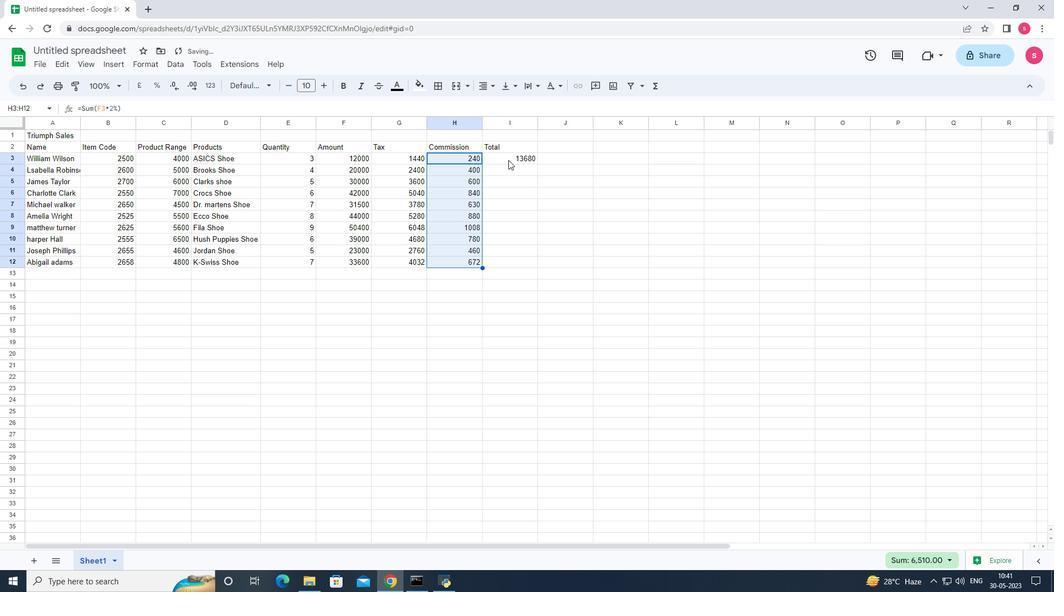 
Action: Mouse moved to (539, 164)
Screenshot: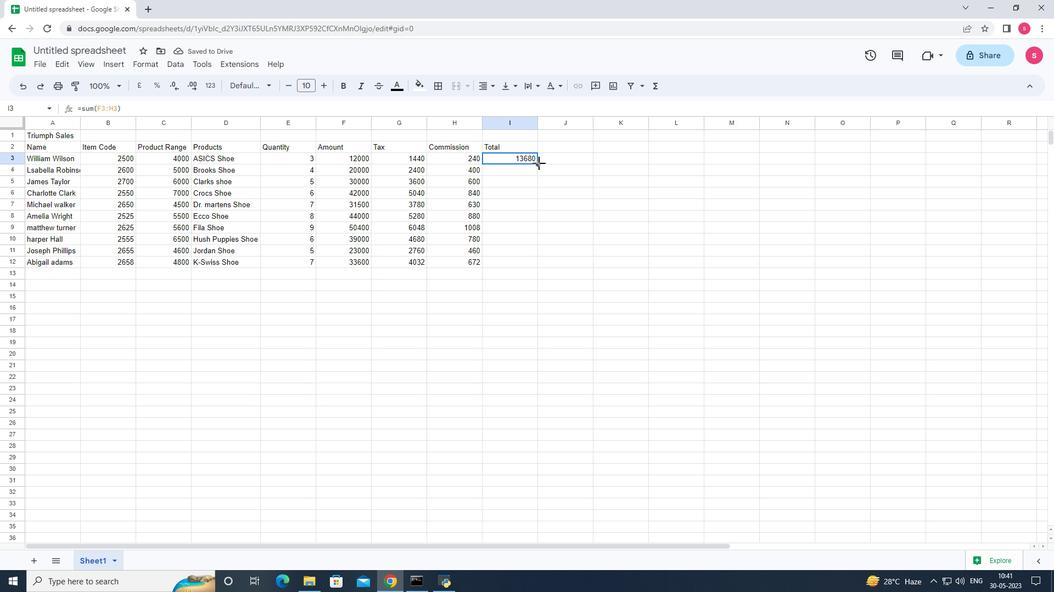 
Action: Mouse pressed left at (539, 164)
Screenshot: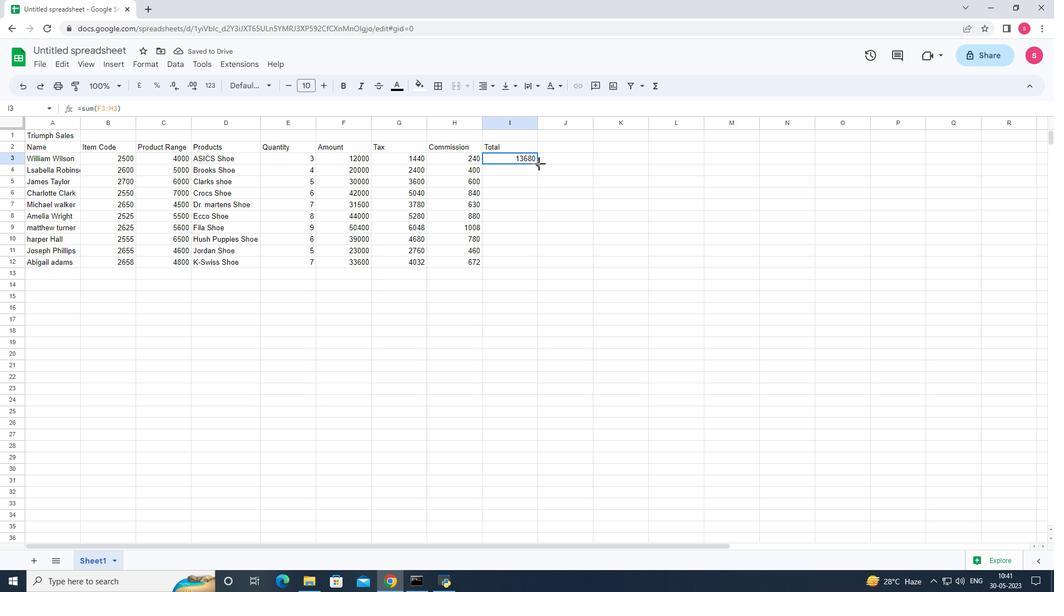 
Action: Mouse moved to (407, 266)
Screenshot: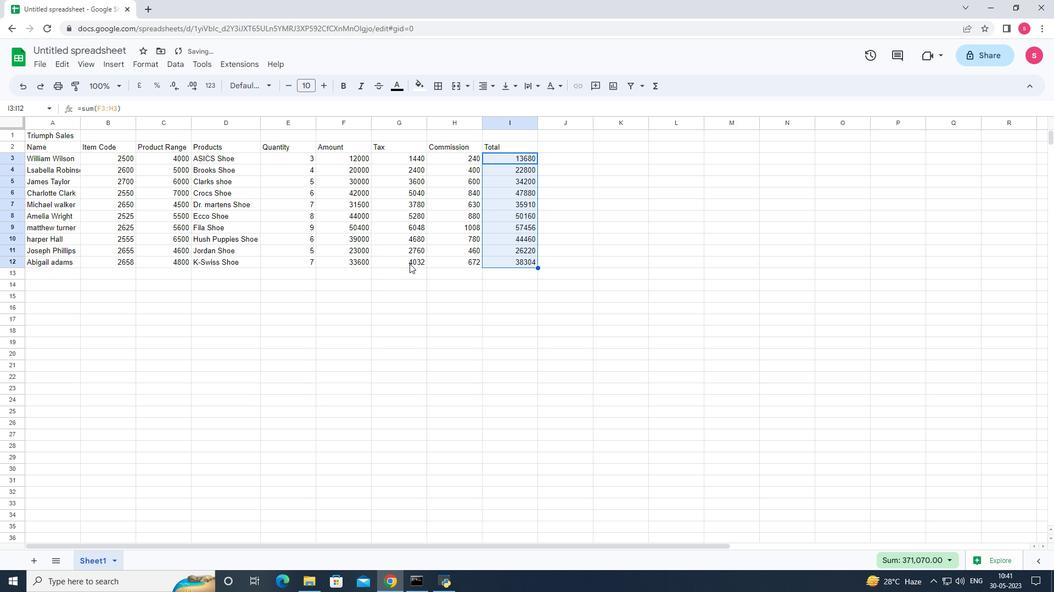 
Action: Mouse pressed left at (407, 266)
Screenshot: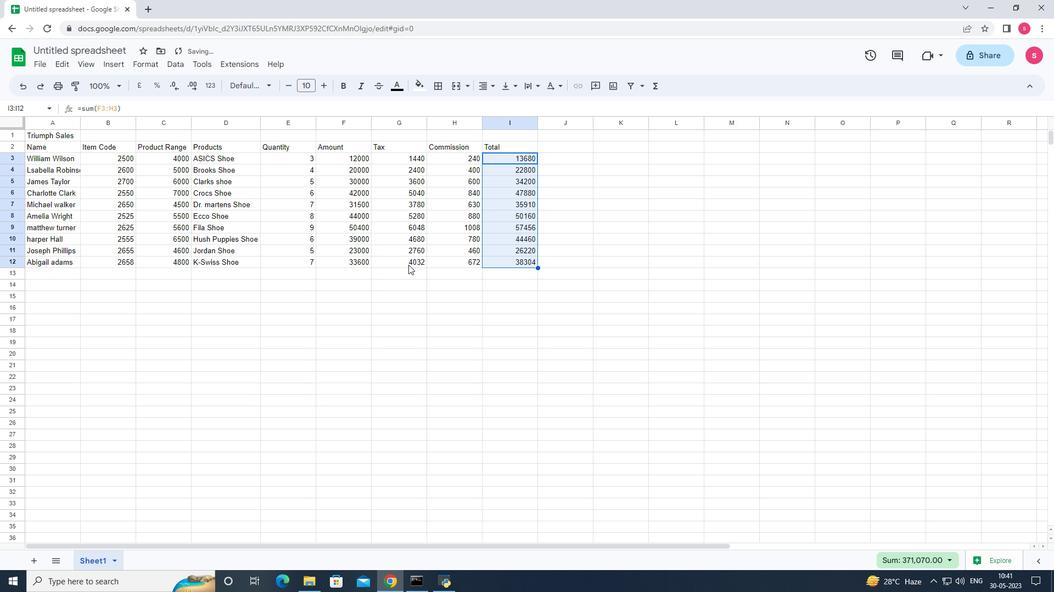 
Action: Mouse moved to (318, 279)
Screenshot: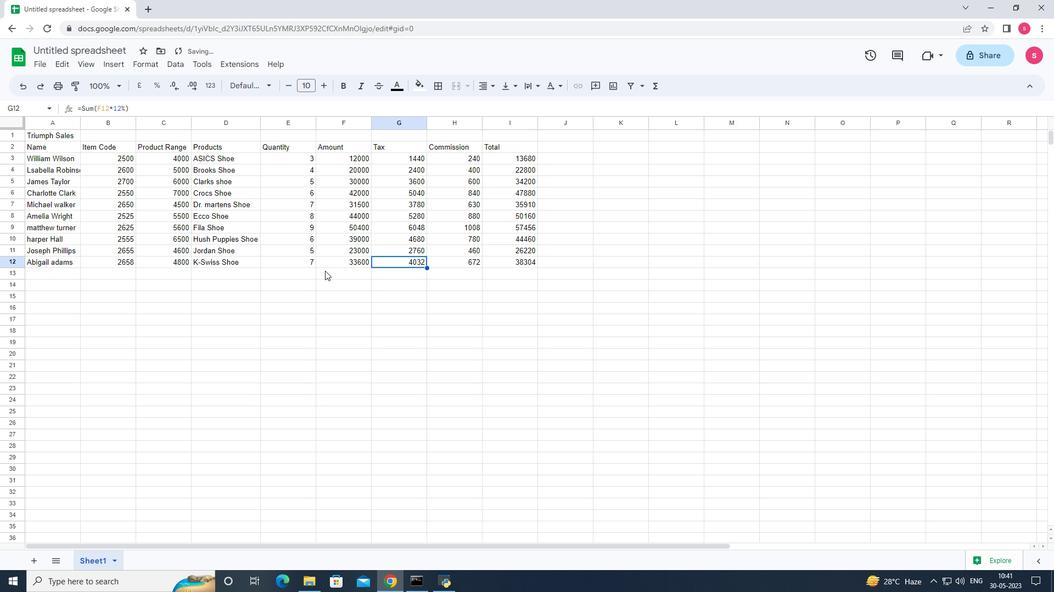
Action: Mouse pressed left at (318, 279)
Screenshot: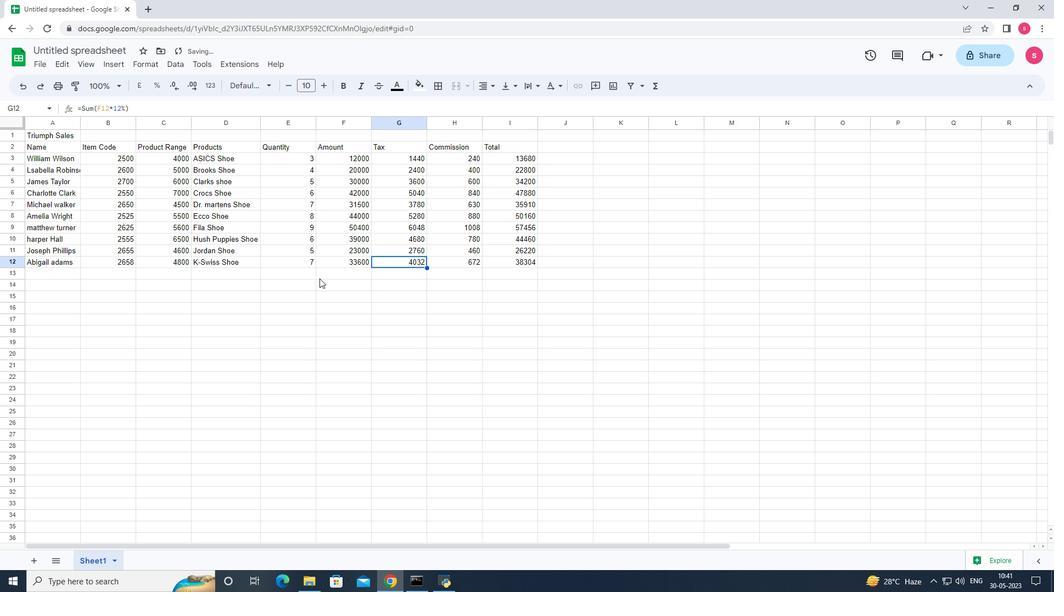 
Action: Mouse moved to (377, 320)
Screenshot: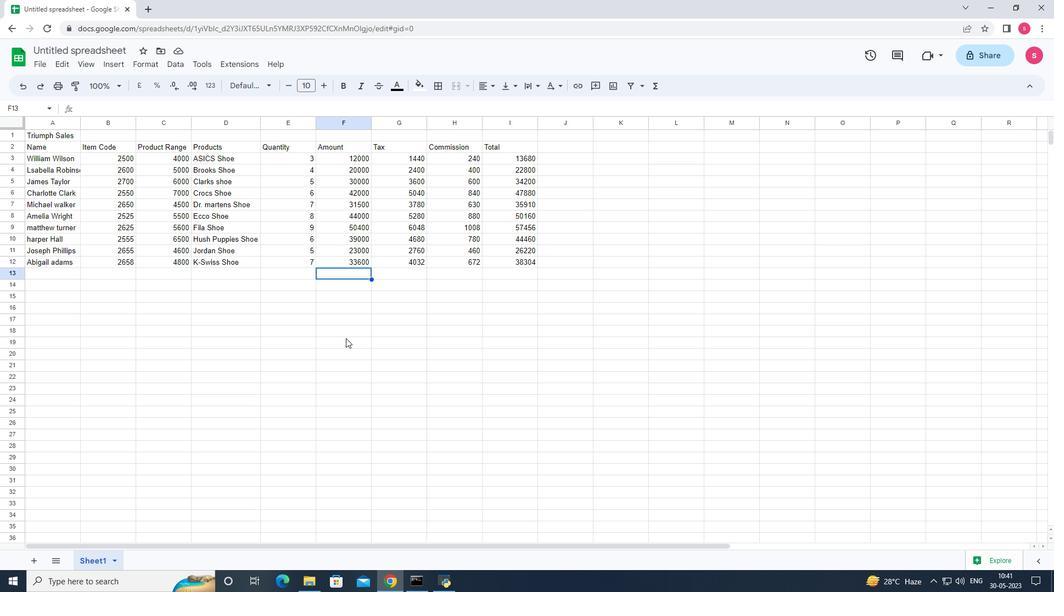 
Action: Mouse pressed left at (377, 320)
Screenshot: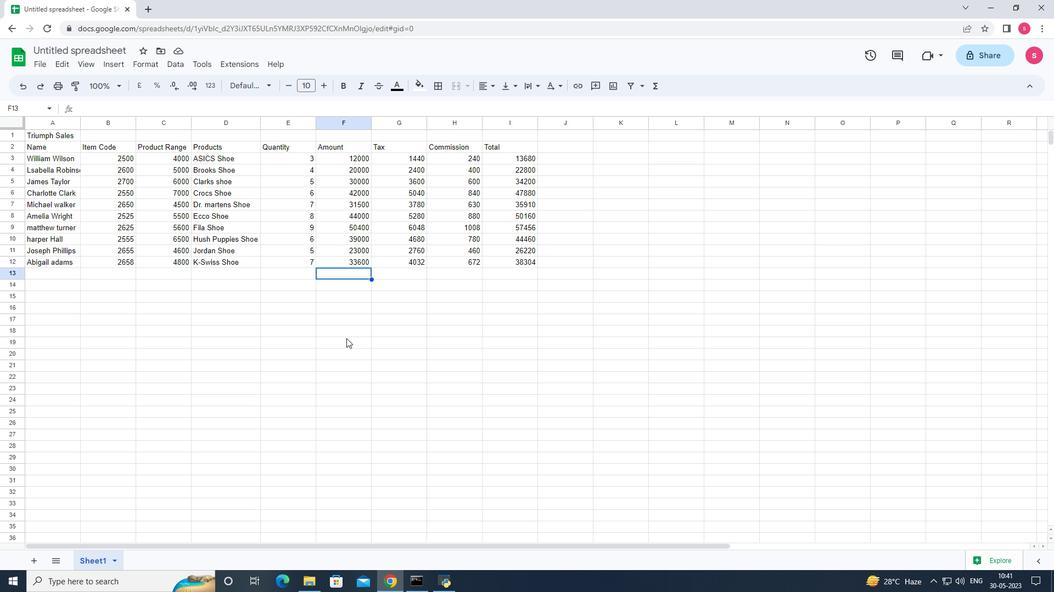 
Action: Mouse moved to (38, 62)
Screenshot: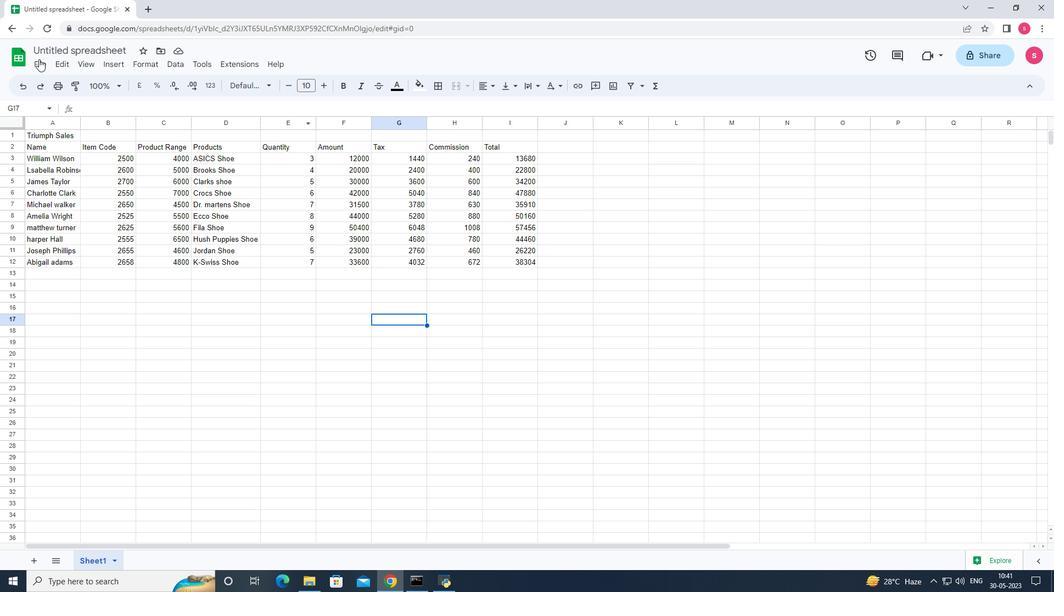 
Action: Mouse pressed left at (38, 62)
Screenshot: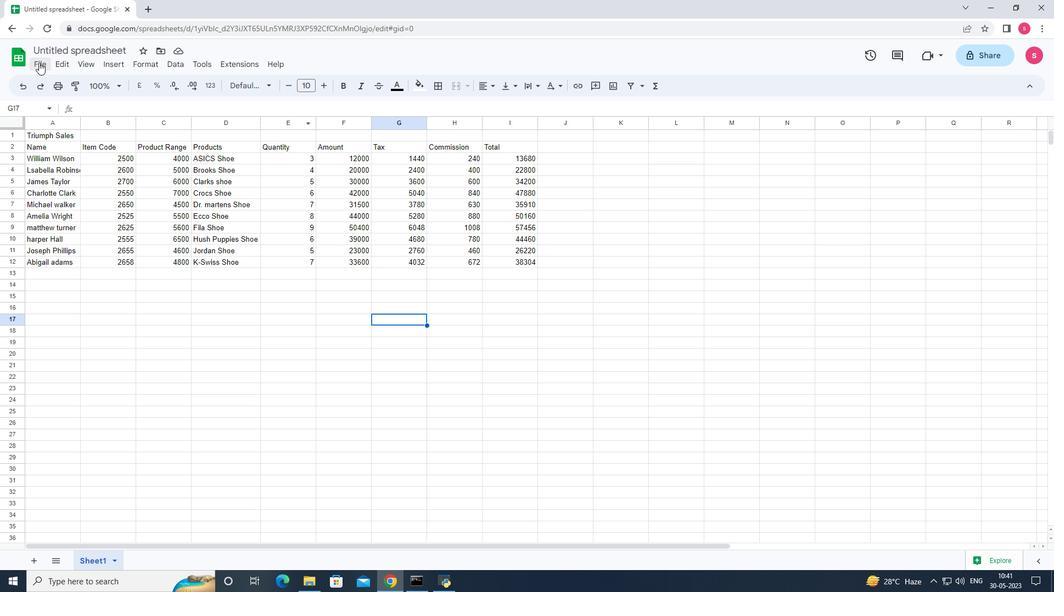 
Action: Mouse moved to (87, 230)
Screenshot: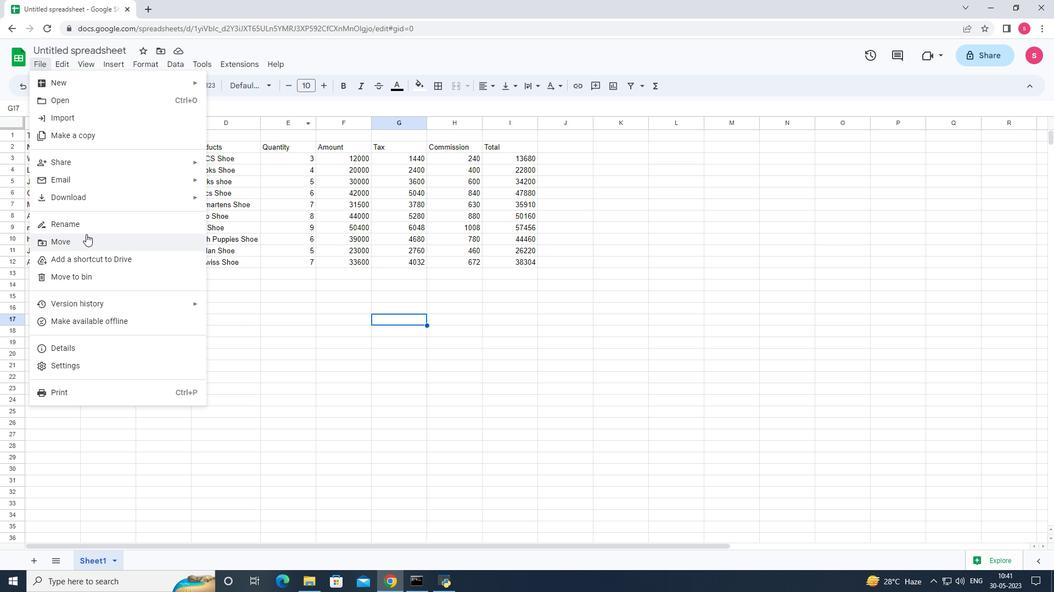 
Action: Mouse pressed left at (87, 230)
Screenshot: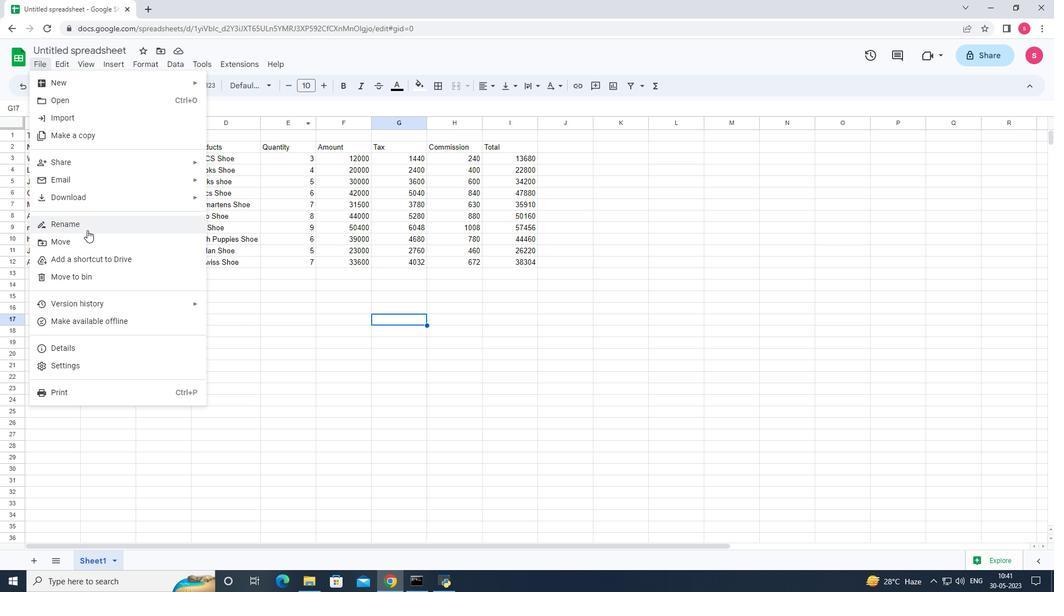 
Action: Key pressed <Key.shift>Atten
Screenshot: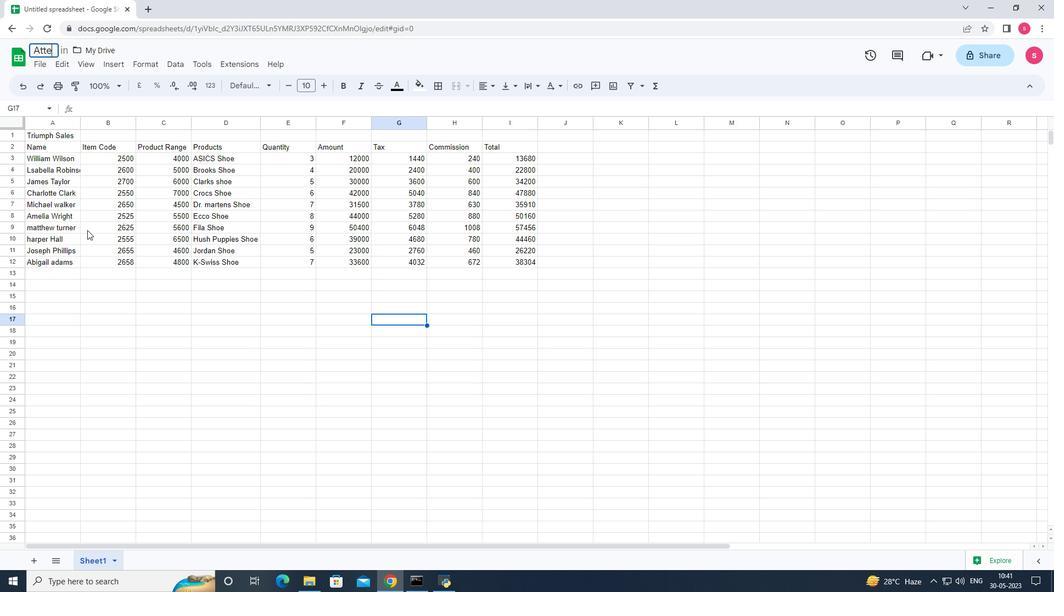 
Action: Mouse moved to (87, 230)
Screenshot: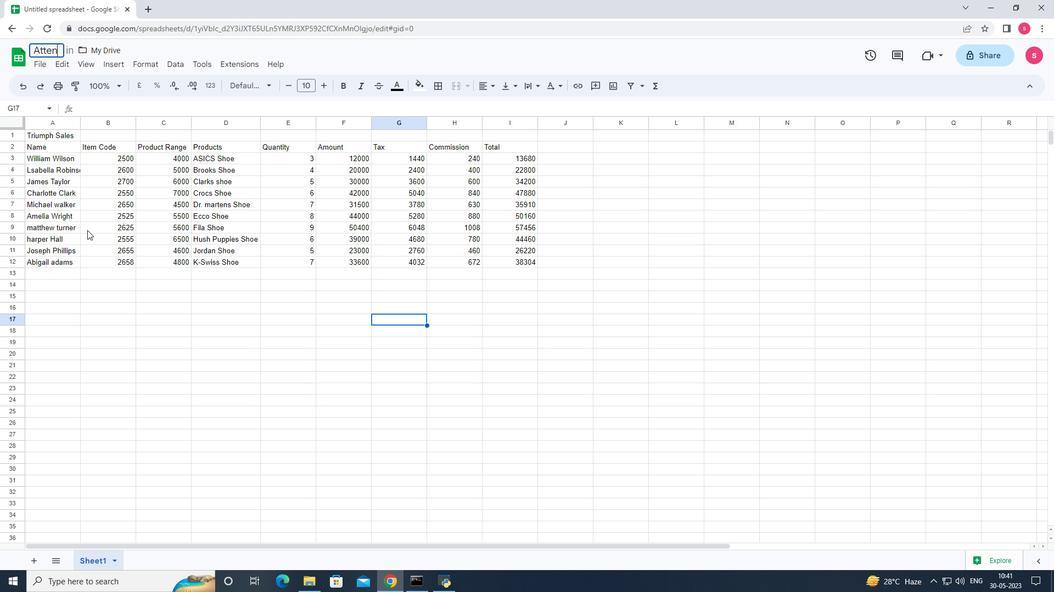
Action: Key pressed dance<Key.space><Key.shift>Log<Key.space><Key.shift><Key.shift><Key.shift><Key.shift>Template<Key.space>book<Key.enter>
Screenshot: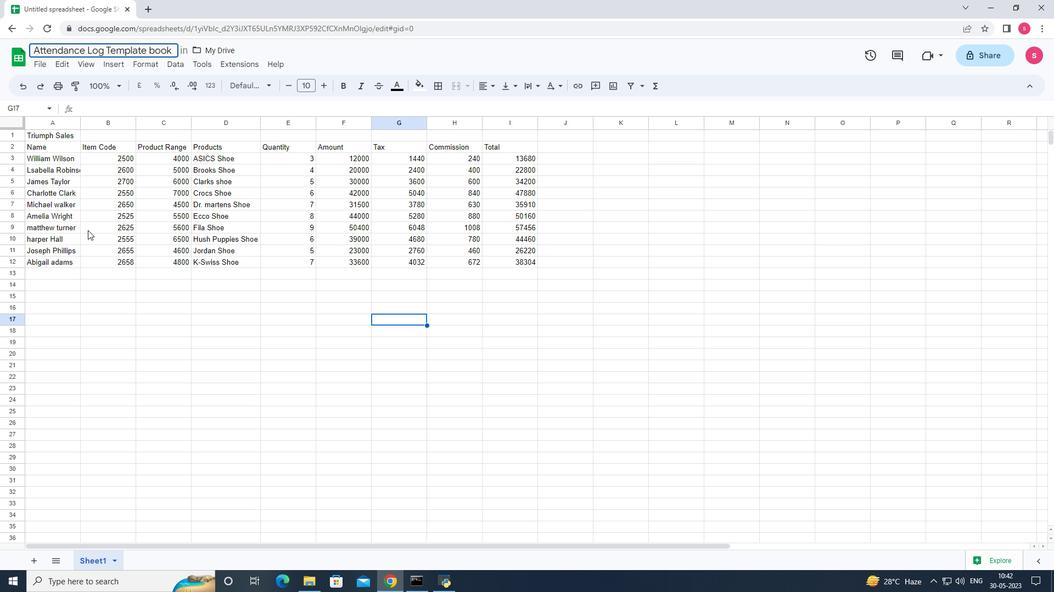 
Action: Mouse moved to (182, 306)
Screenshot: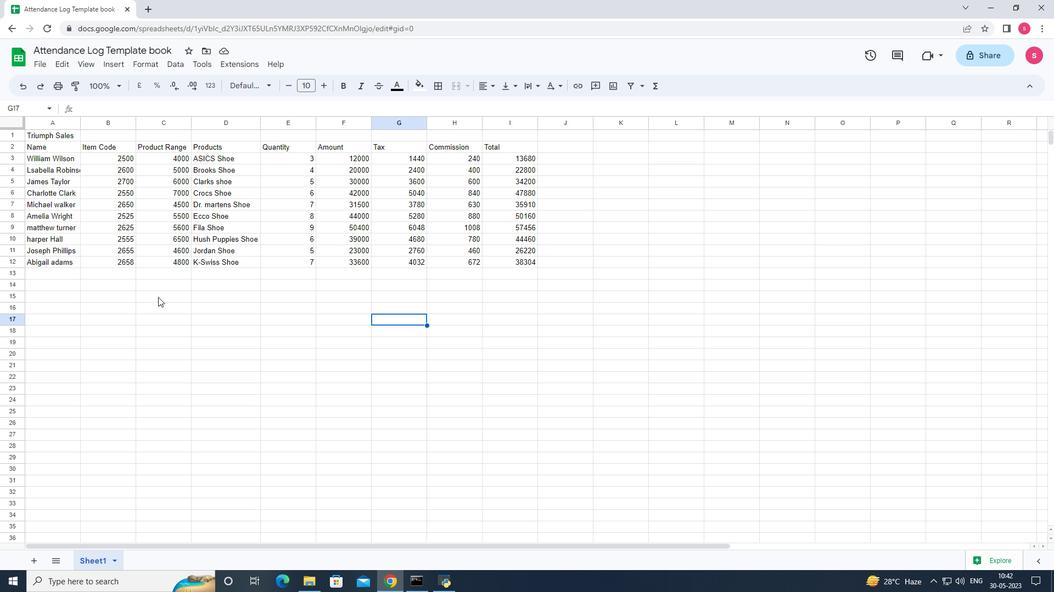 
Action: Mouse pressed left at (182, 306)
Screenshot: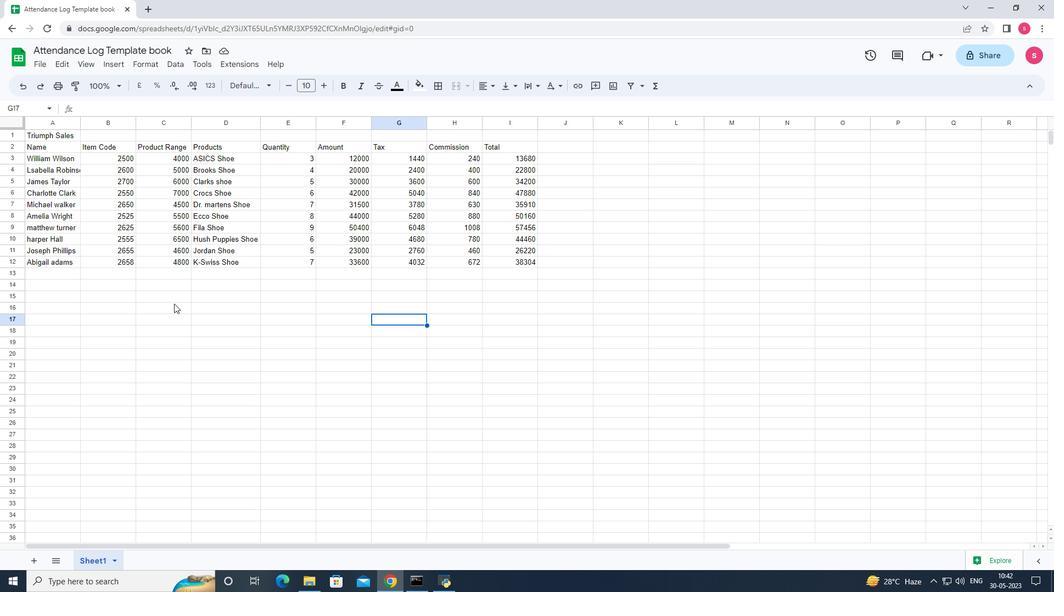 
Action: Mouse moved to (299, 318)
Screenshot: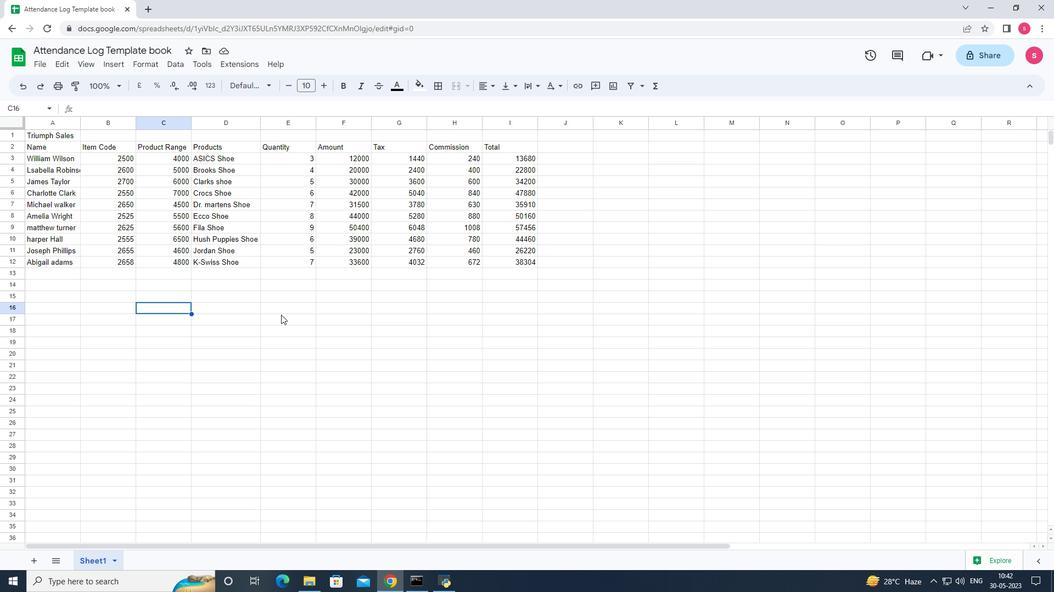 
Action: Mouse pressed left at (299, 318)
Screenshot: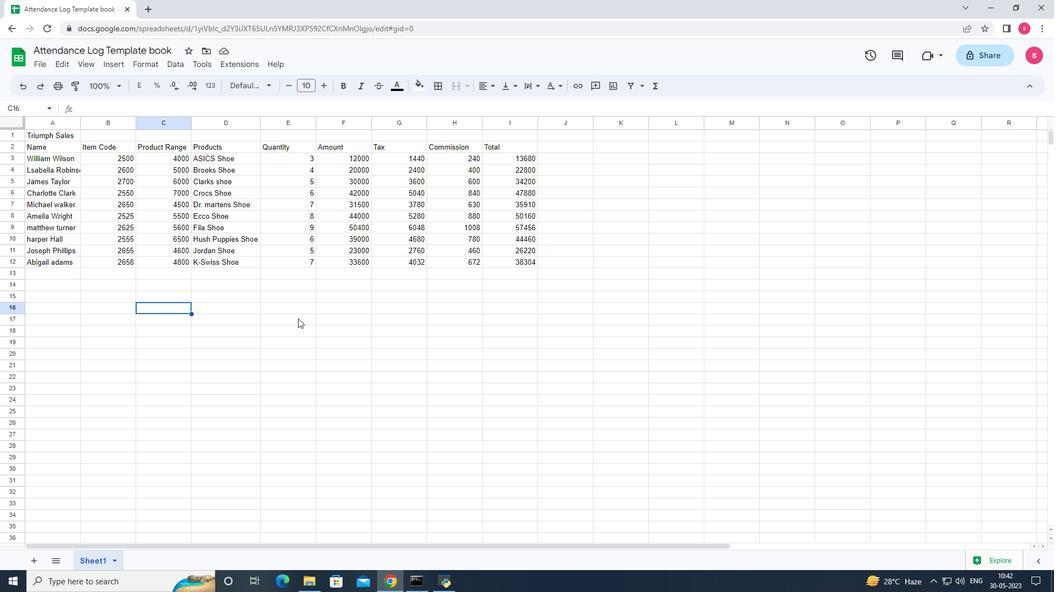 
Action: Mouse moved to (299, 318)
Screenshot: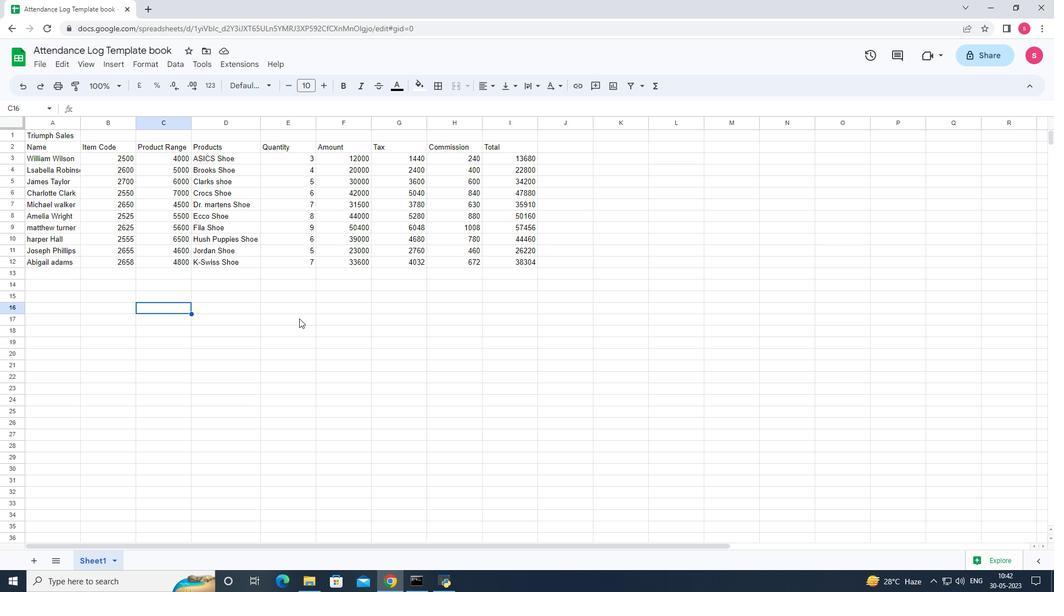
